 Task: Search one way flight ticket for 2 adults, 2 infants in seat and 1 infant on lap in first from Sault Ste. Marie: Chippewa County International Airport to Indianapolis: Indianapolis International Airport on 8-5-2023. Choice of flights is Frontier. Number of bags: 1 carry on bag and 5 checked bags. Price is upto 30000. Outbound departure time preference is 4:00.
Action: Mouse moved to (398, 341)
Screenshot: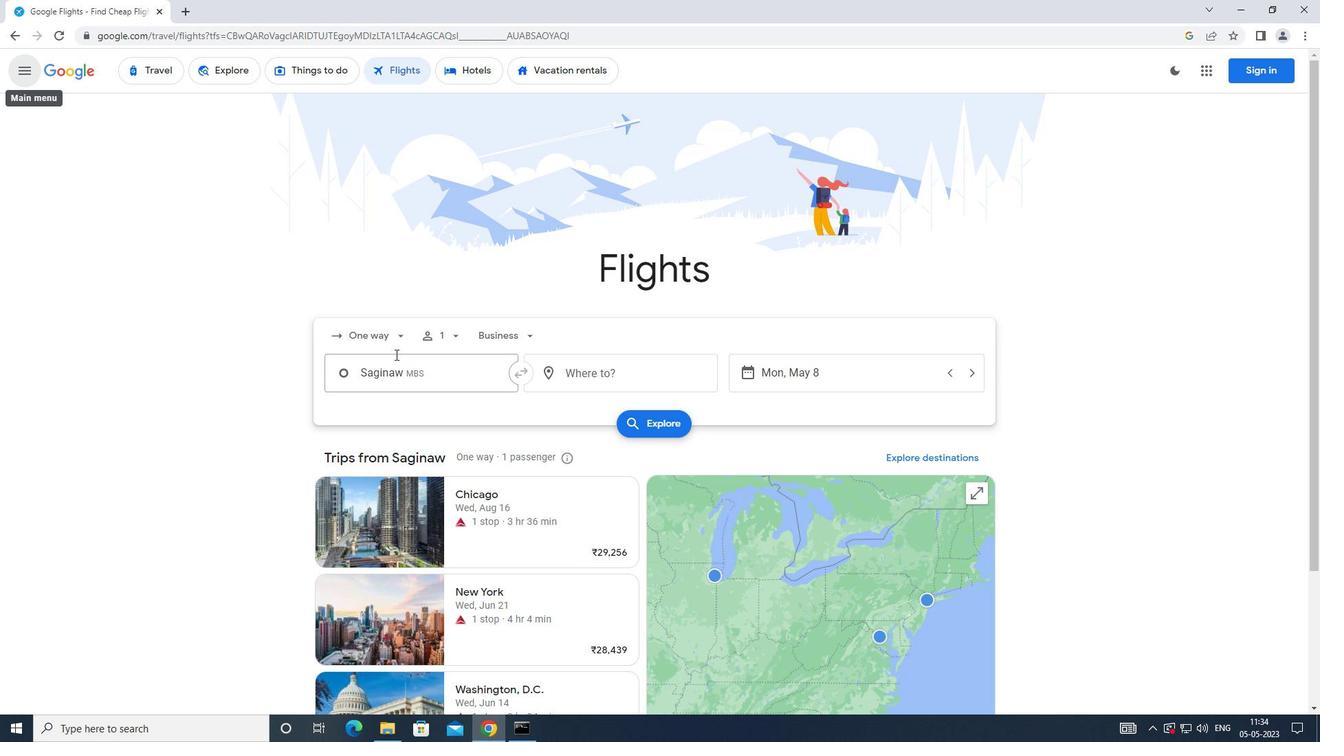 
Action: Mouse pressed left at (398, 341)
Screenshot: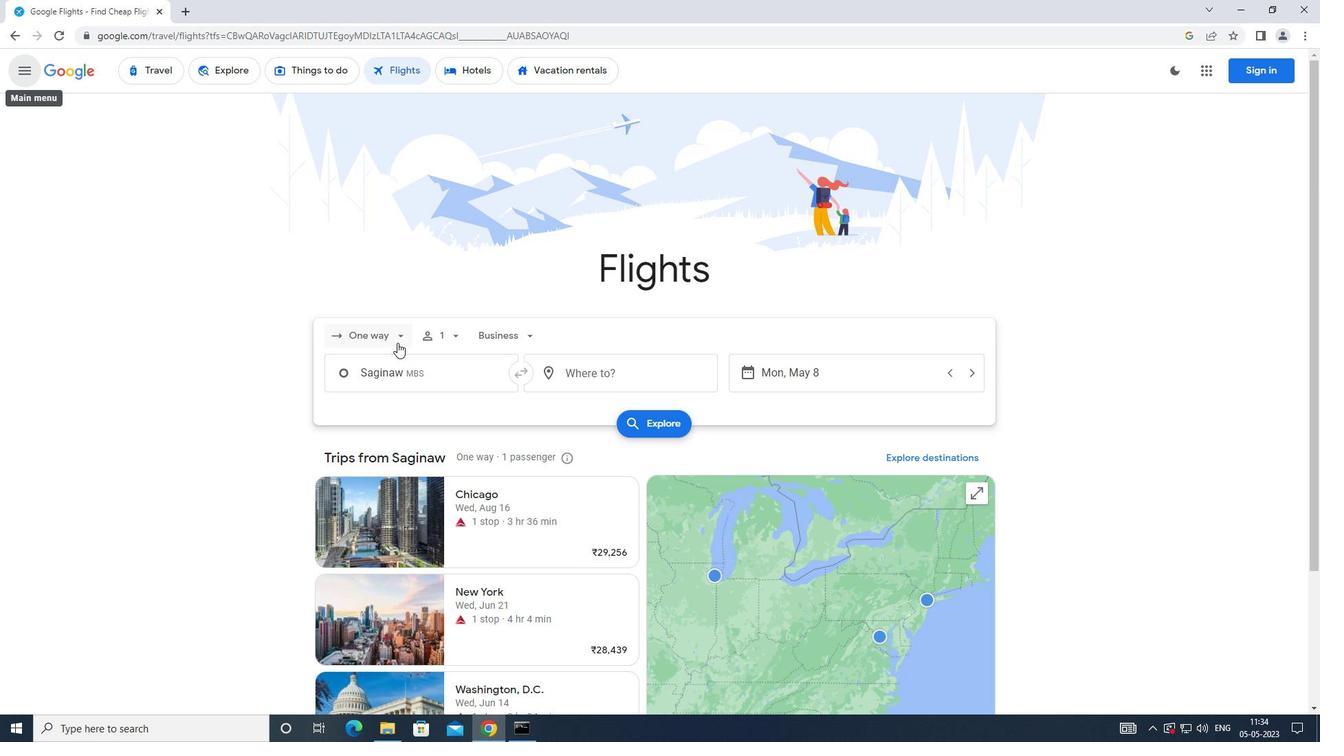 
Action: Mouse moved to (396, 405)
Screenshot: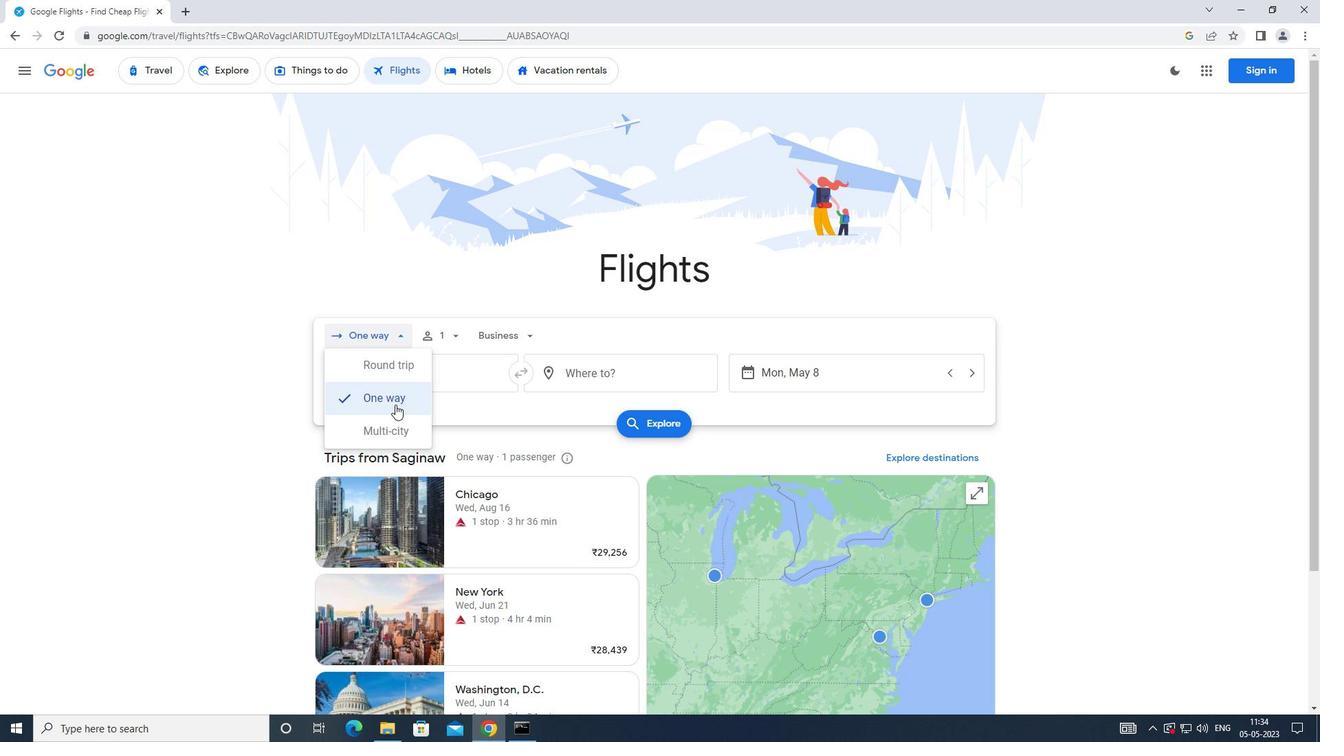 
Action: Mouse pressed left at (396, 405)
Screenshot: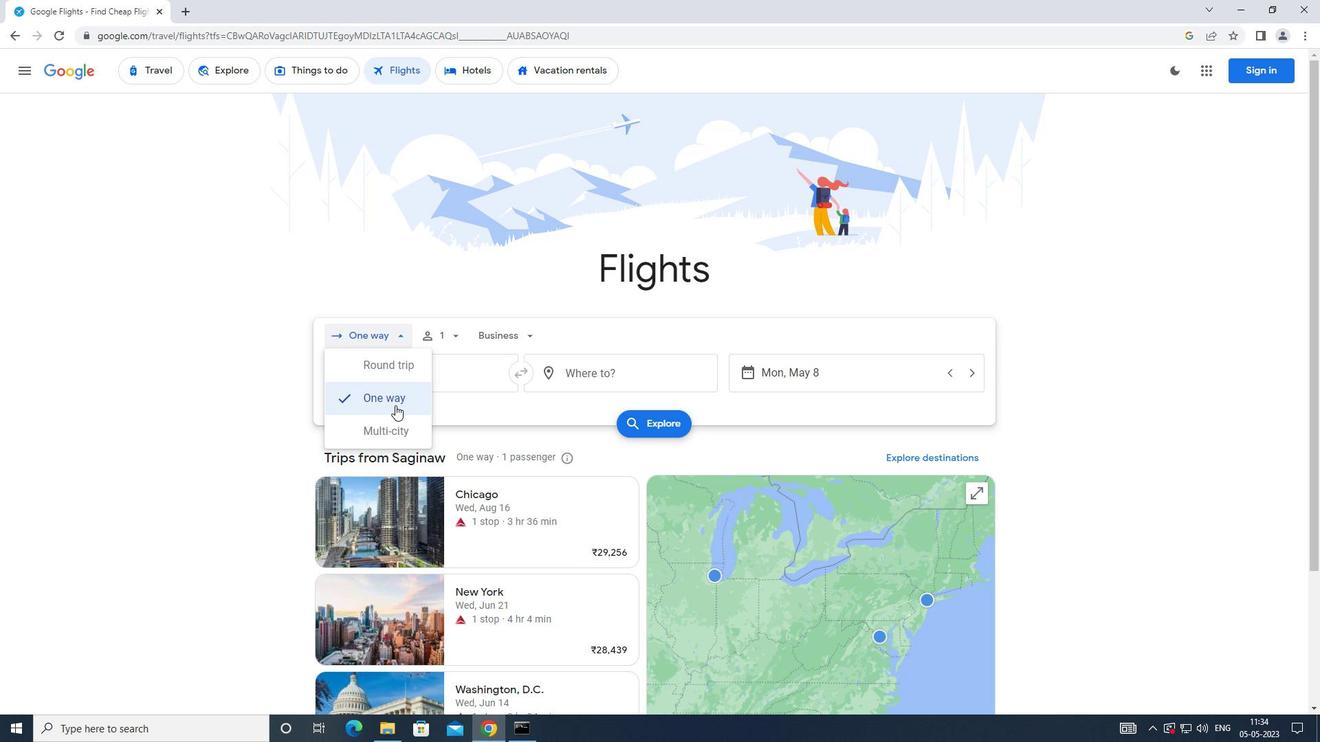 
Action: Mouse moved to (452, 335)
Screenshot: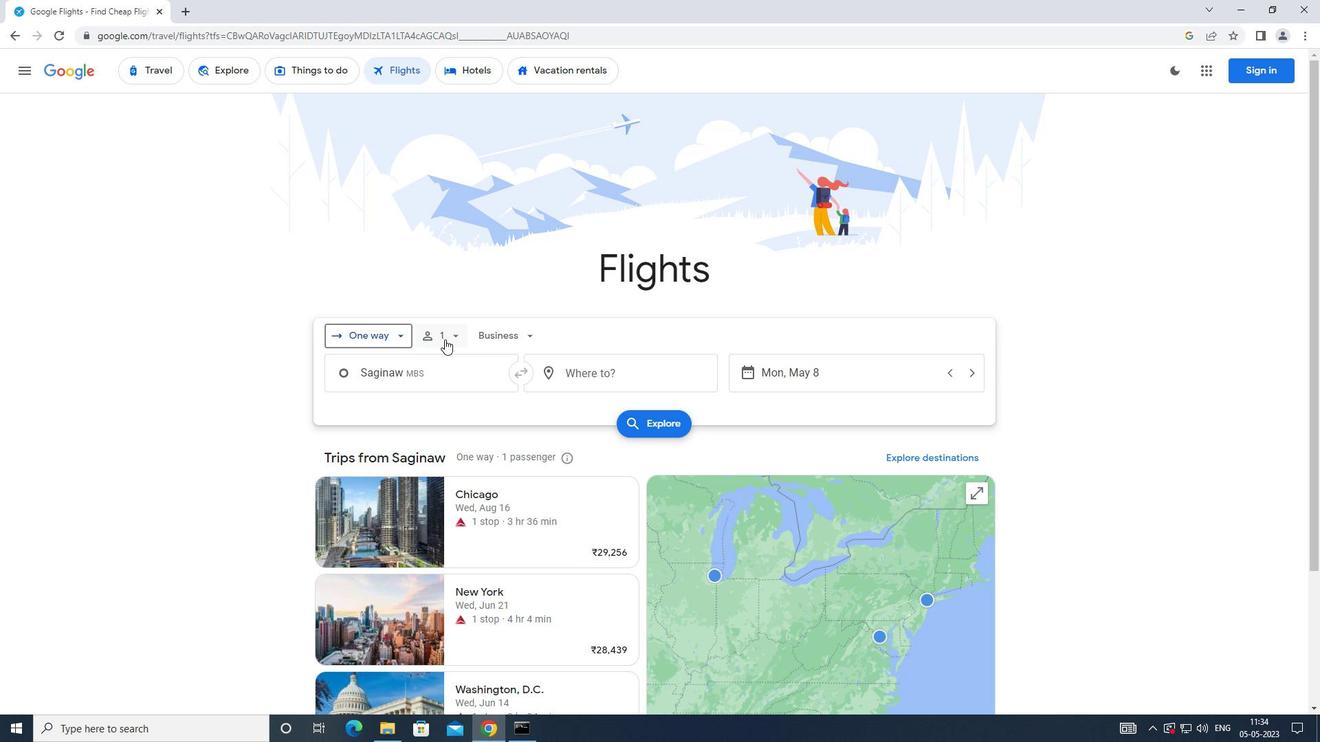 
Action: Mouse pressed left at (452, 335)
Screenshot: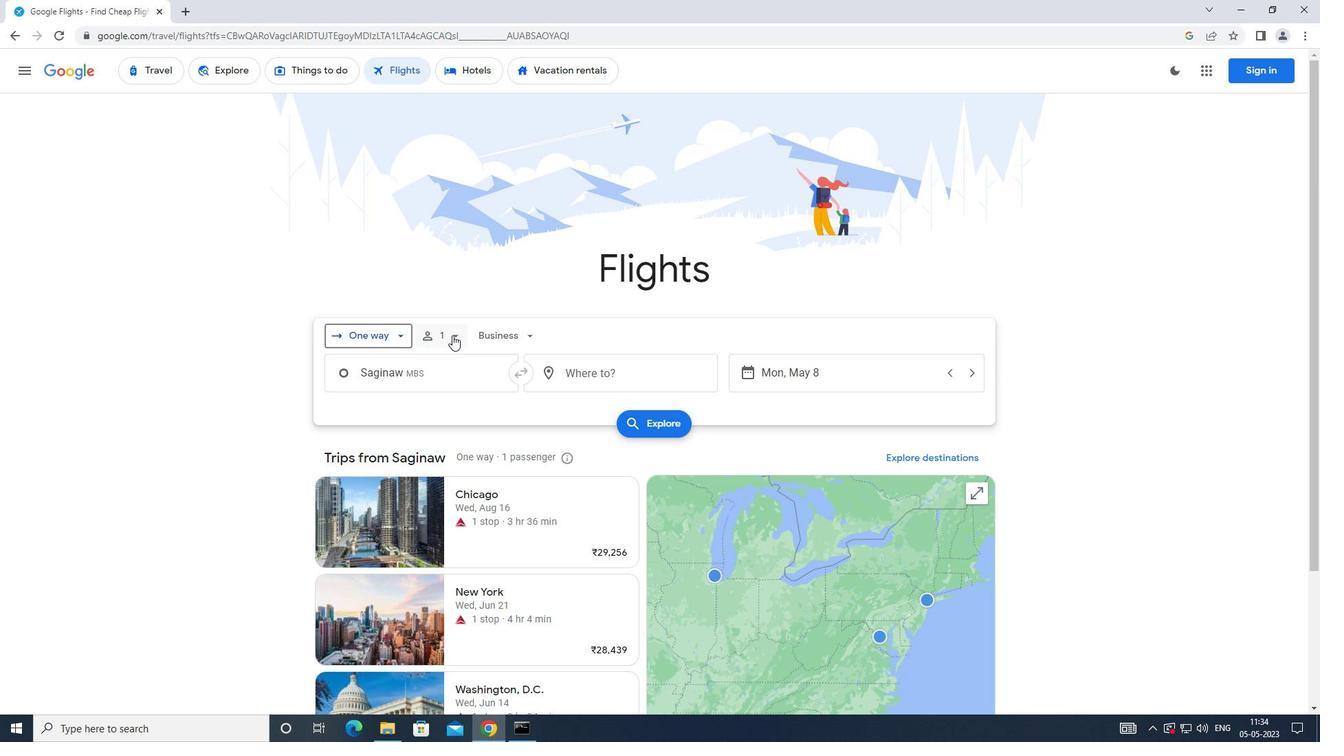 
Action: Mouse moved to (557, 379)
Screenshot: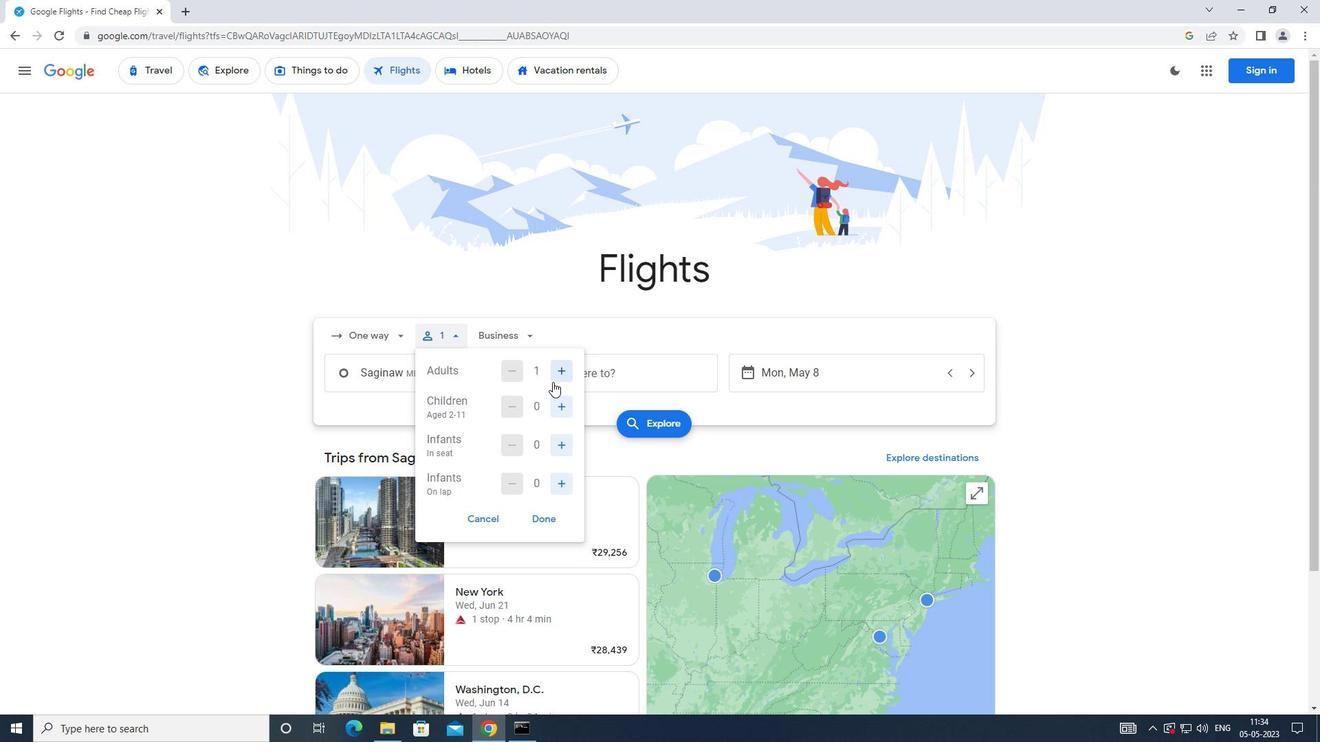 
Action: Mouse pressed left at (557, 379)
Screenshot: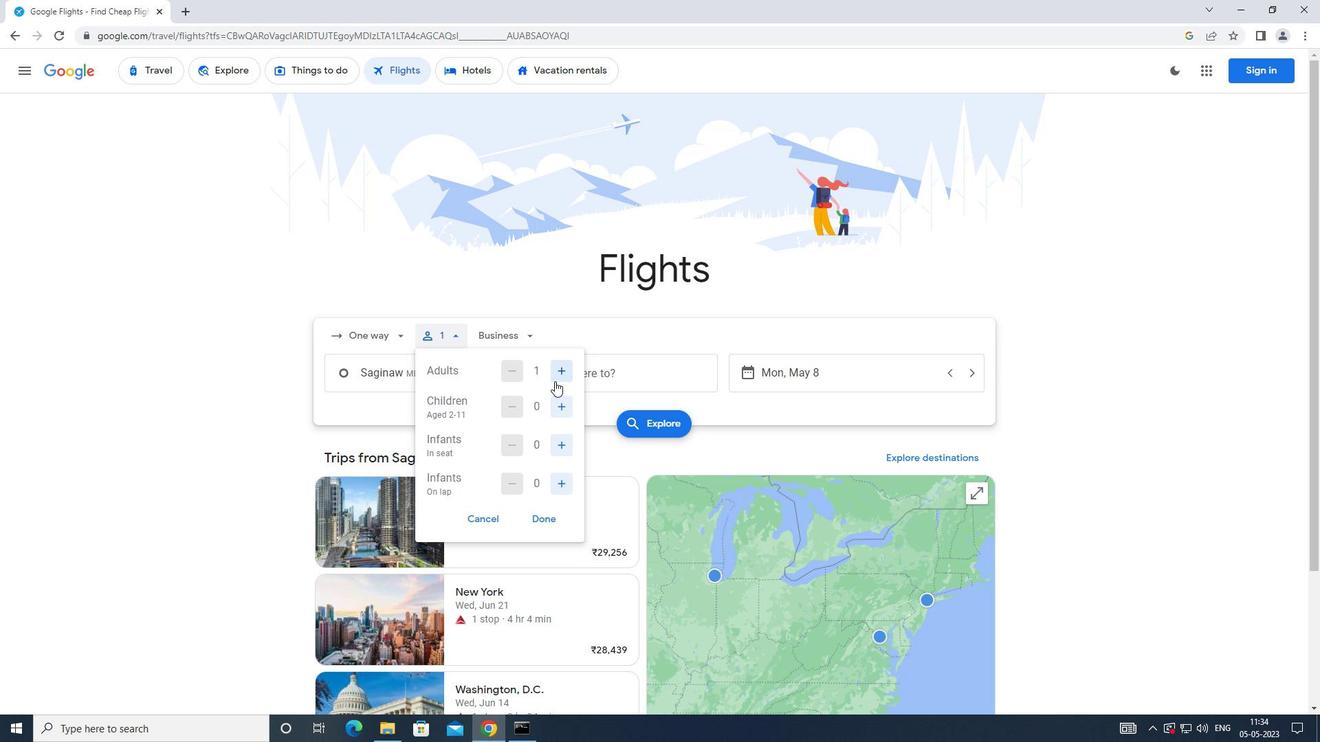 
Action: Mouse pressed left at (557, 379)
Screenshot: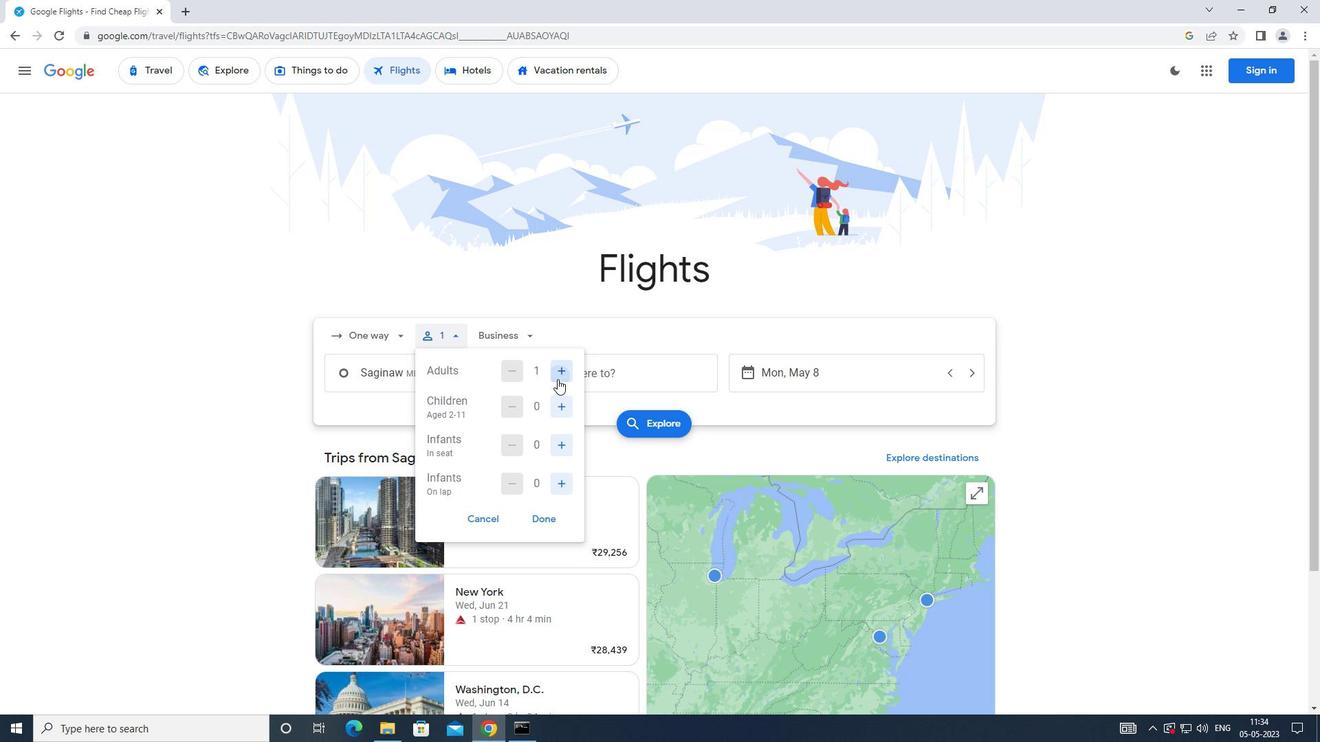 
Action: Mouse moved to (516, 374)
Screenshot: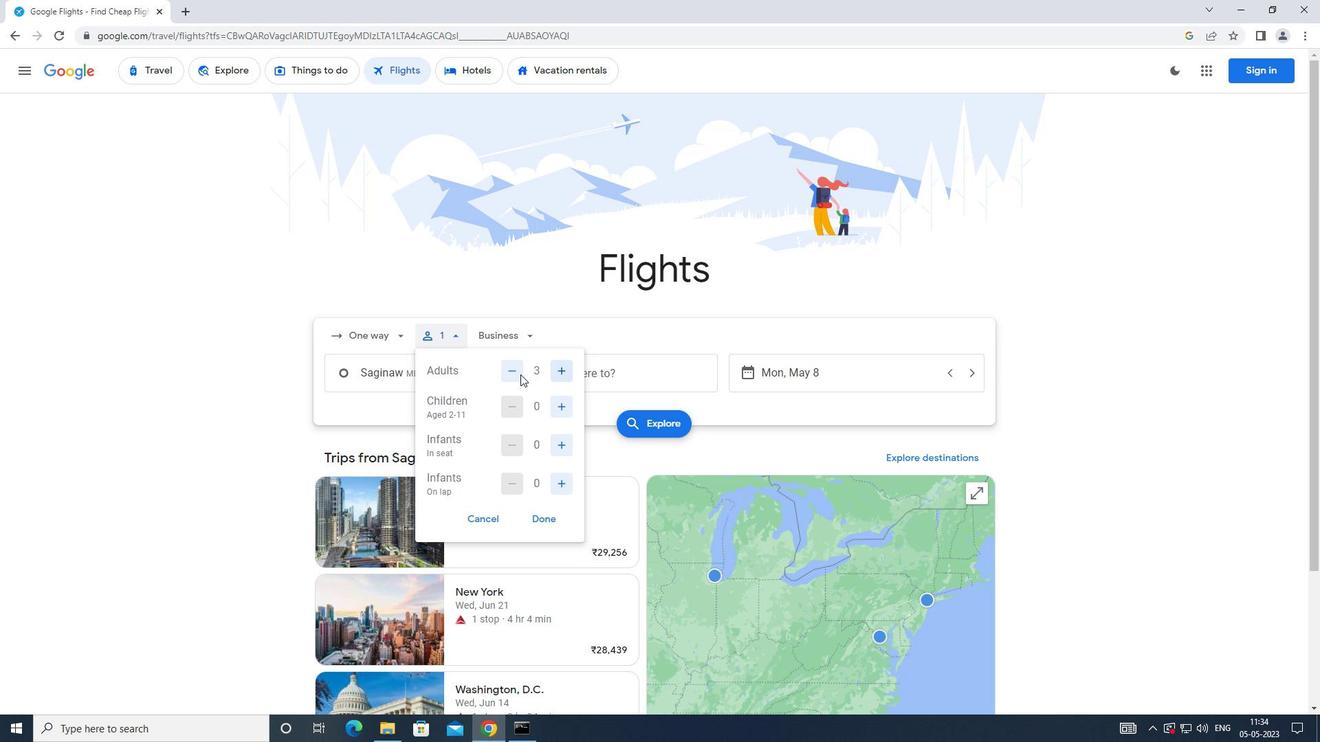 
Action: Mouse pressed left at (516, 374)
Screenshot: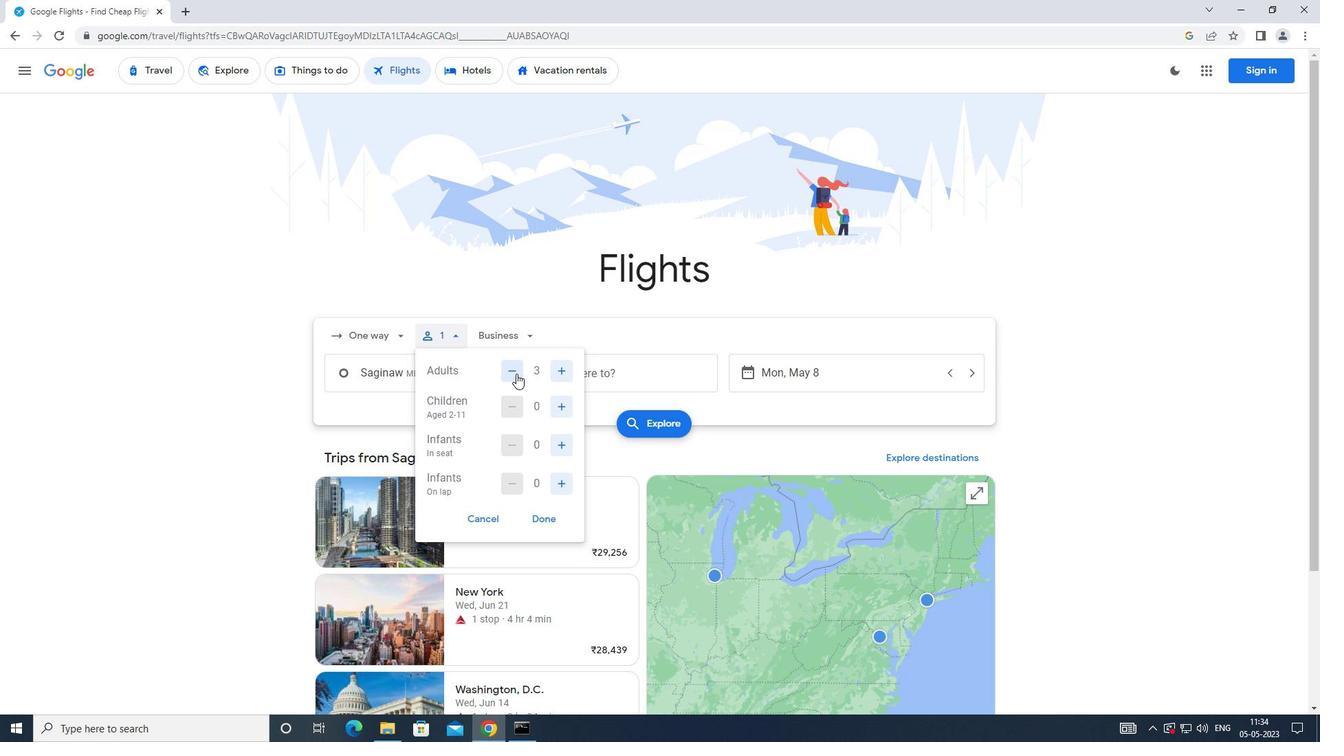 
Action: Mouse moved to (565, 441)
Screenshot: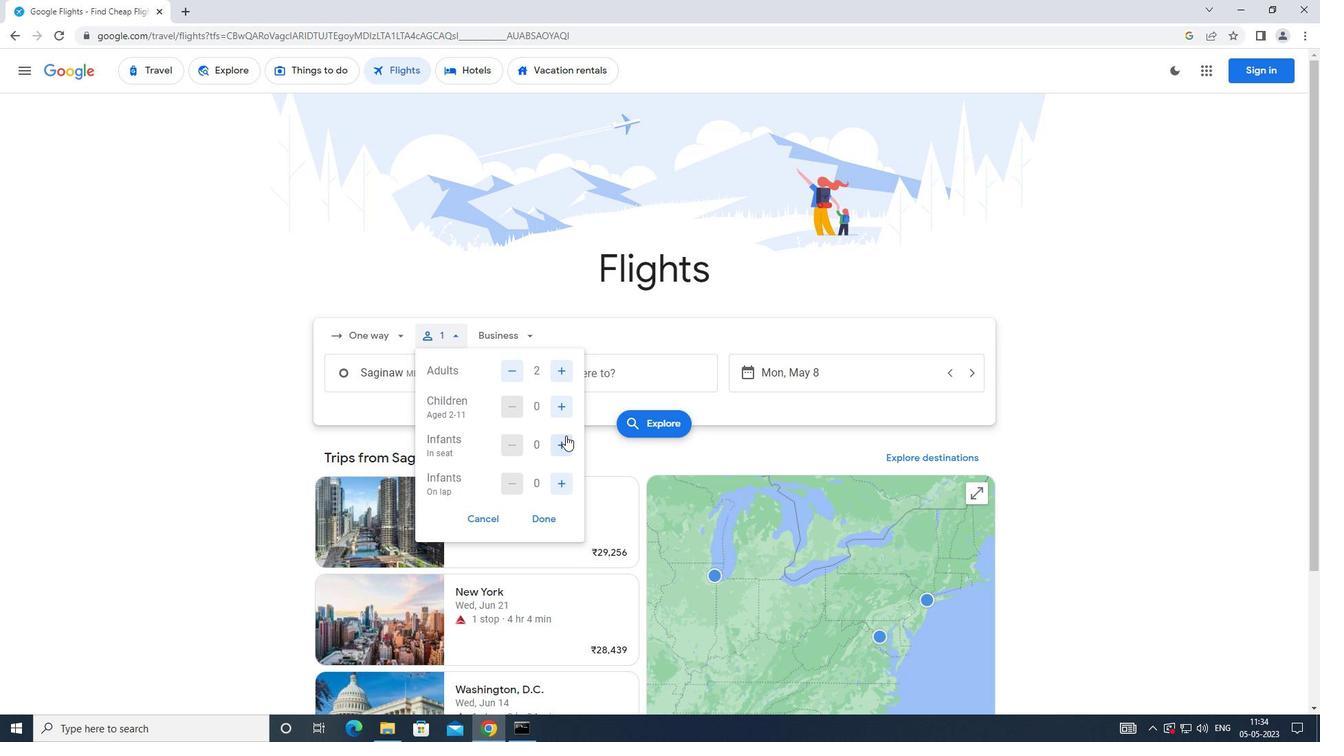 
Action: Mouse pressed left at (565, 441)
Screenshot: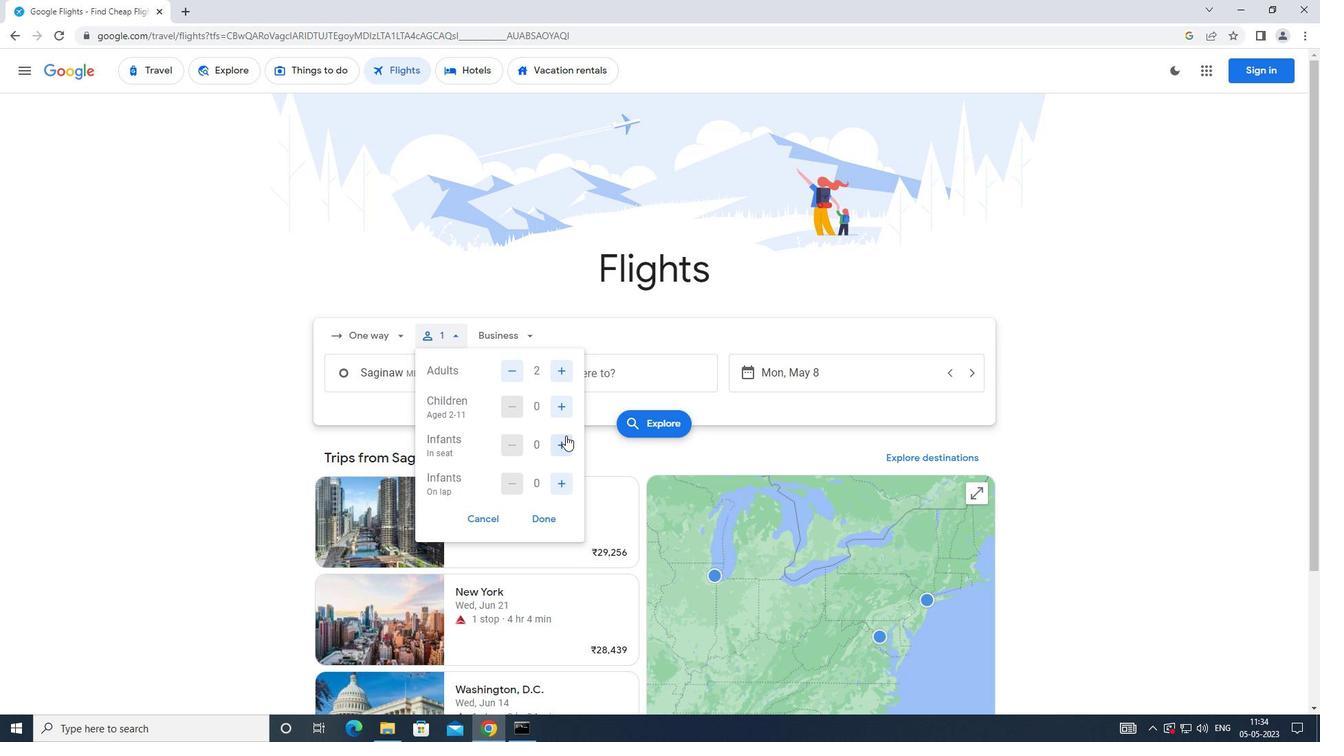 
Action: Mouse moved to (564, 445)
Screenshot: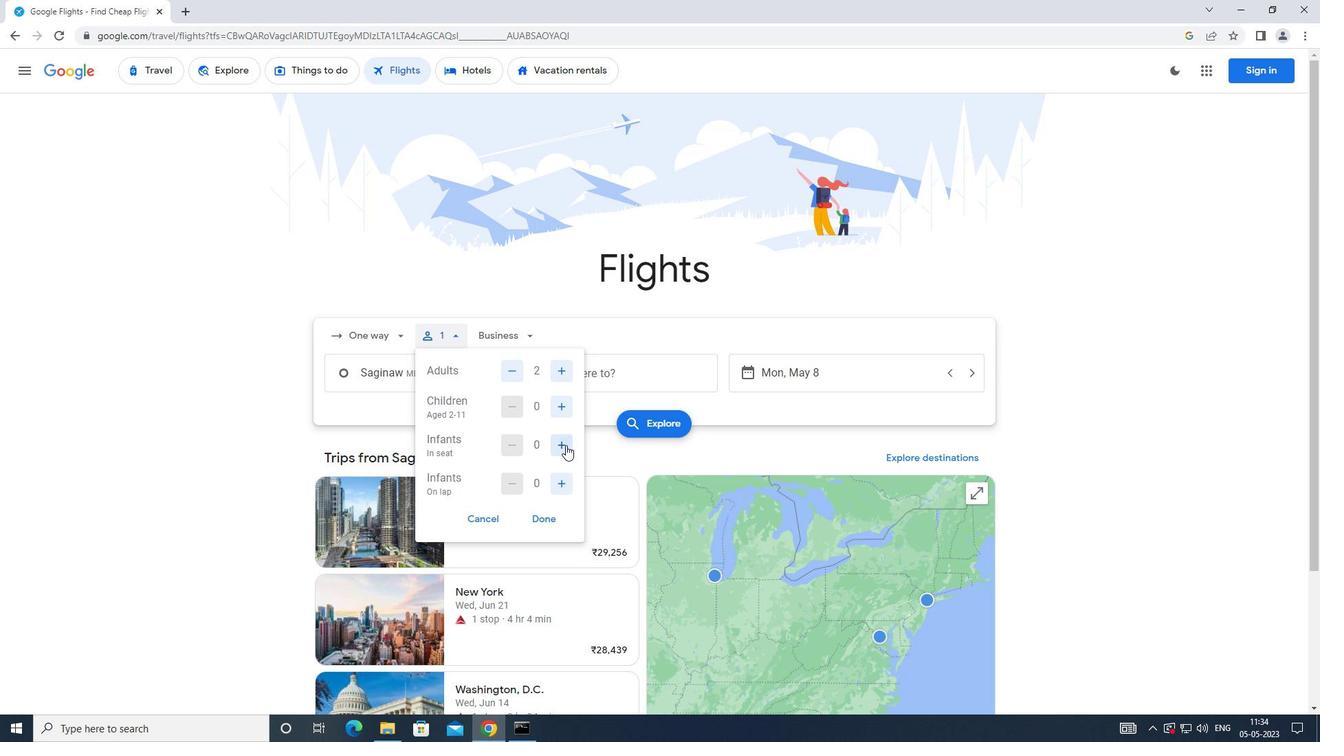
Action: Mouse pressed left at (564, 445)
Screenshot: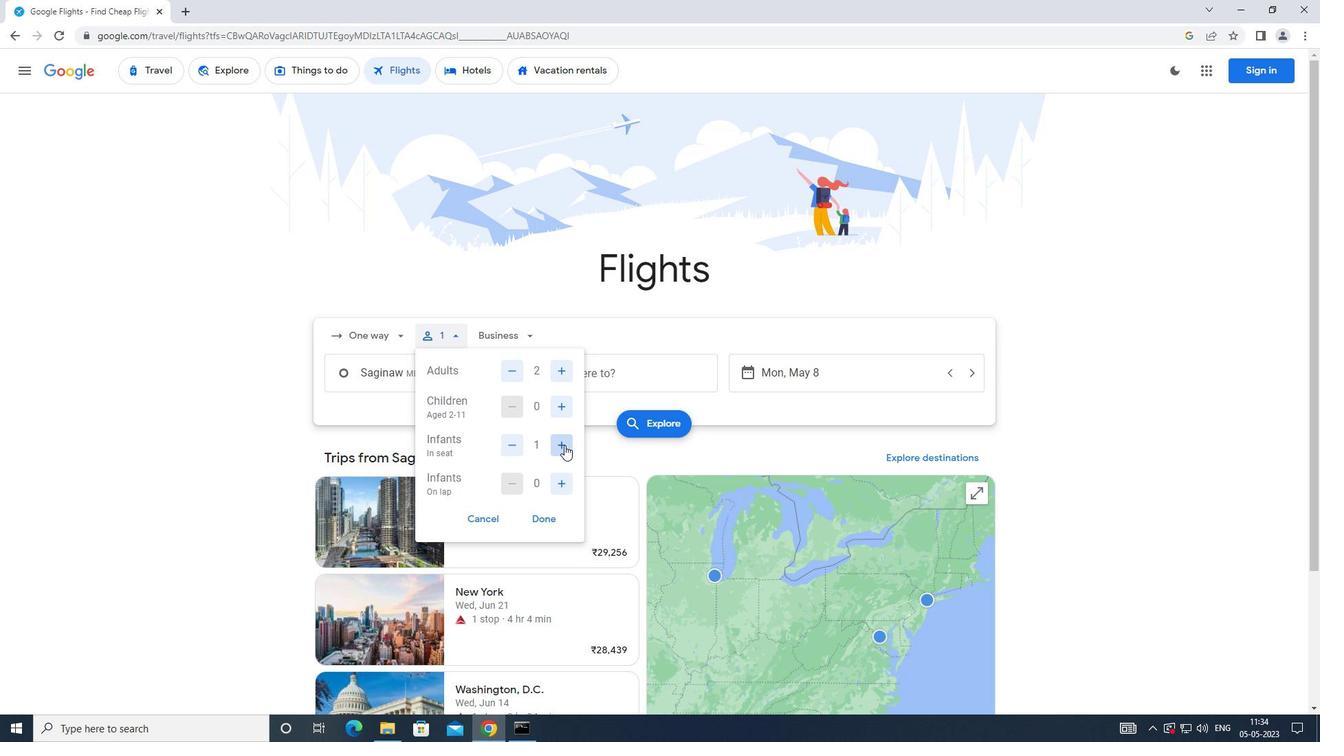 
Action: Mouse moved to (552, 484)
Screenshot: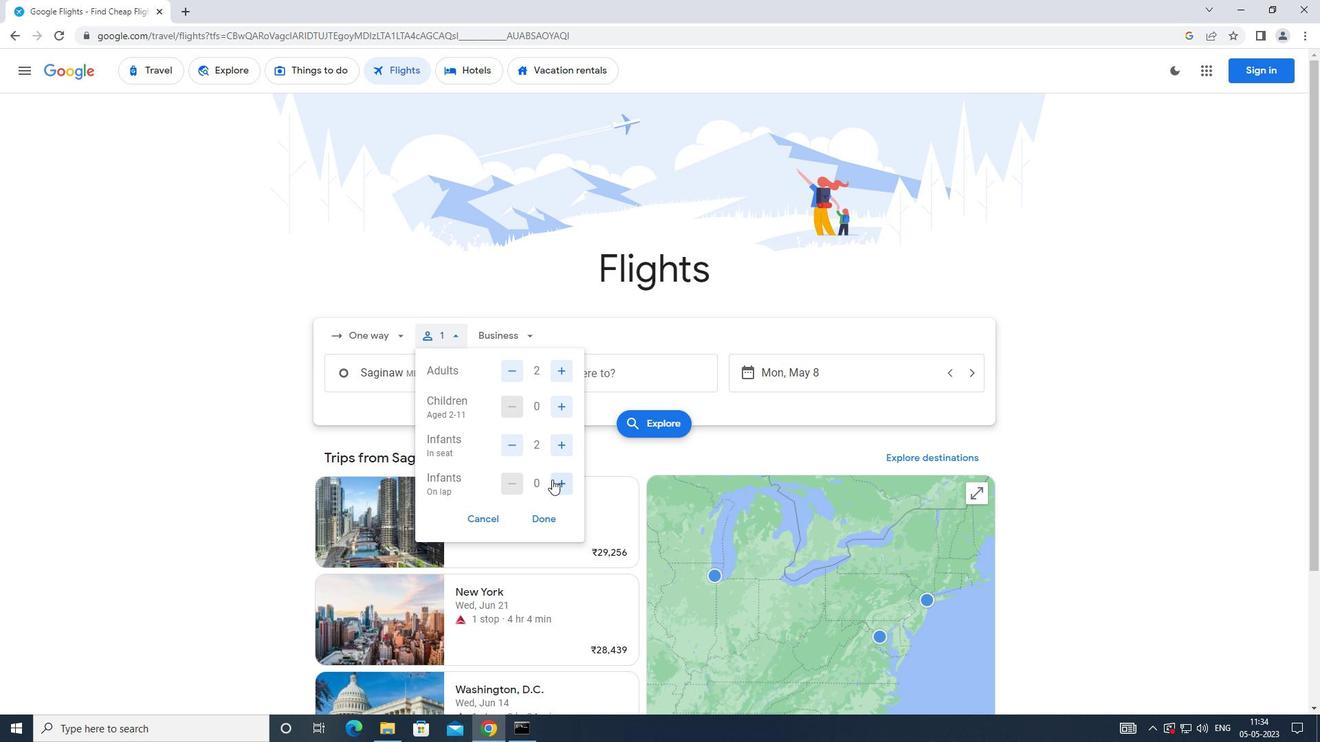 
Action: Mouse pressed left at (552, 484)
Screenshot: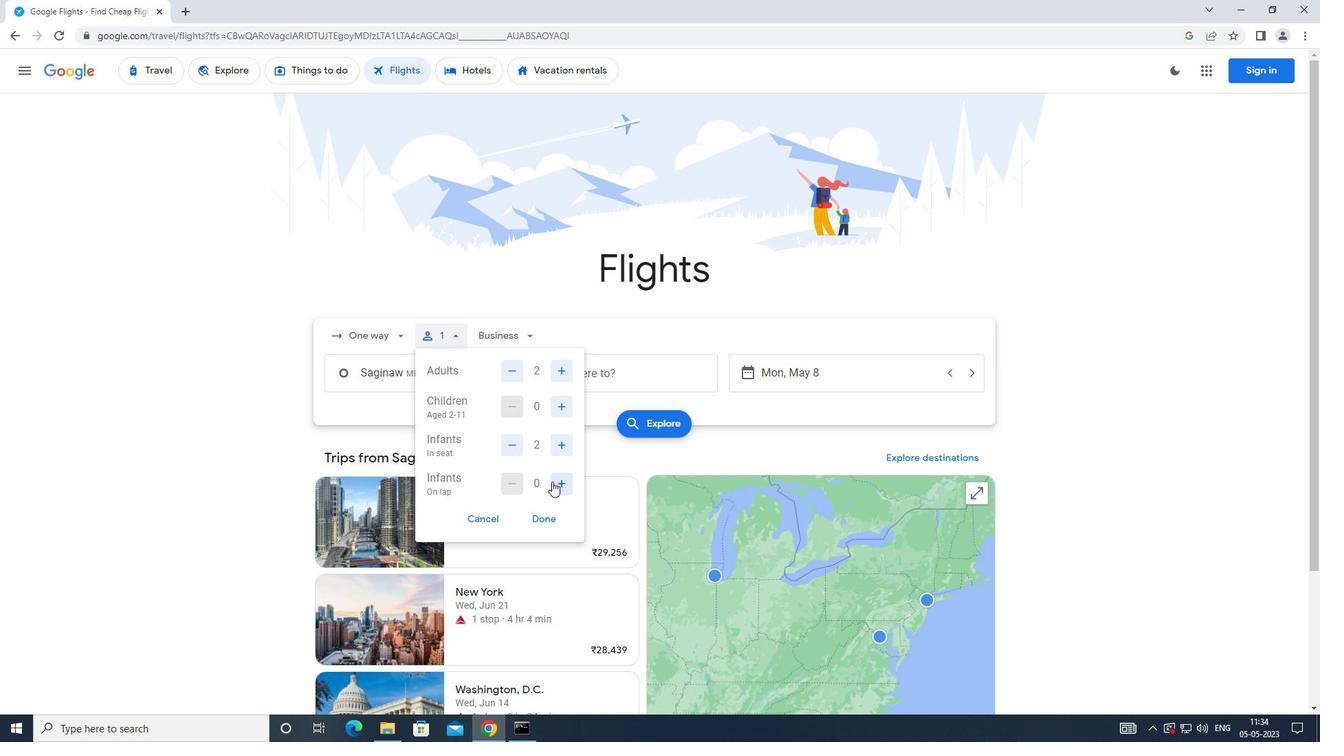
Action: Mouse moved to (551, 520)
Screenshot: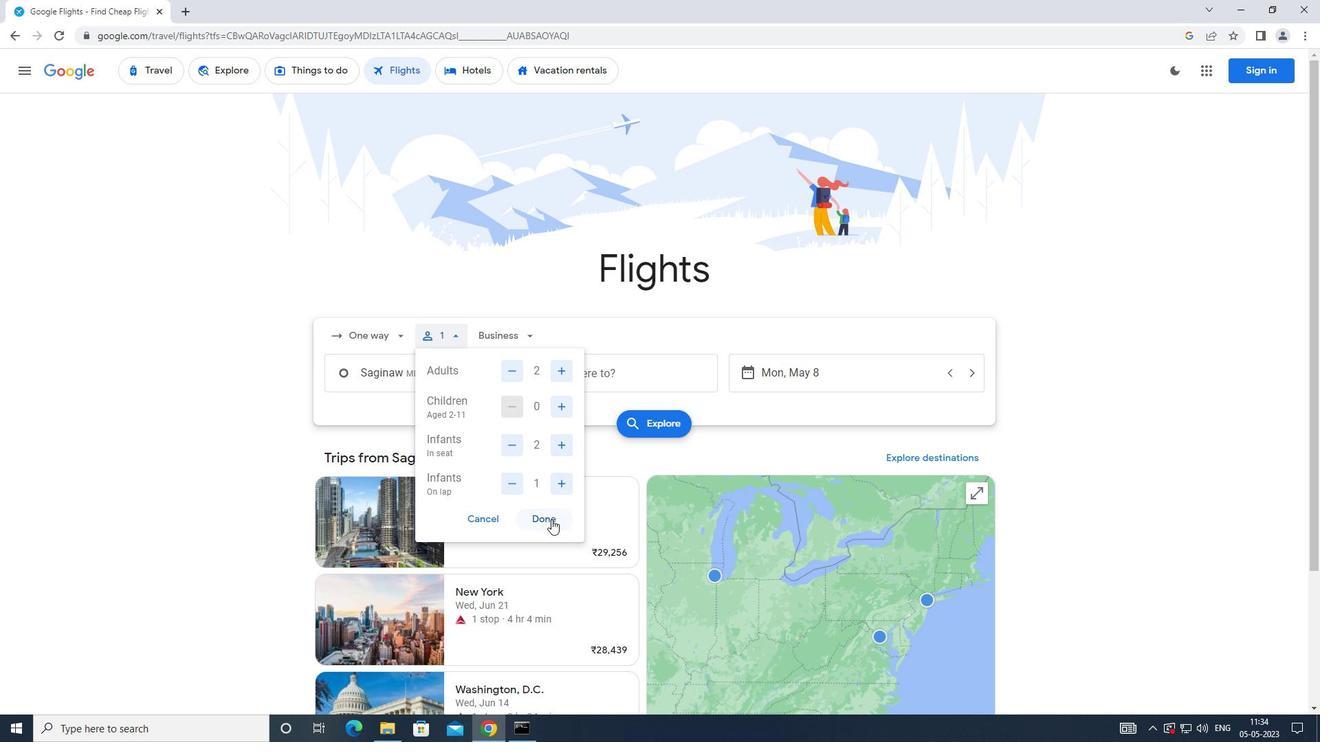 
Action: Mouse pressed left at (551, 520)
Screenshot: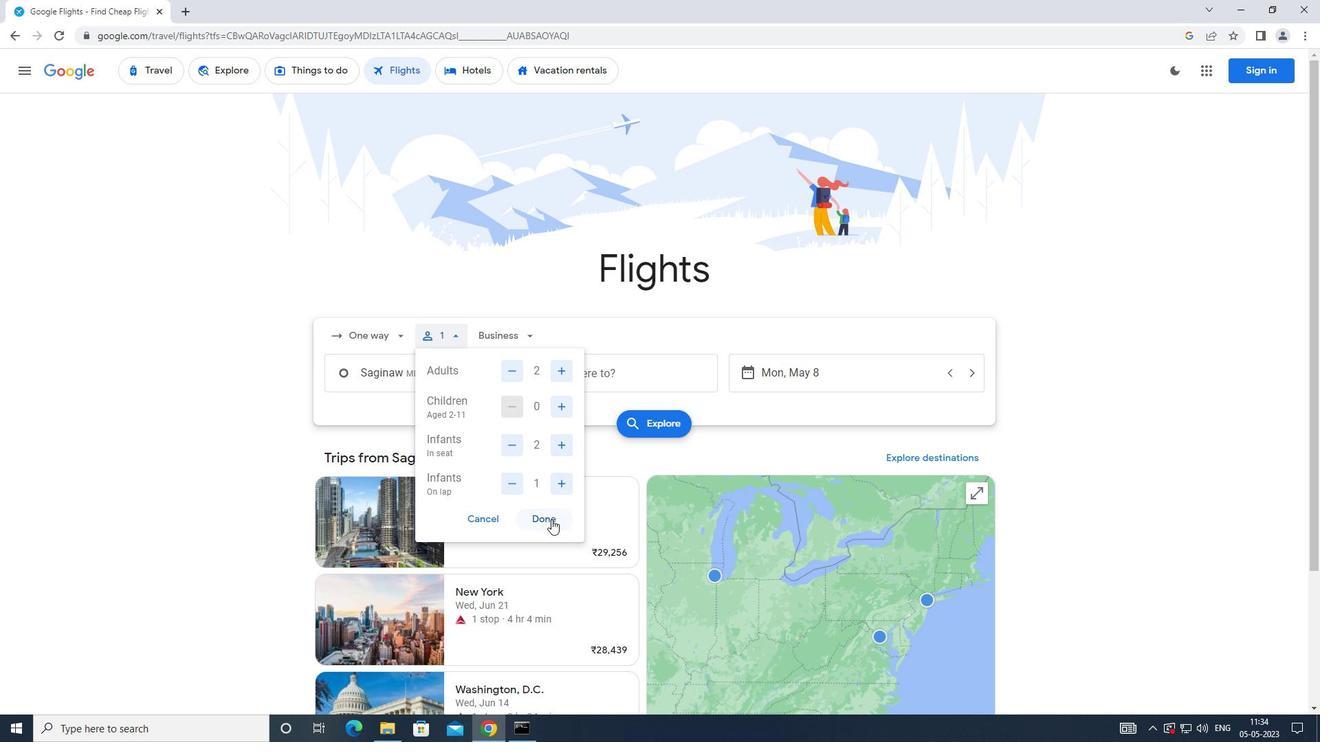 
Action: Mouse moved to (487, 343)
Screenshot: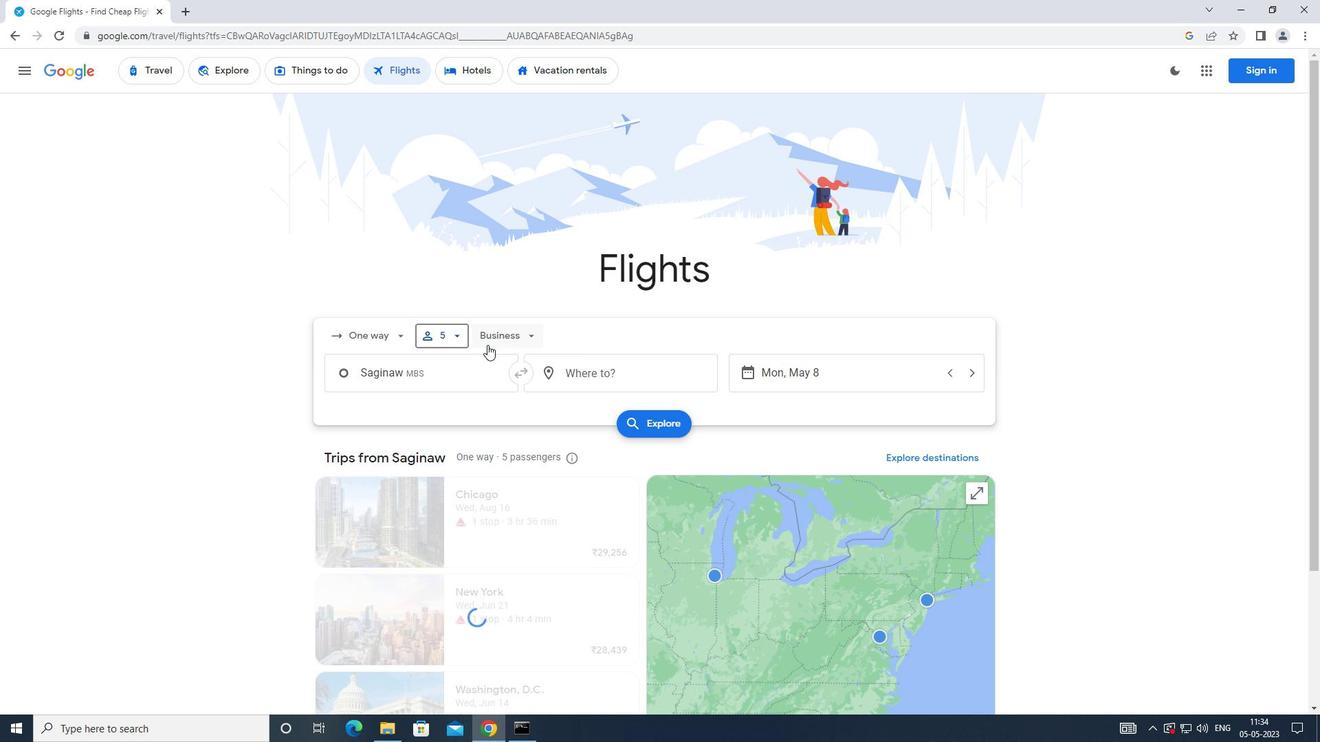 
Action: Mouse pressed left at (487, 343)
Screenshot: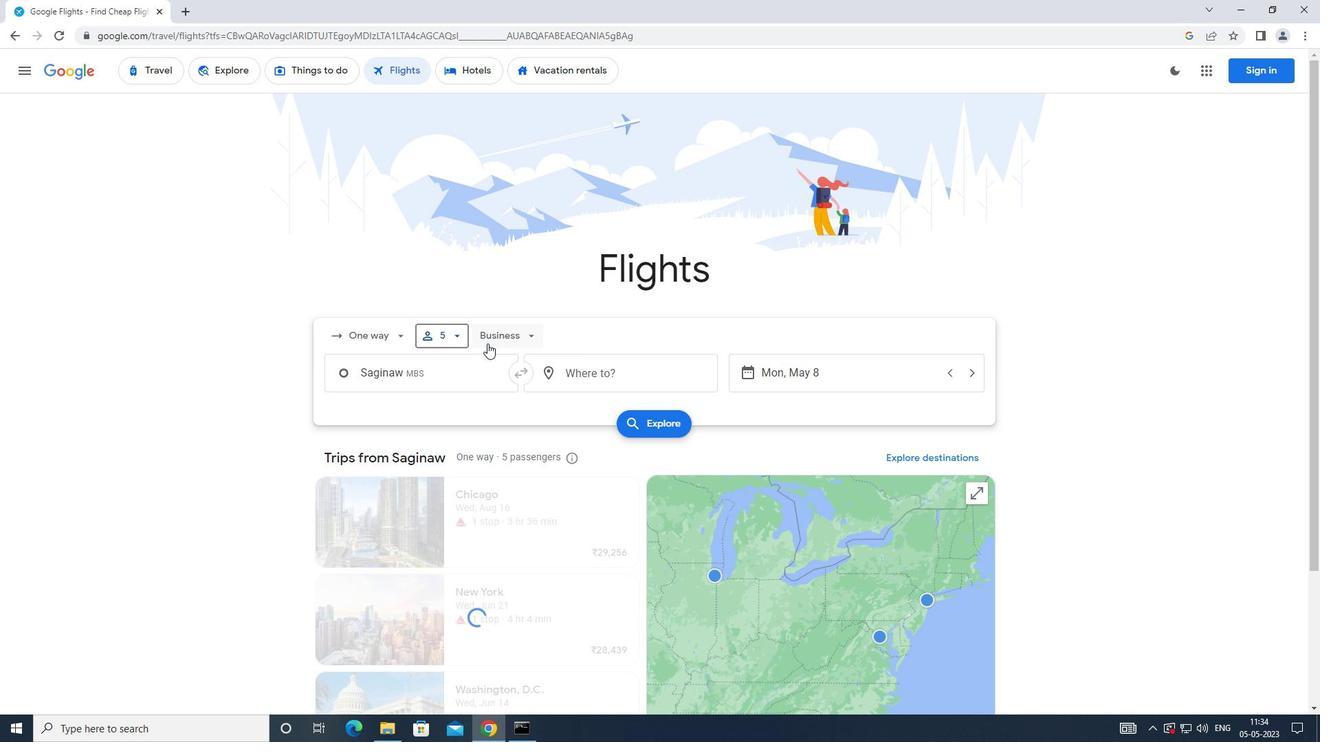 
Action: Mouse moved to (519, 465)
Screenshot: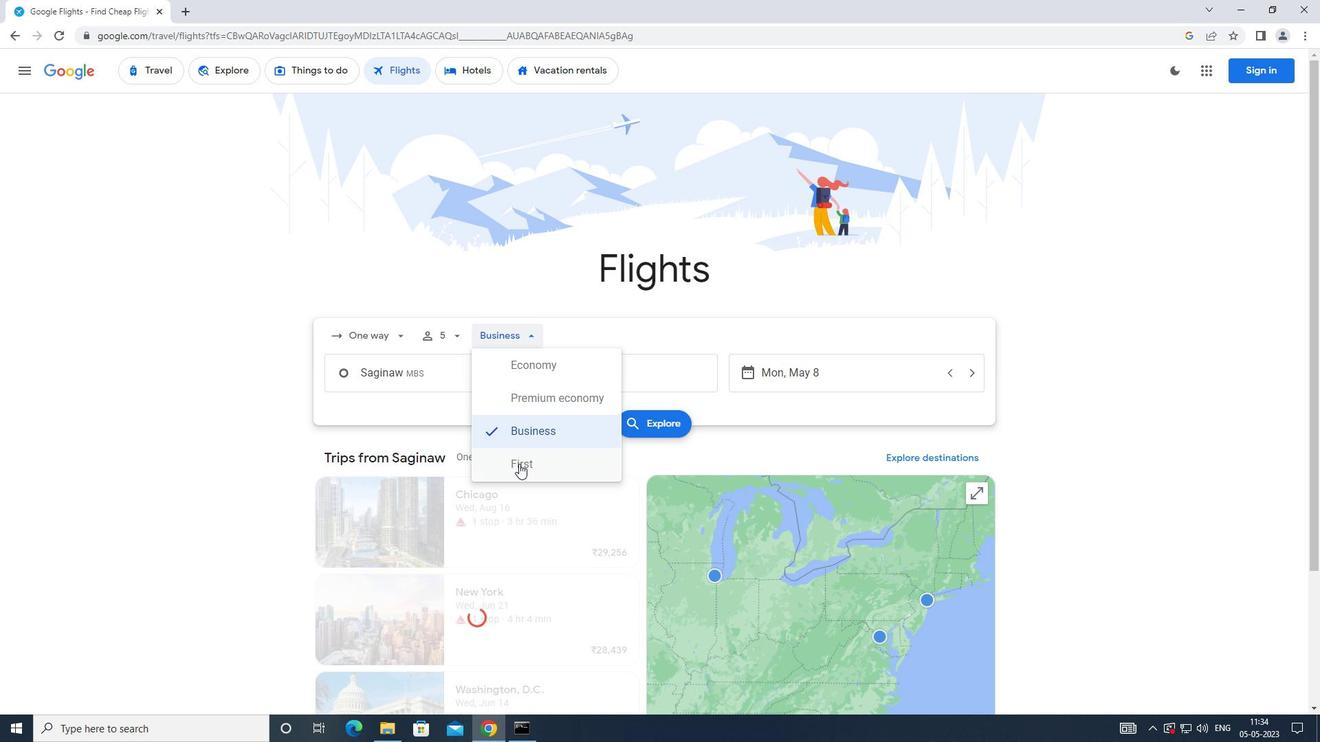 
Action: Mouse pressed left at (519, 465)
Screenshot: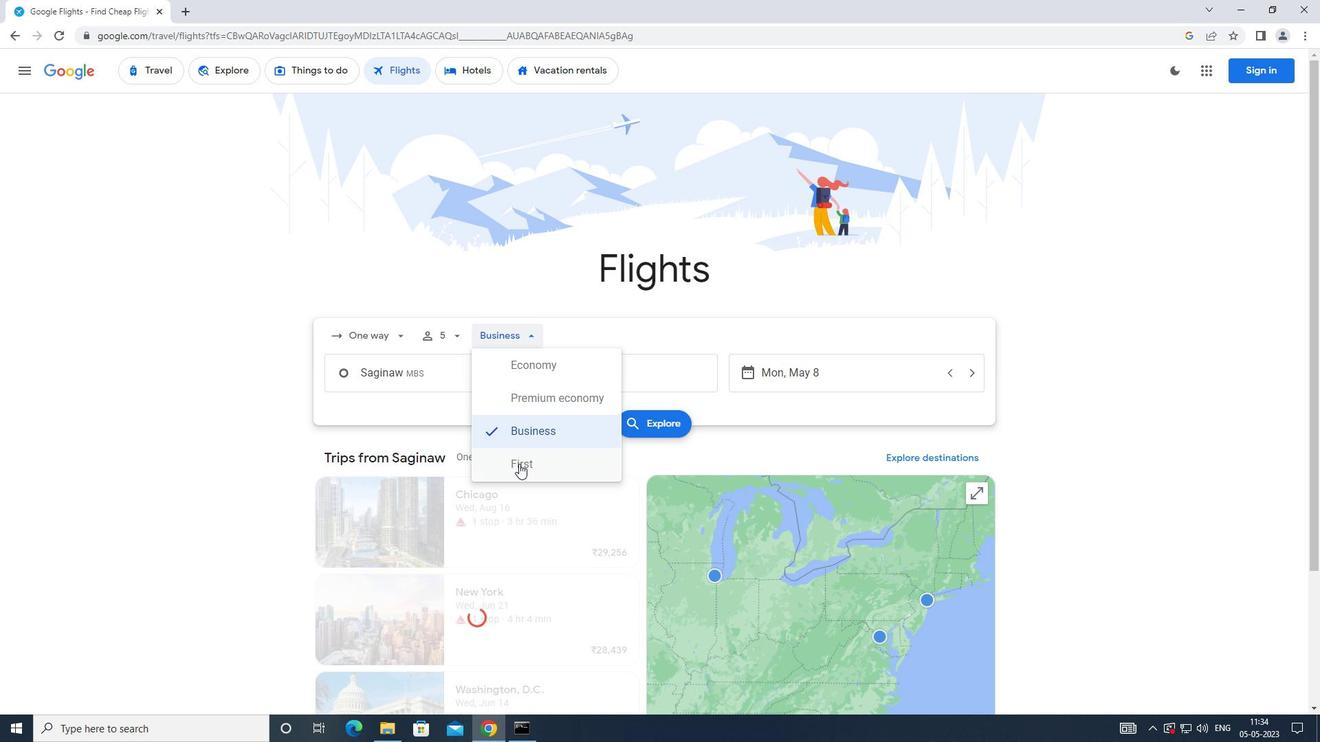 
Action: Mouse moved to (444, 381)
Screenshot: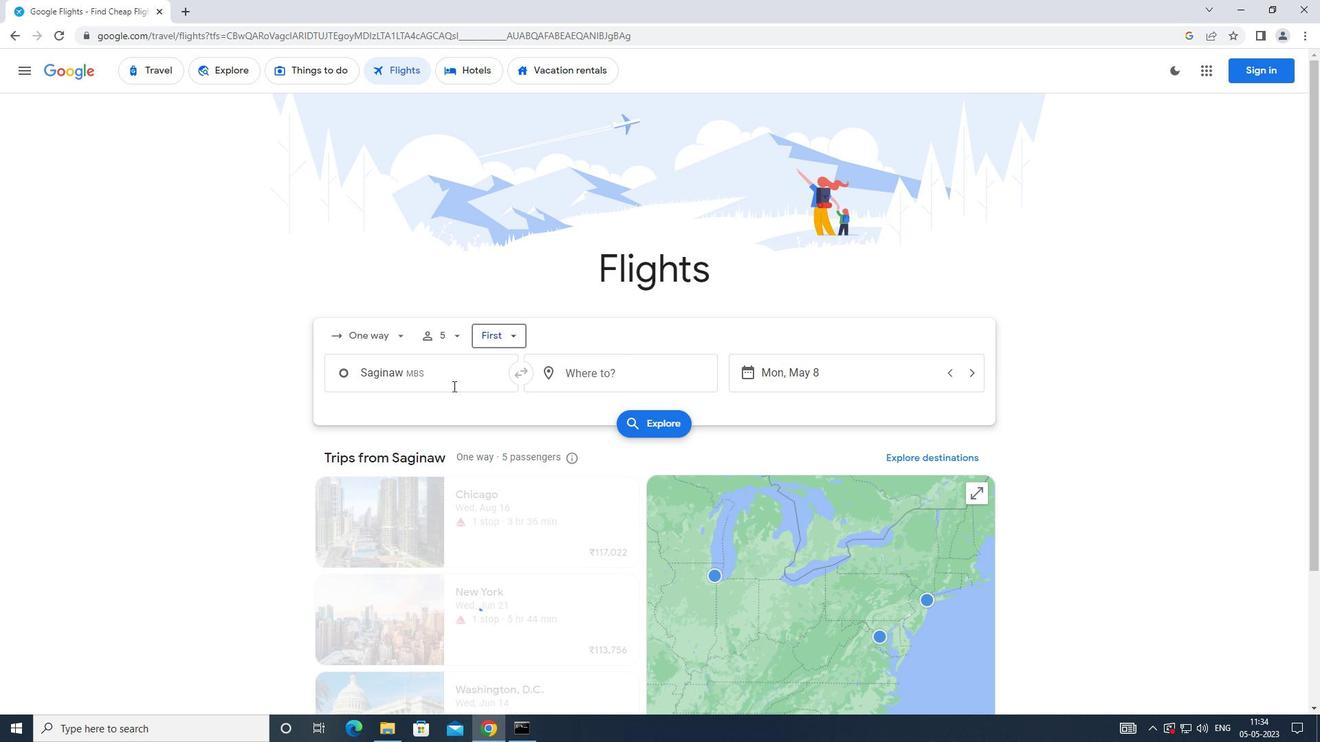 
Action: Mouse pressed left at (444, 381)
Screenshot: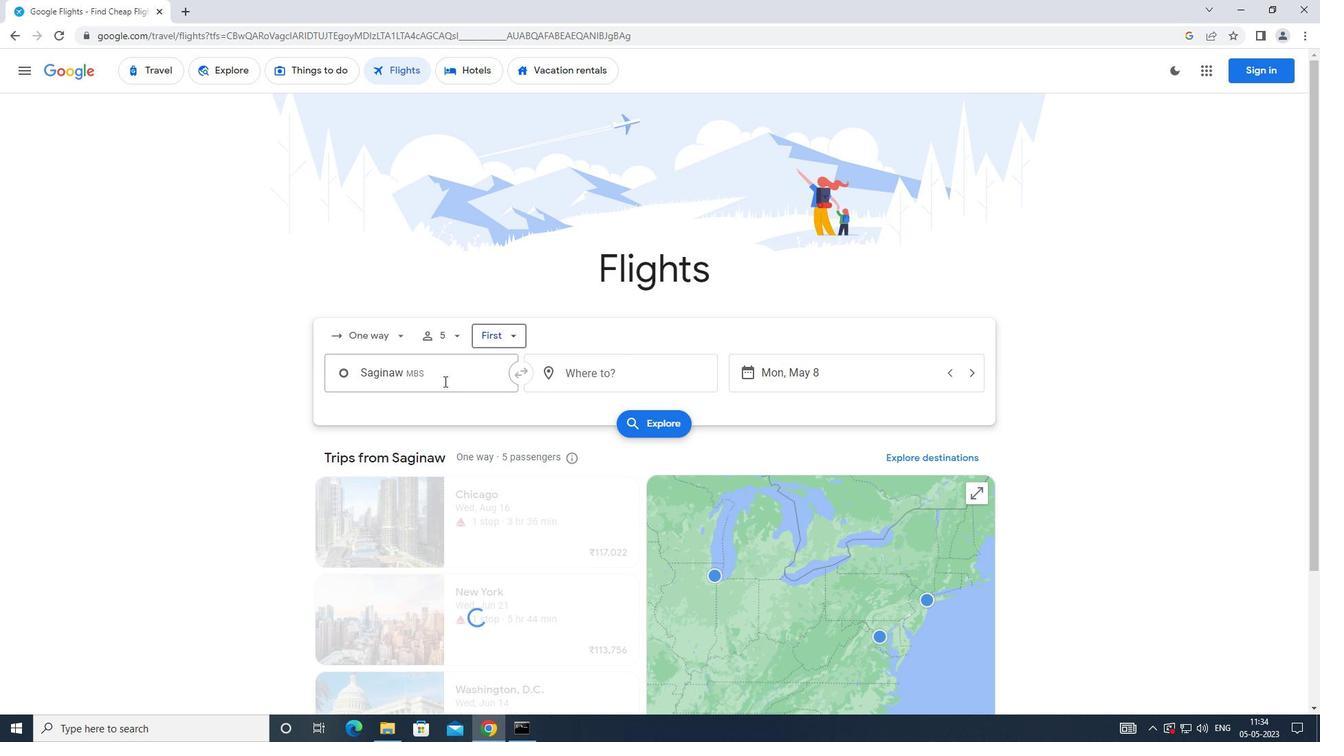 
Action: Key pressed <Key.caps_lock>c<Key.caps_lock>hipp
Screenshot: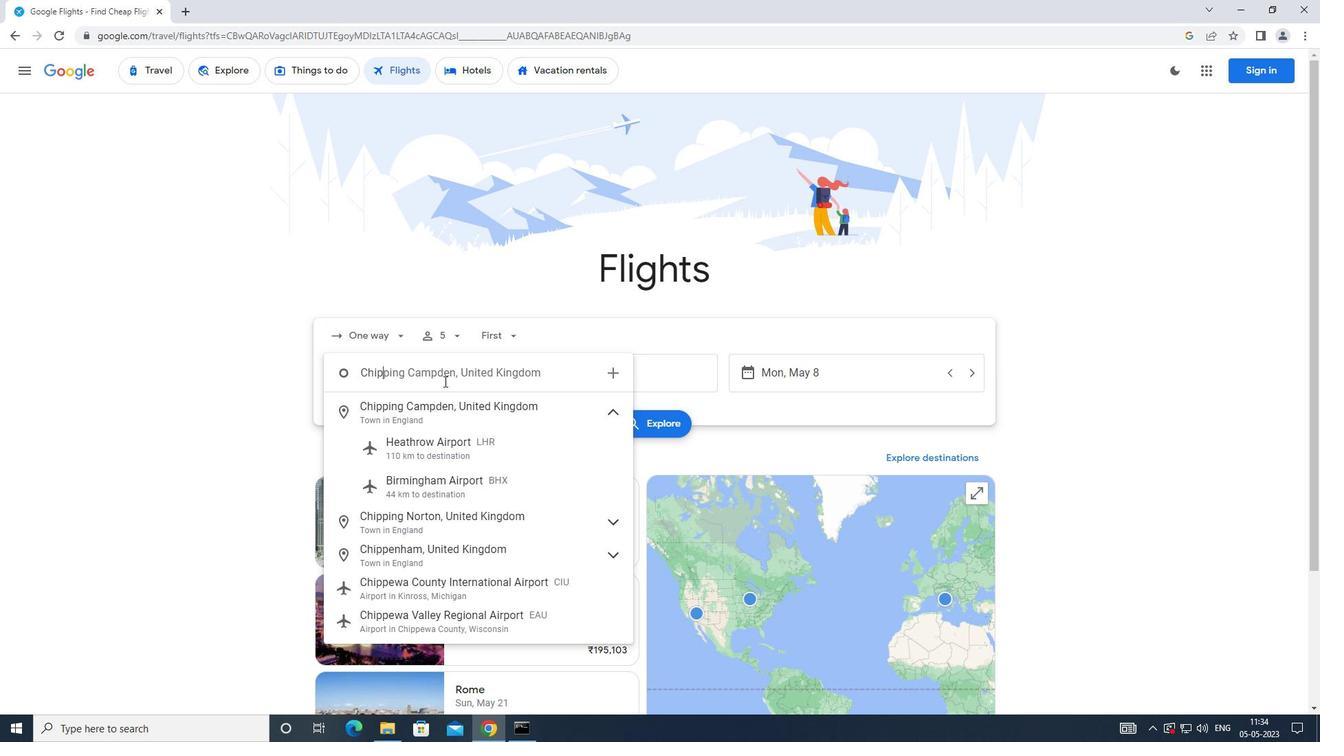 
Action: Mouse moved to (468, 587)
Screenshot: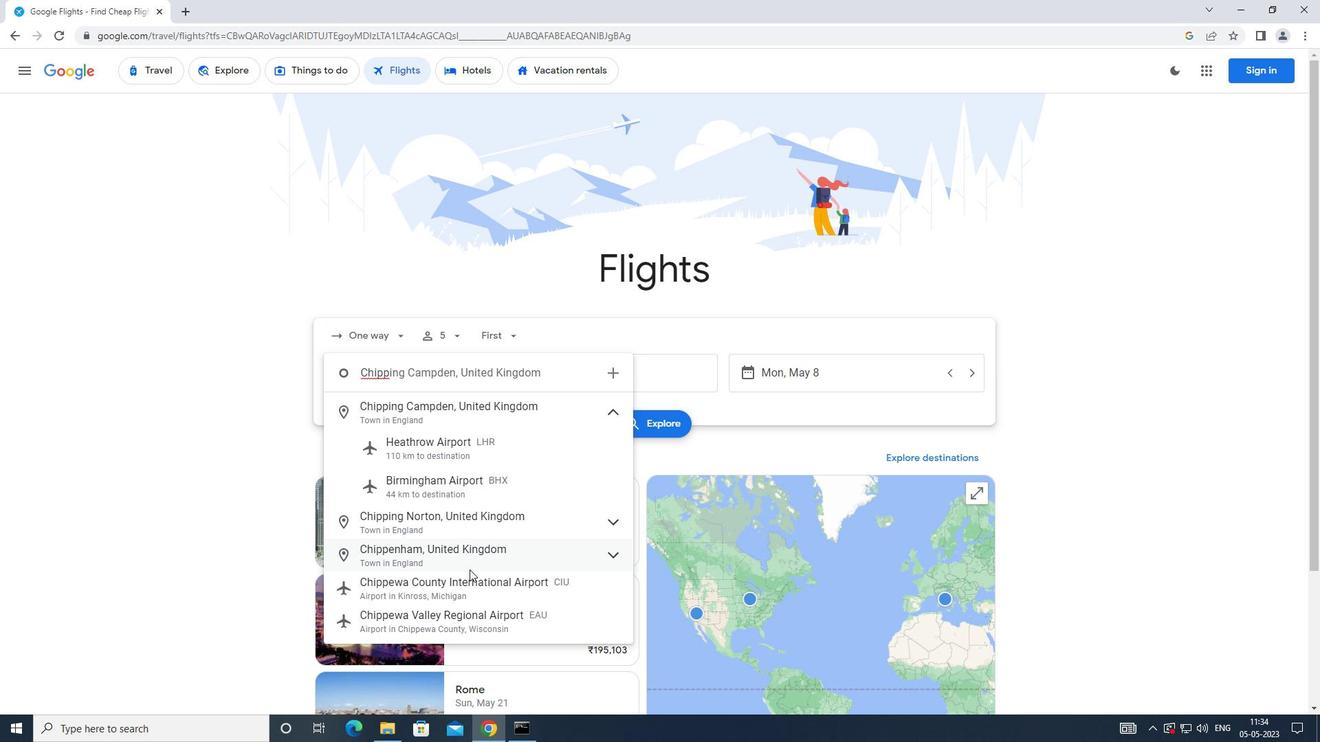 
Action: Mouse pressed left at (468, 587)
Screenshot: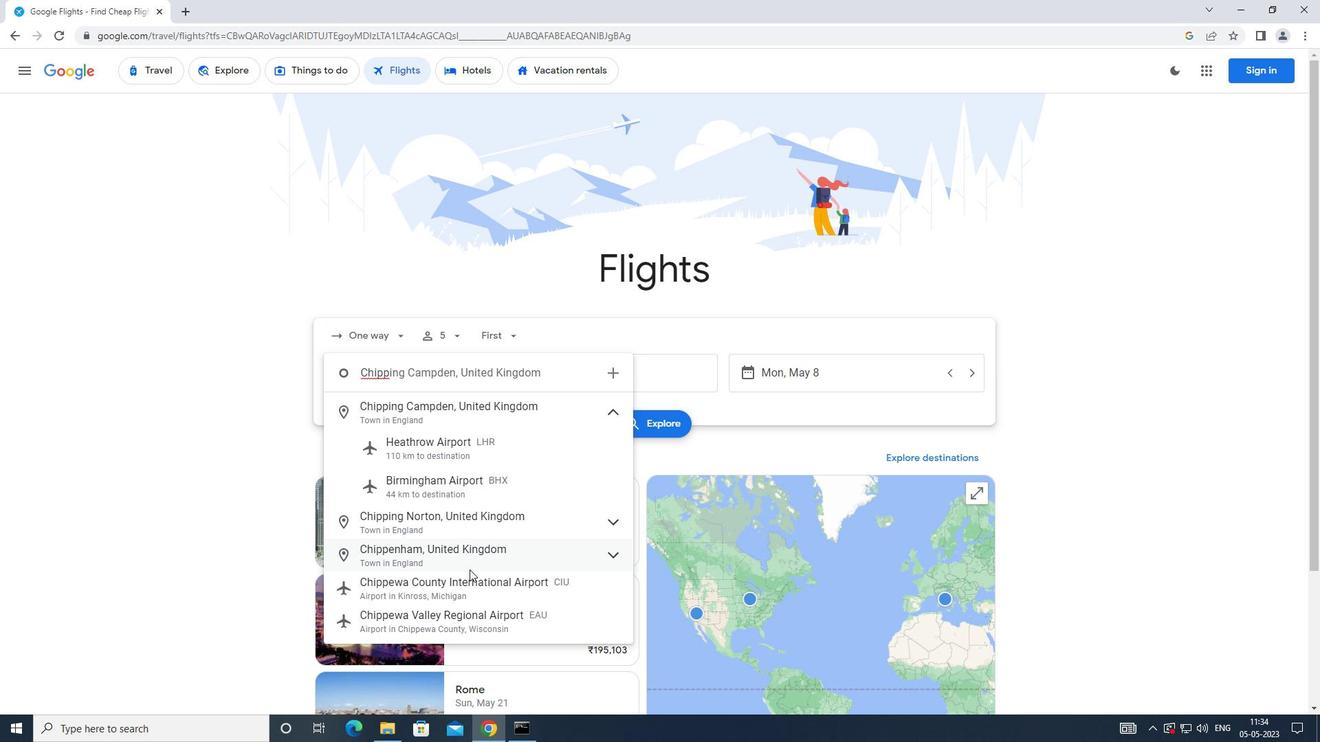 
Action: Mouse moved to (633, 382)
Screenshot: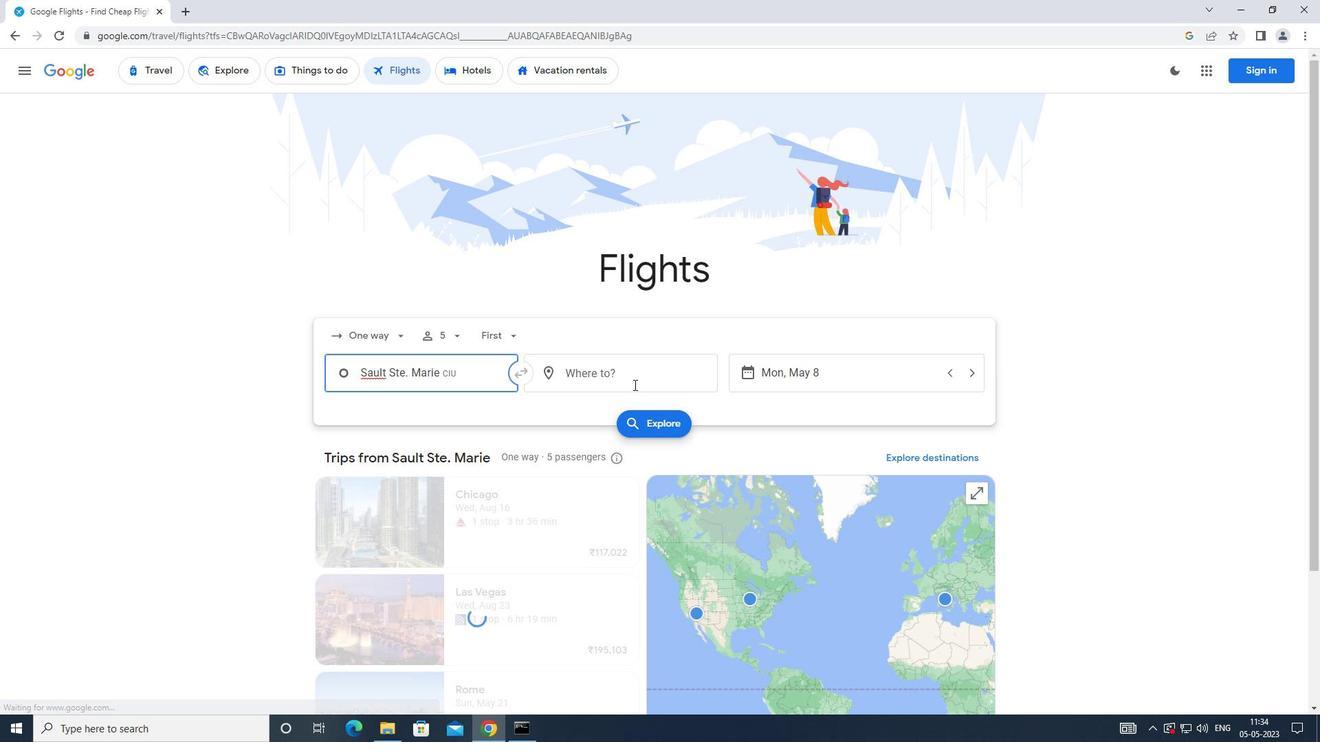 
Action: Mouse pressed left at (633, 382)
Screenshot: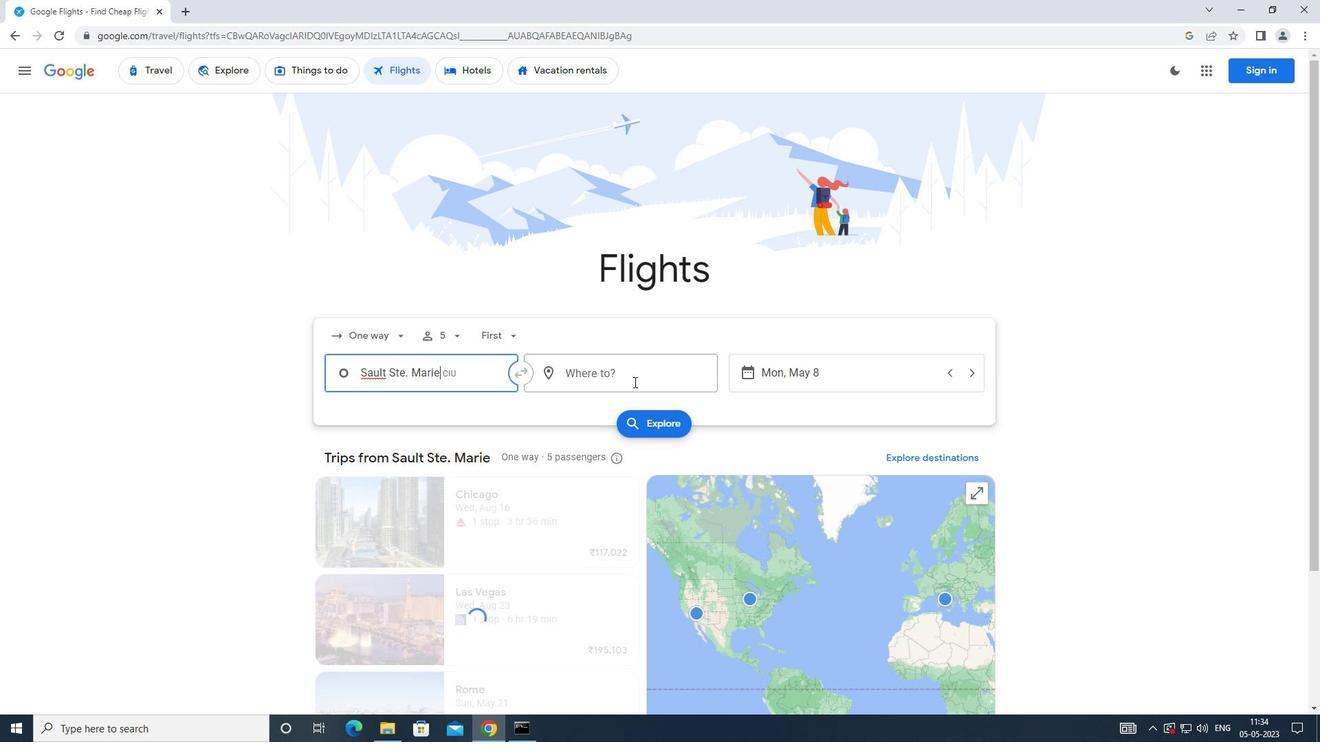 
Action: Mouse moved to (625, 393)
Screenshot: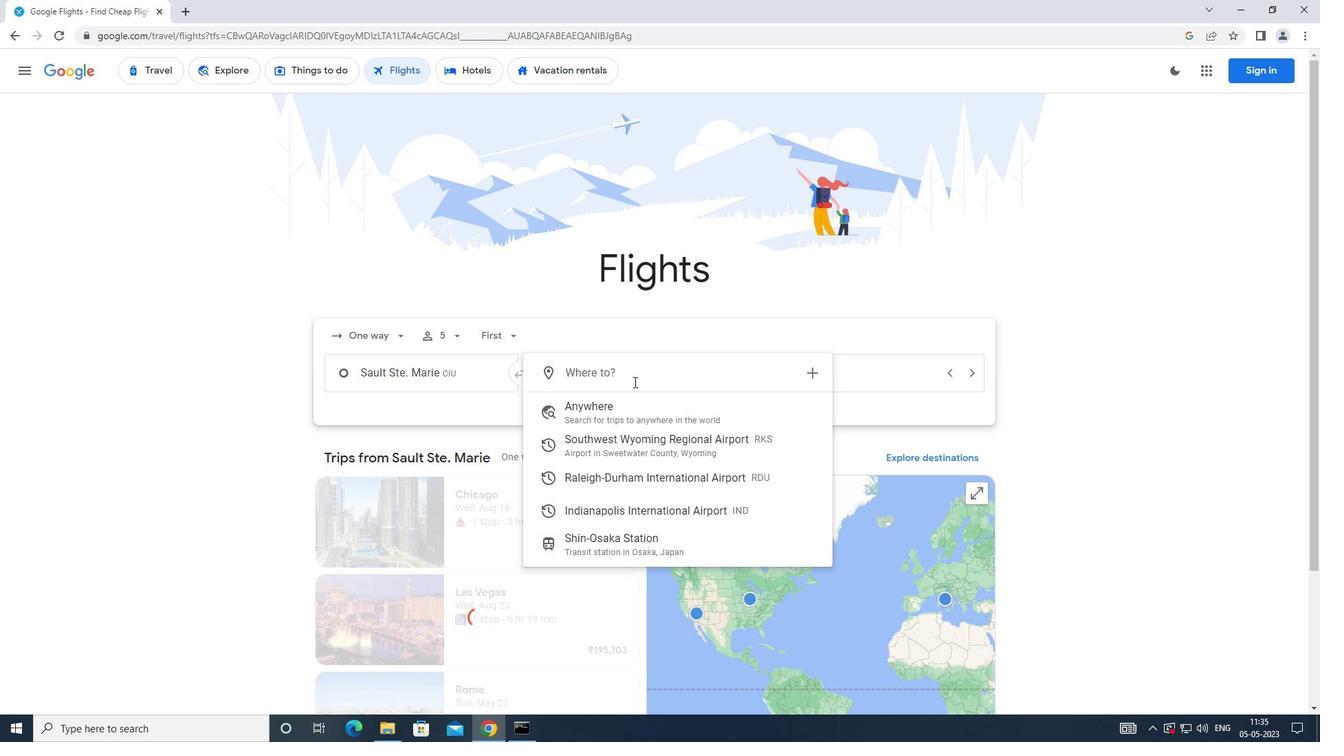 
Action: Key pressed <Key.caps_lock>i<Key.caps_lock>ndiapoli<Key.backspace><Key.backspace><Key.backspace><Key.backspace>napoli
Screenshot: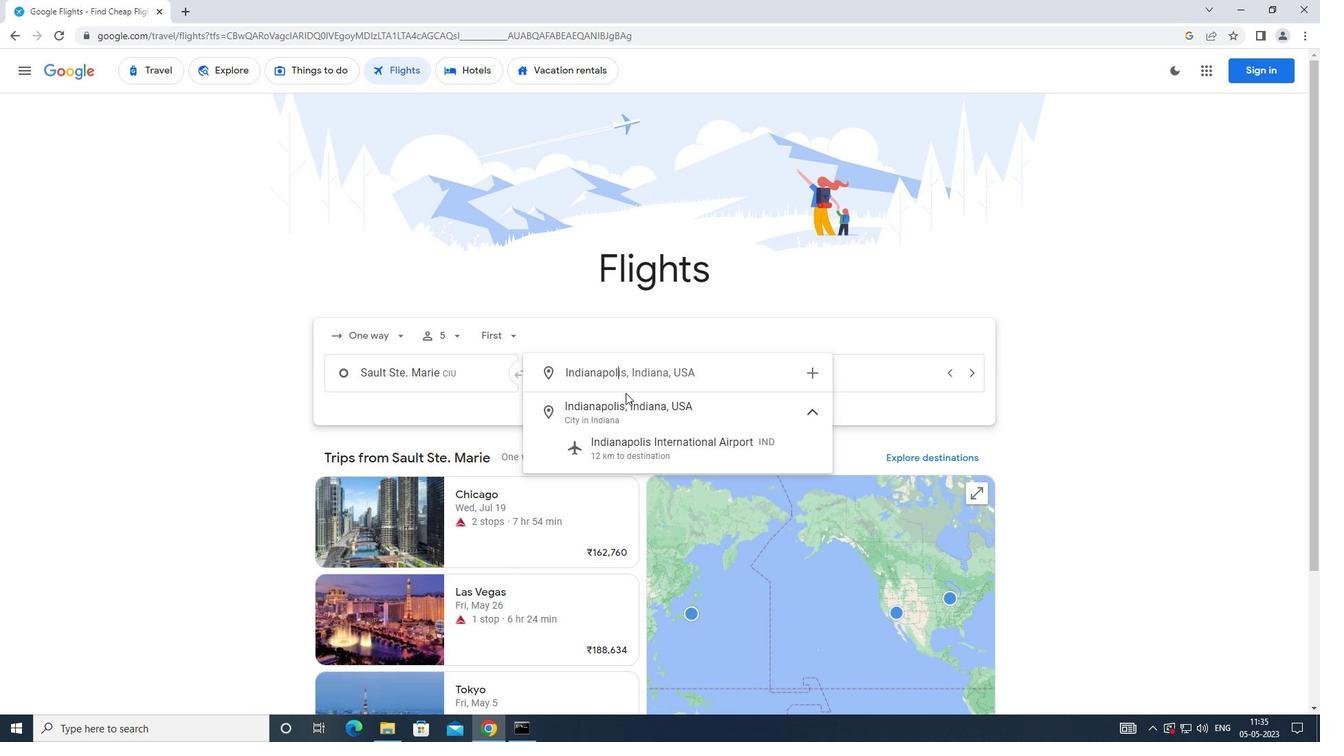 
Action: Mouse moved to (654, 457)
Screenshot: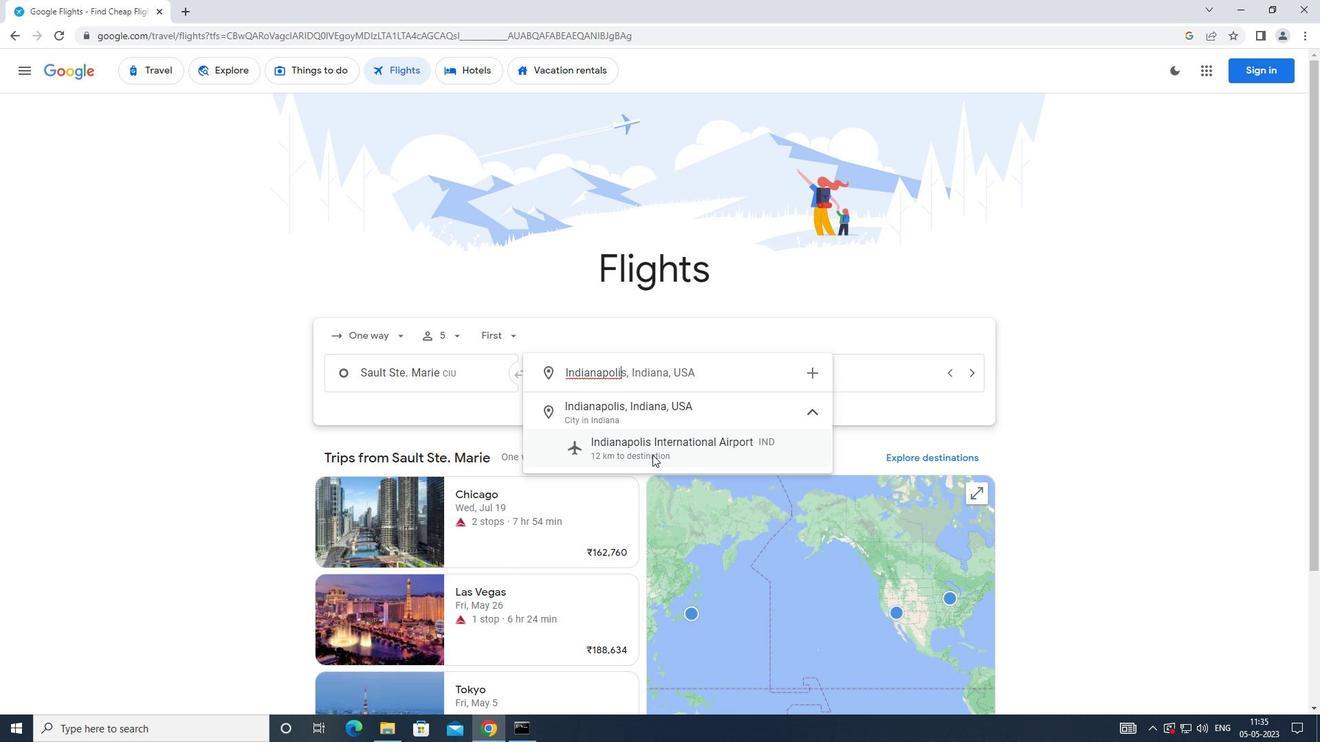
Action: Mouse pressed left at (654, 457)
Screenshot: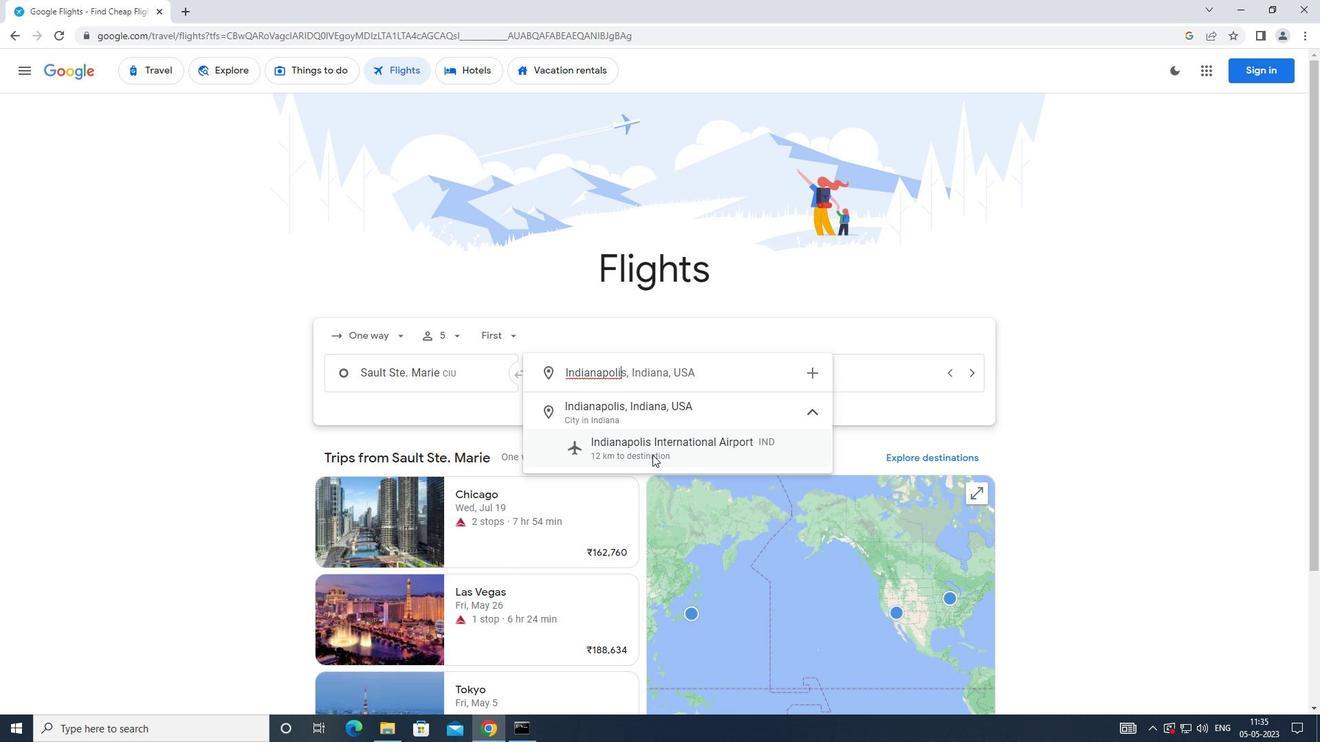 
Action: Mouse moved to (808, 378)
Screenshot: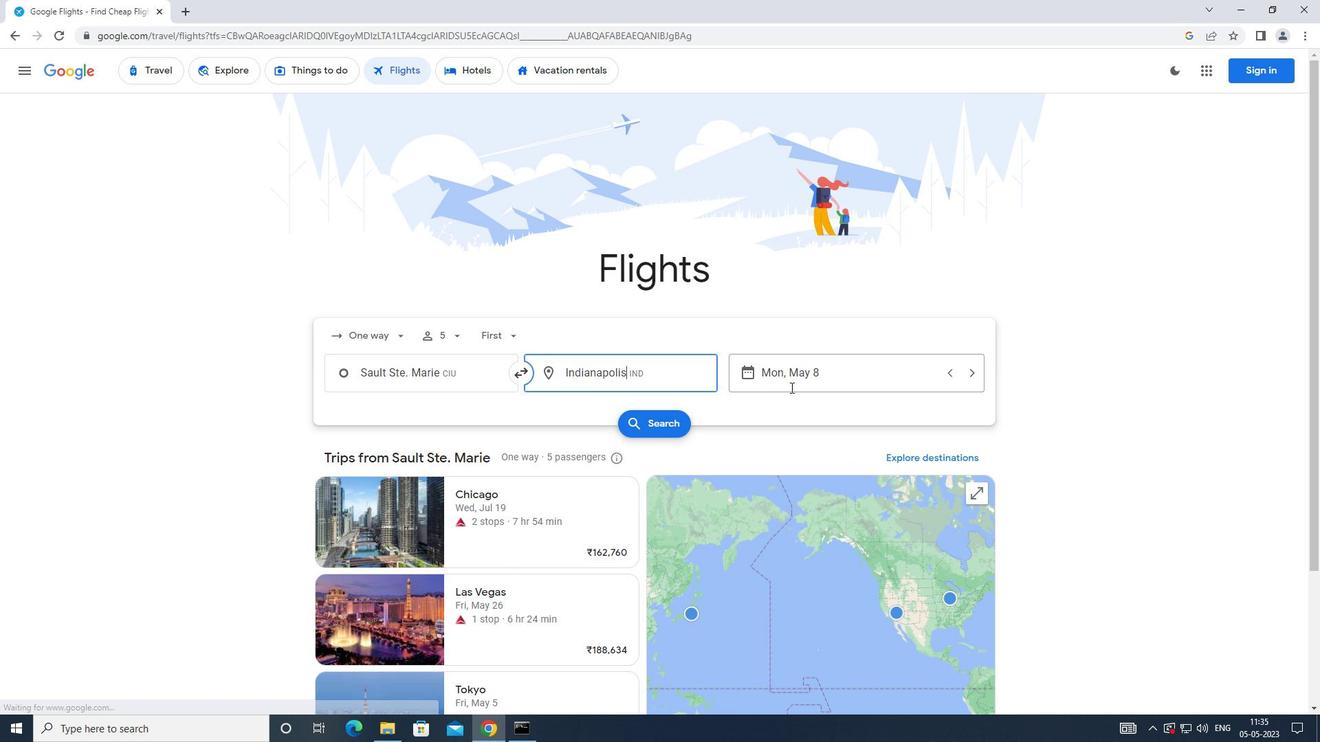 
Action: Mouse pressed left at (808, 378)
Screenshot: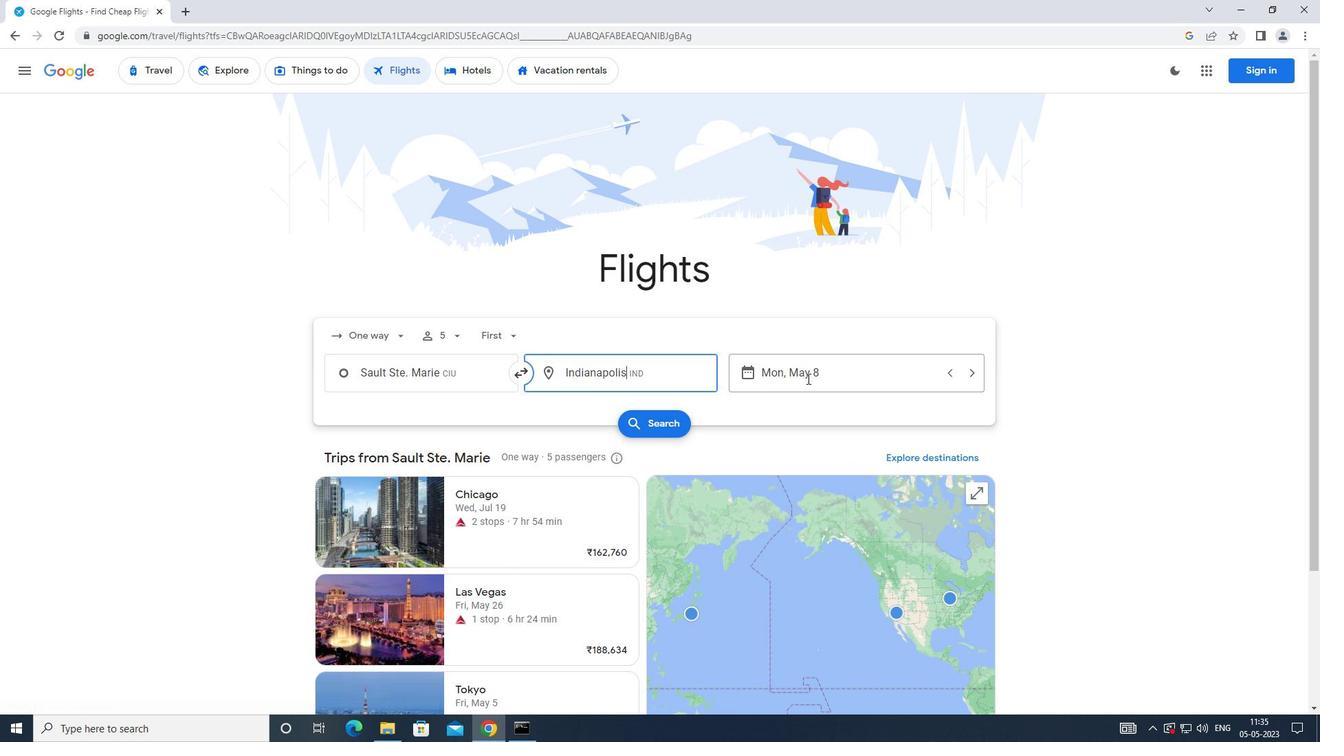 
Action: Mouse moved to (529, 505)
Screenshot: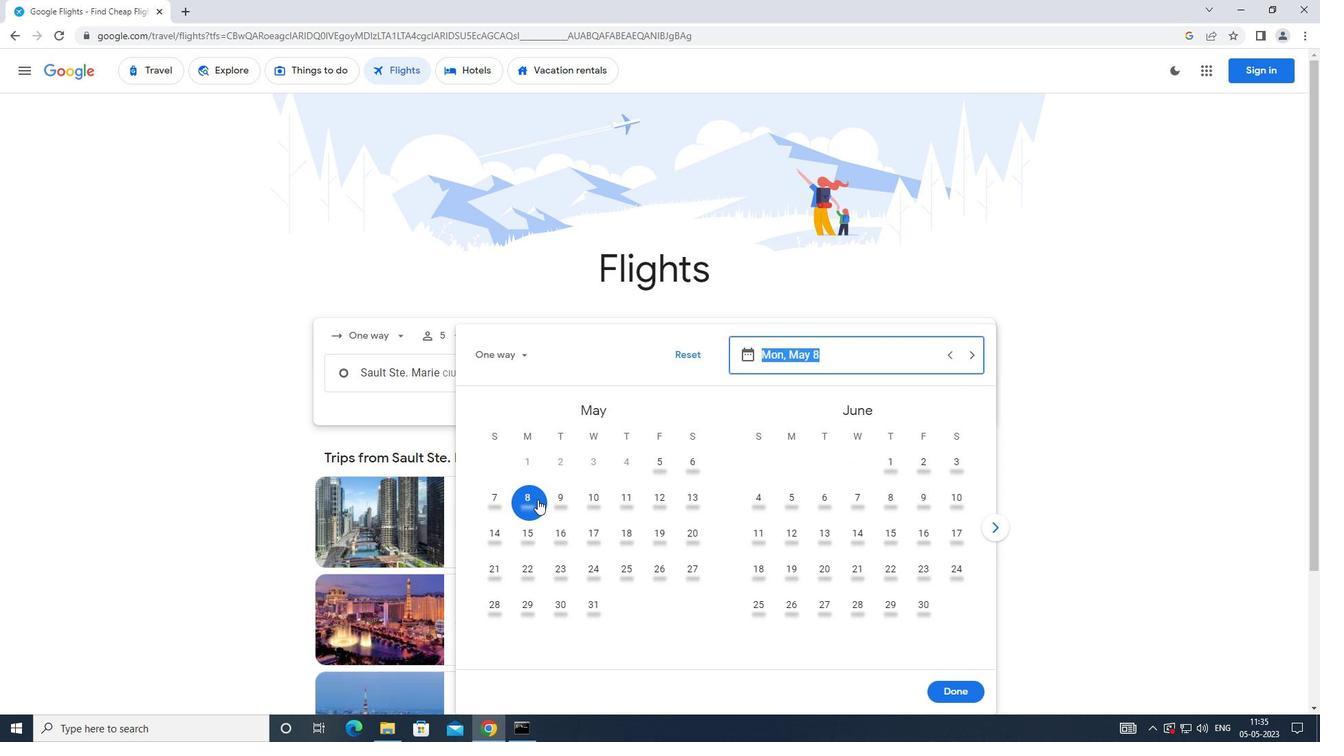 
Action: Mouse pressed left at (529, 505)
Screenshot: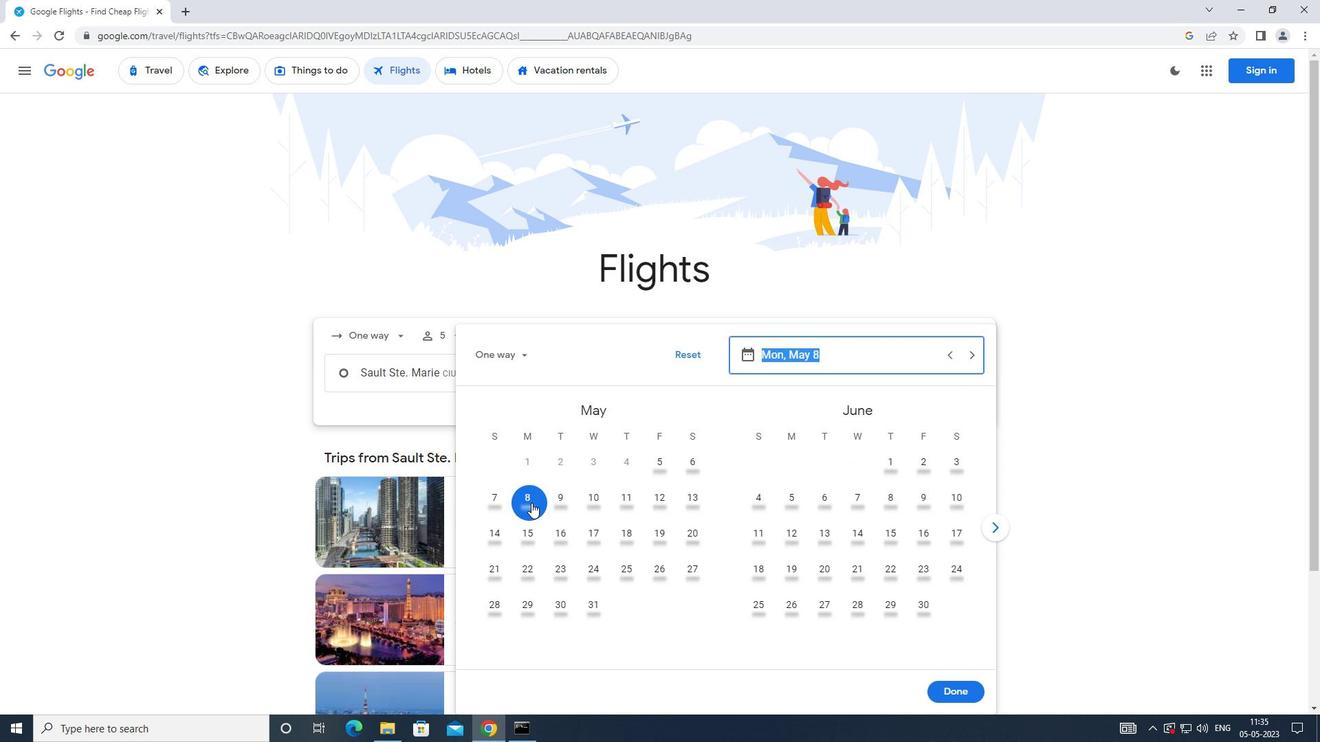 
Action: Mouse moved to (949, 693)
Screenshot: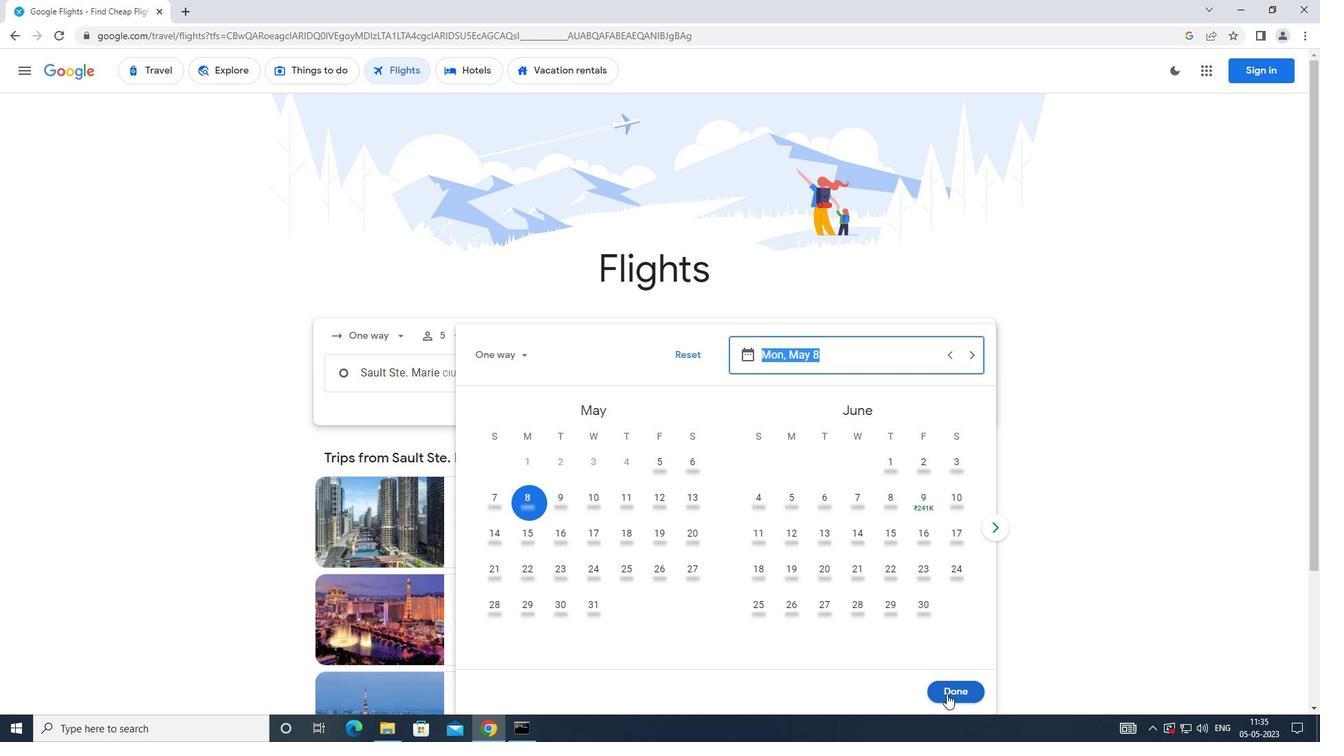 
Action: Mouse pressed left at (949, 693)
Screenshot: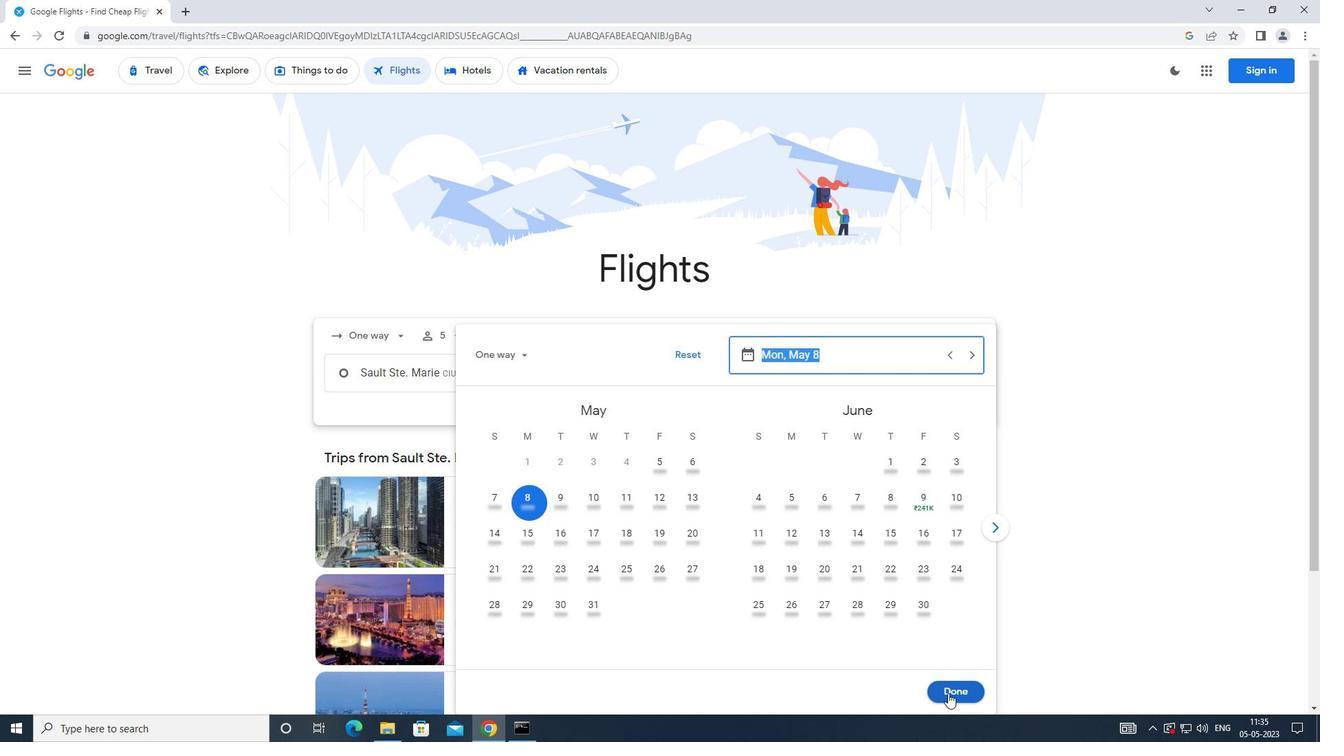 
Action: Mouse moved to (655, 429)
Screenshot: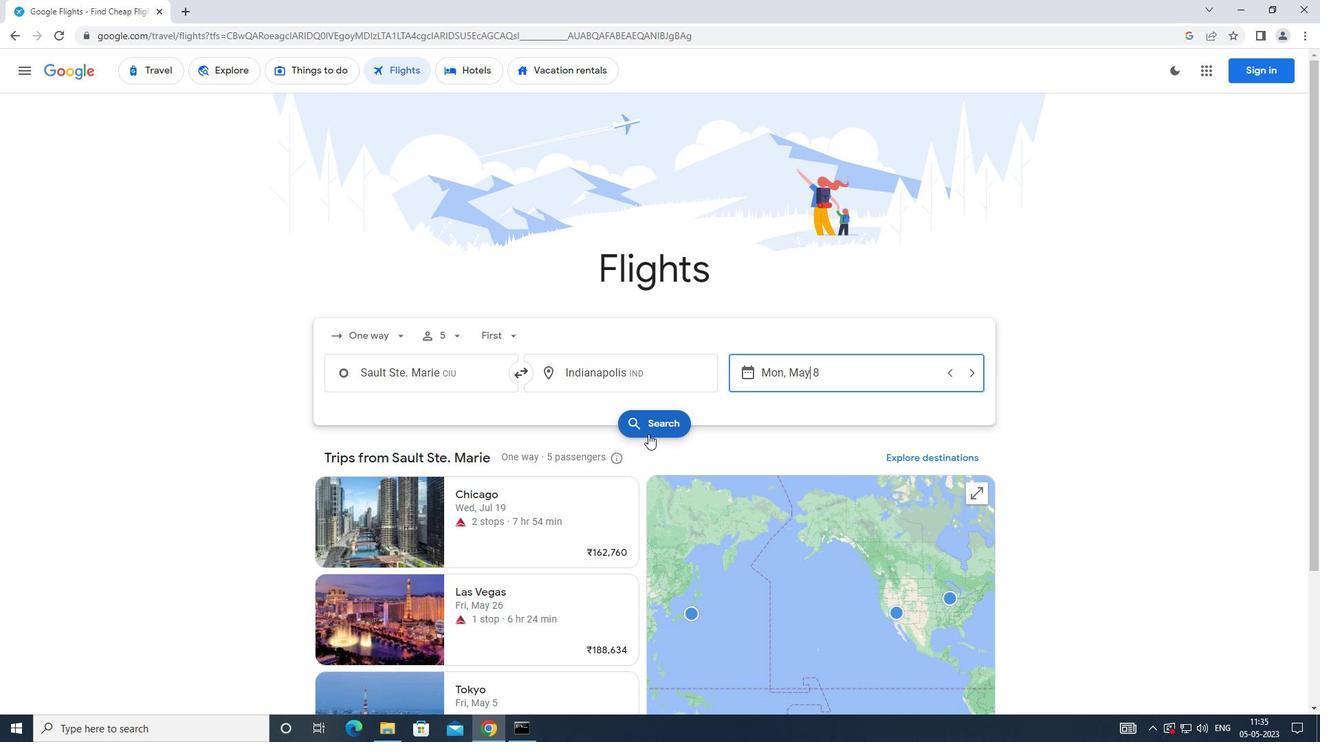 
Action: Mouse pressed left at (655, 429)
Screenshot: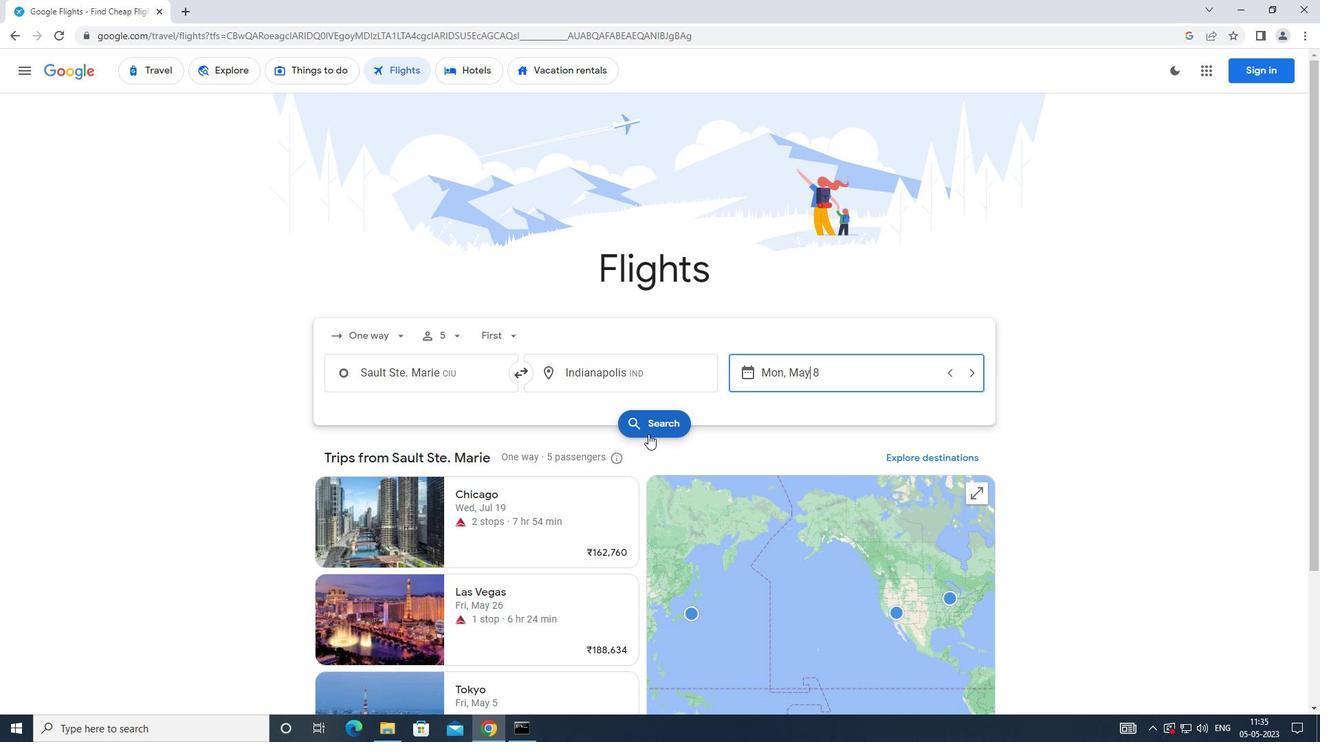 
Action: Mouse moved to (350, 200)
Screenshot: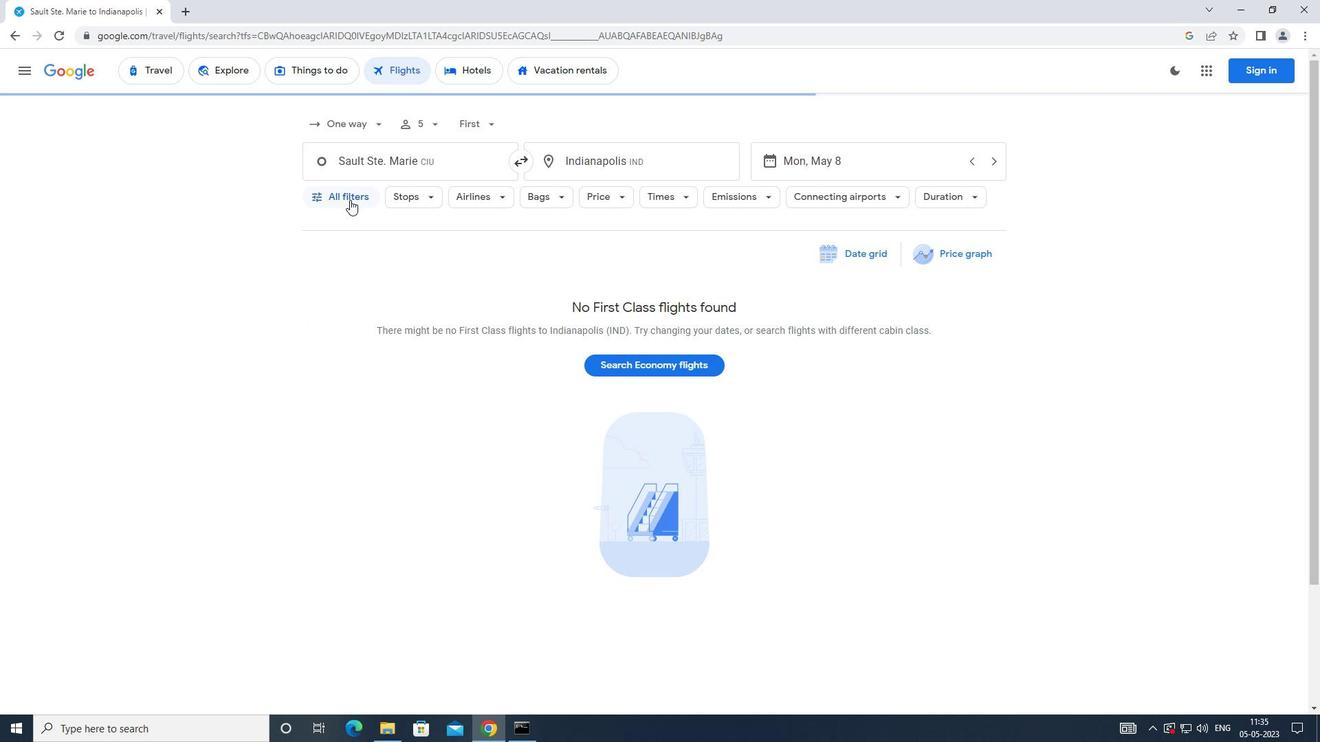 
Action: Mouse pressed left at (350, 200)
Screenshot: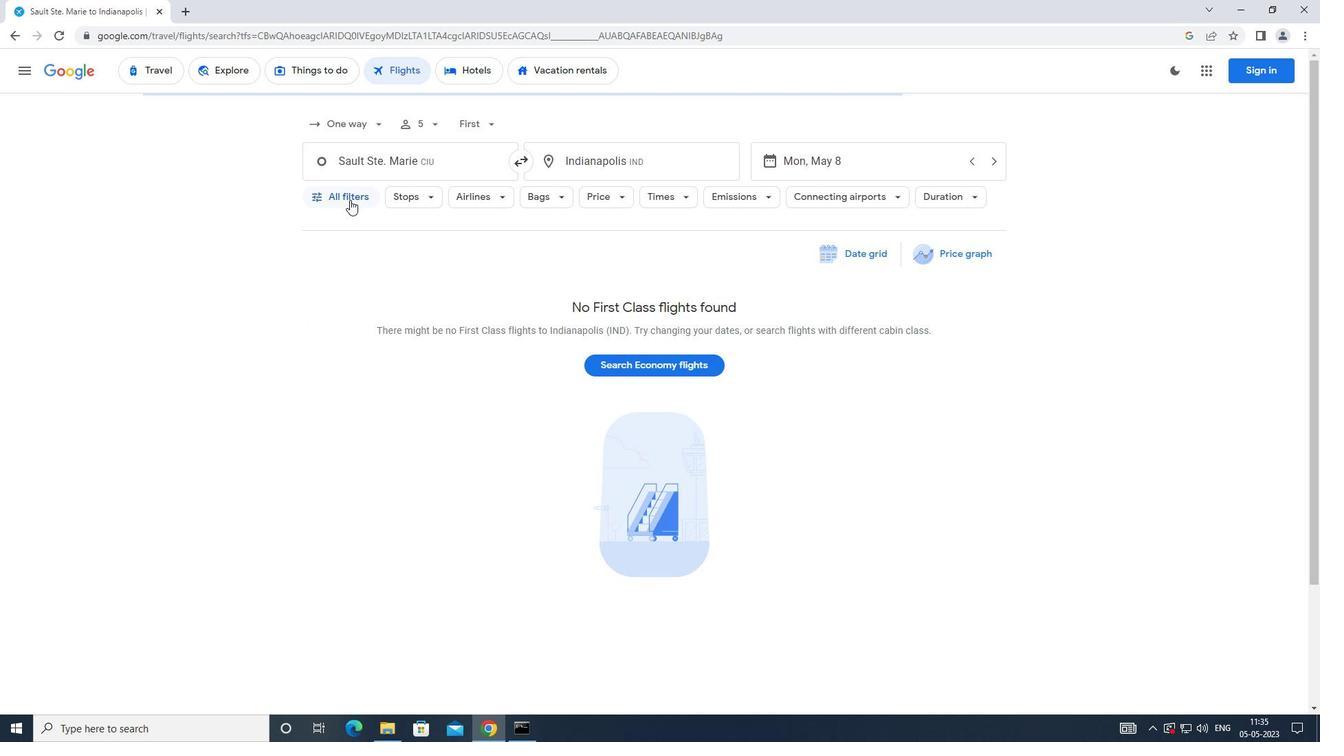 
Action: Mouse moved to (334, 292)
Screenshot: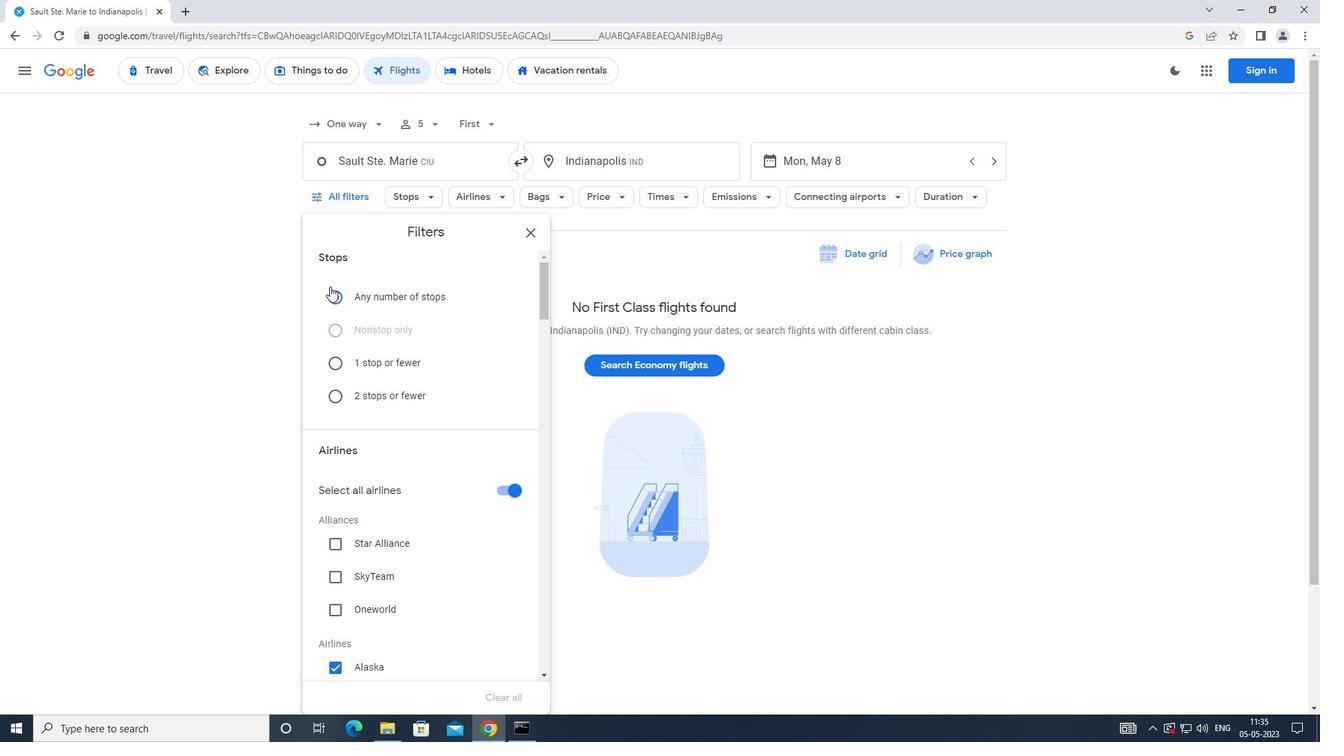 
Action: Mouse scrolled (334, 291) with delta (0, 0)
Screenshot: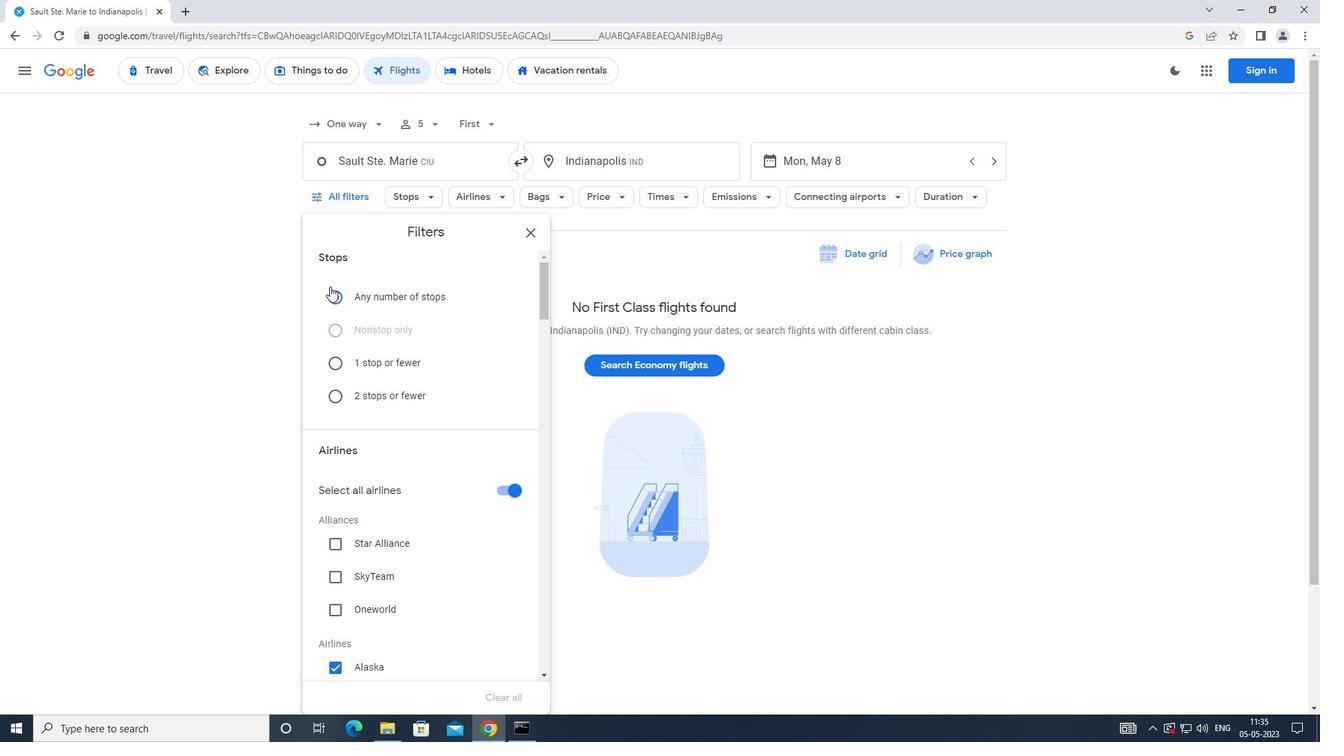 
Action: Mouse moved to (334, 292)
Screenshot: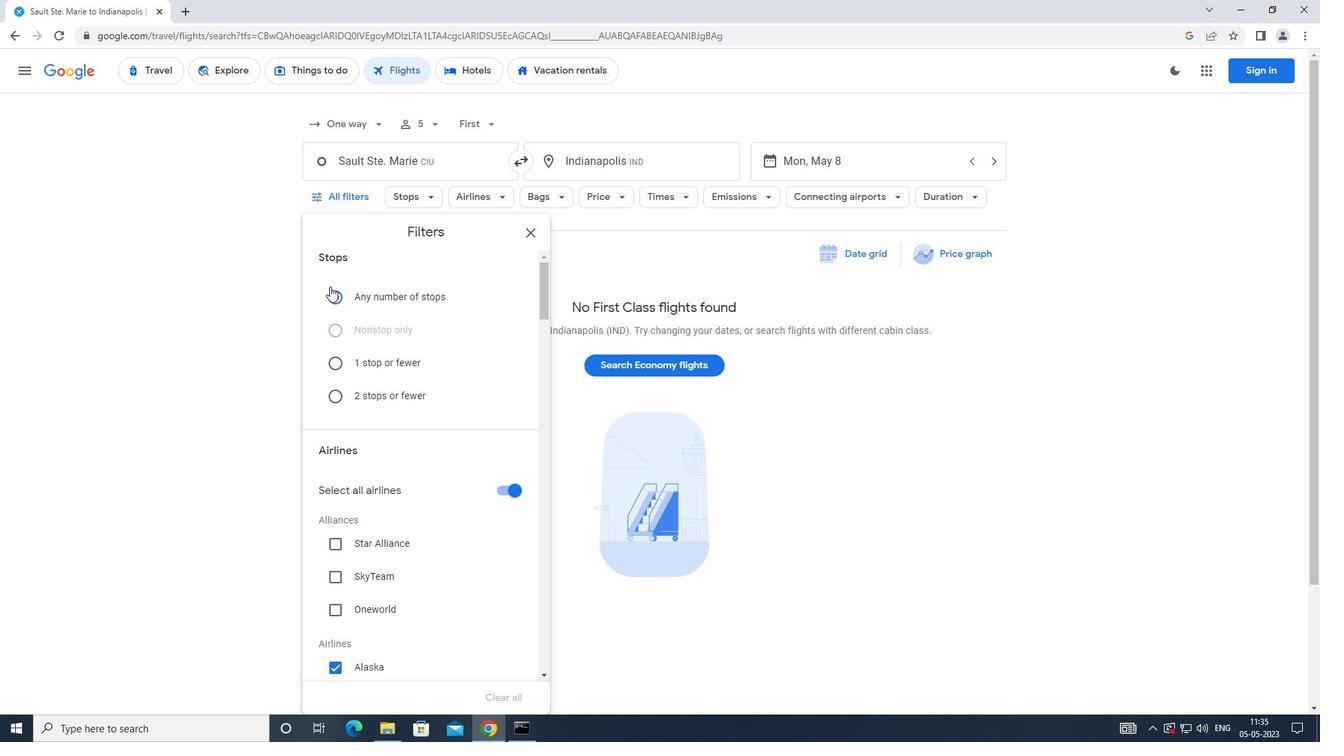 
Action: Mouse scrolled (334, 292) with delta (0, 0)
Screenshot: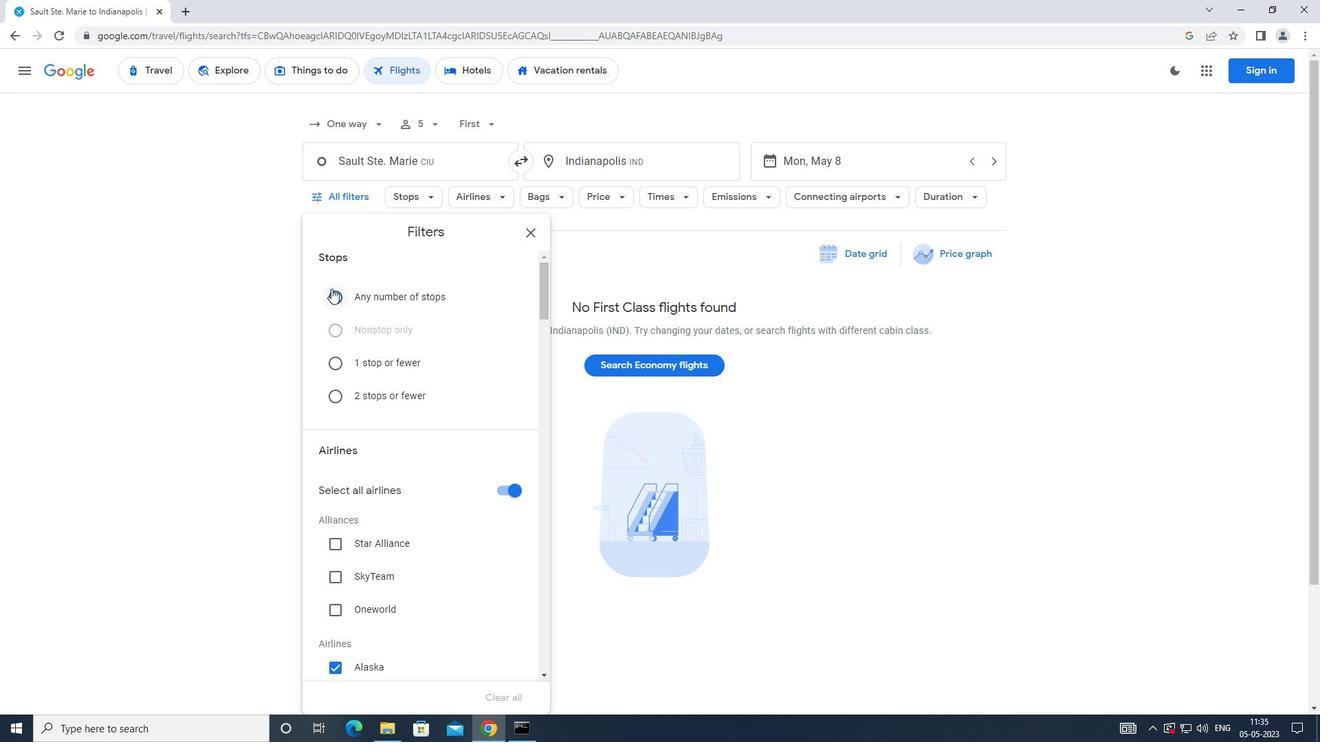 
Action: Mouse scrolled (334, 292) with delta (0, 0)
Screenshot: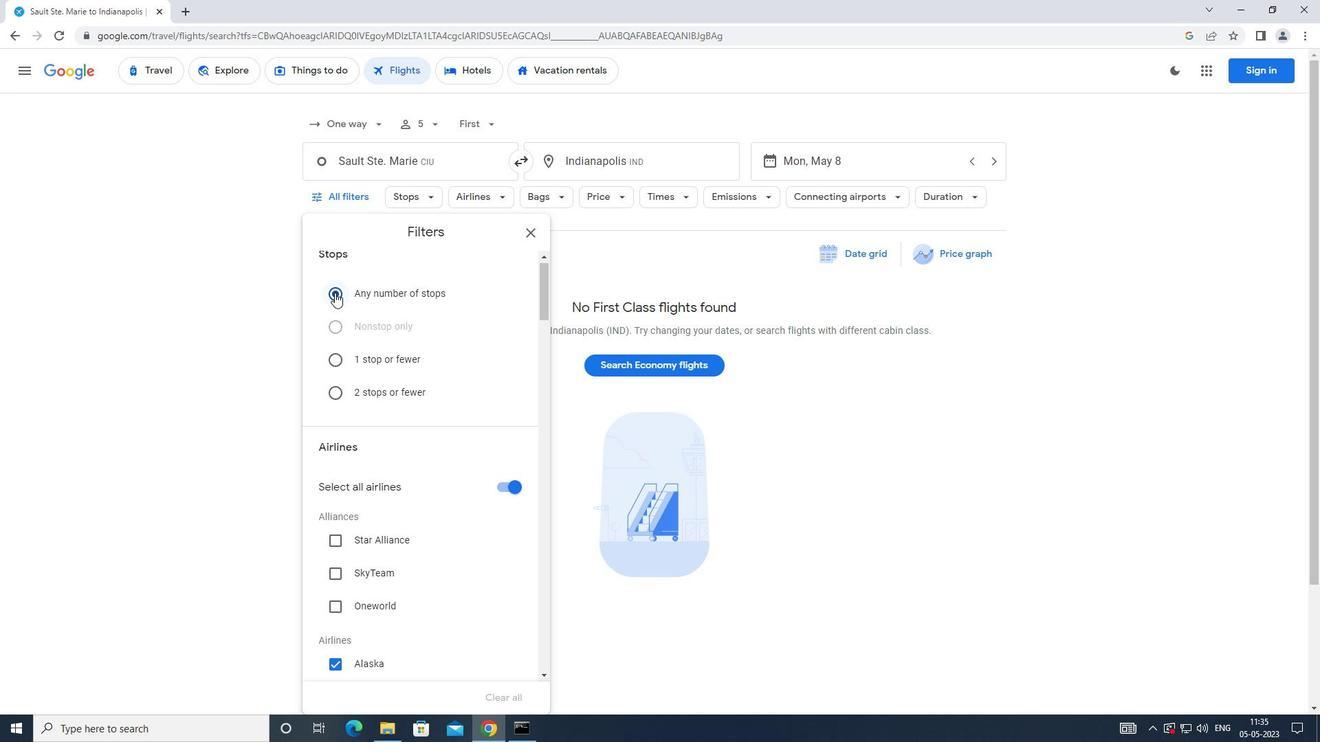 
Action: Mouse moved to (501, 285)
Screenshot: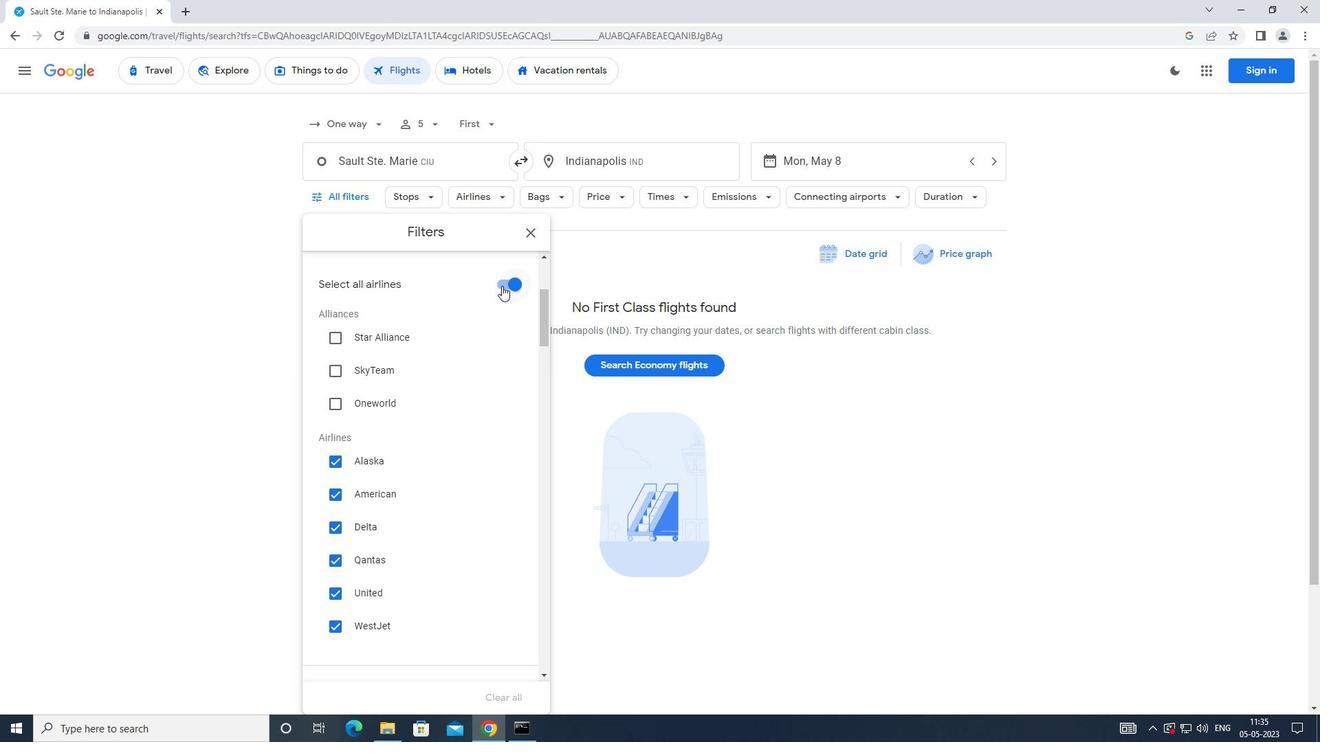 
Action: Mouse pressed left at (501, 285)
Screenshot: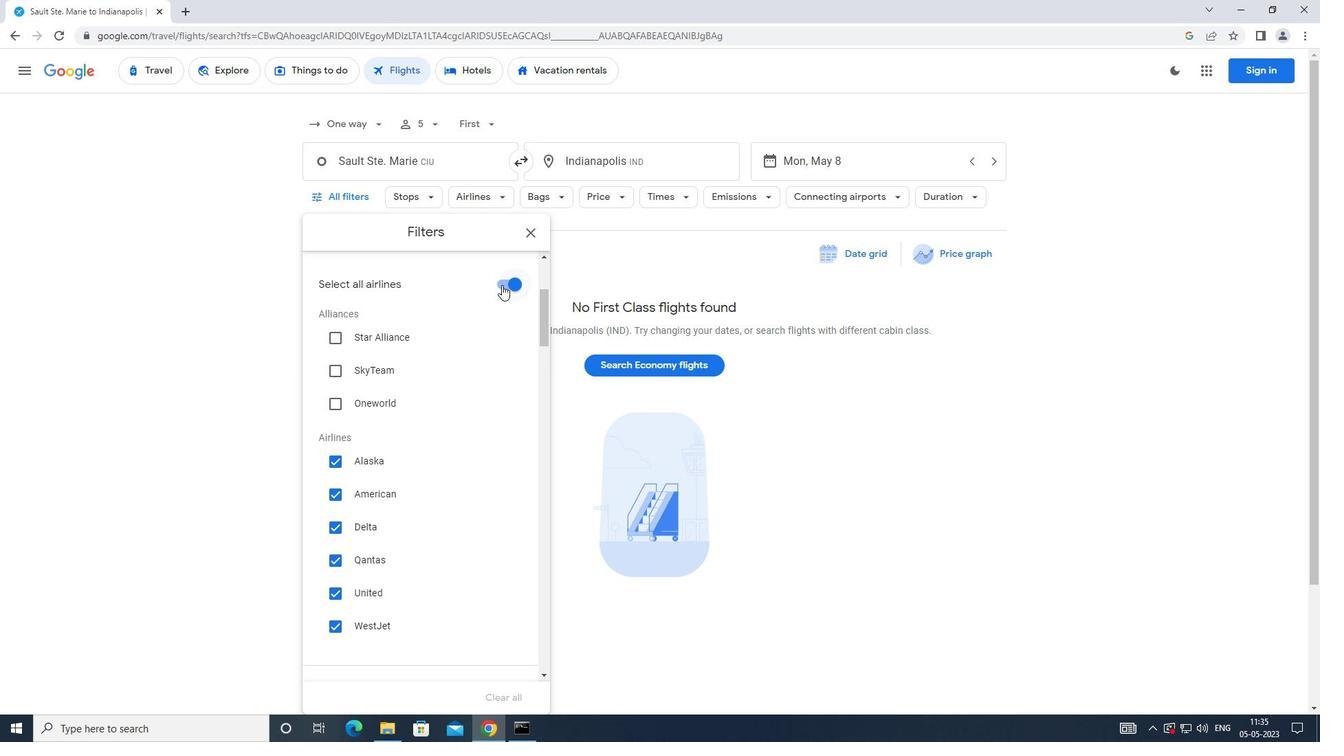 
Action: Mouse moved to (426, 314)
Screenshot: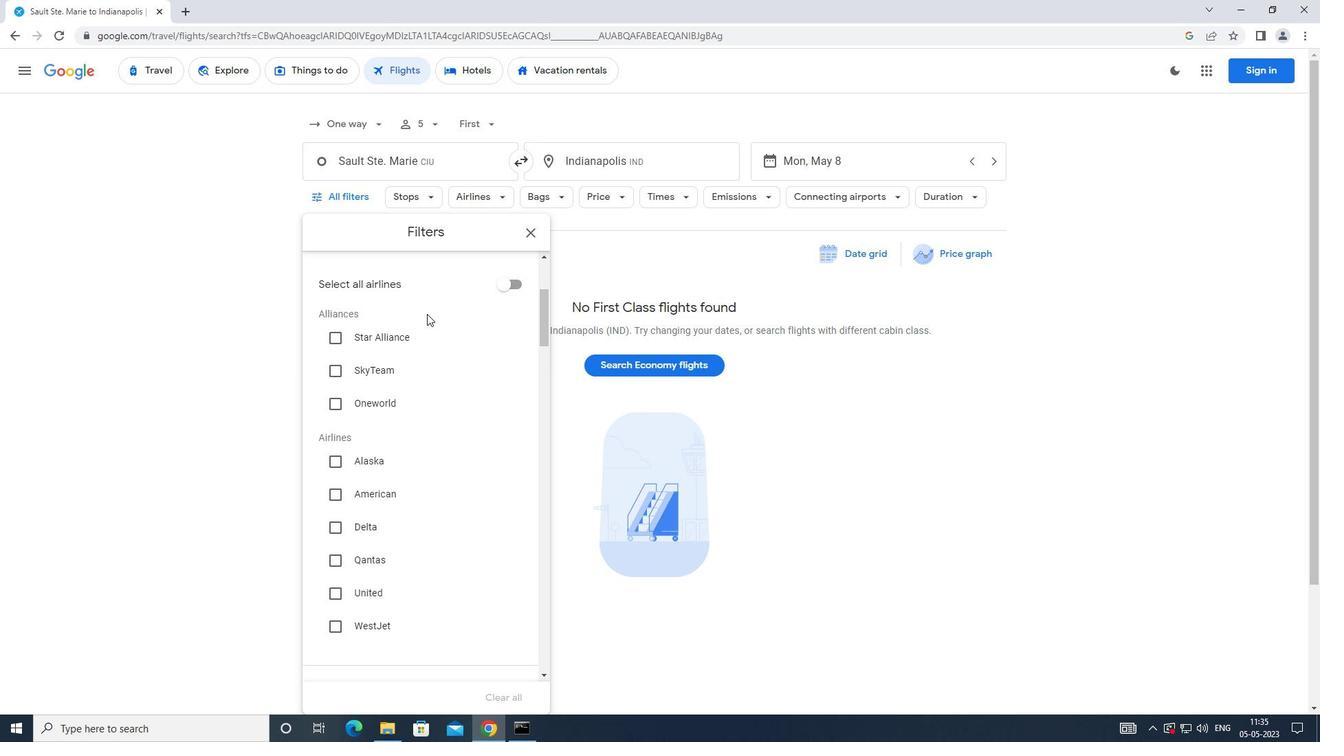 
Action: Mouse scrolled (426, 314) with delta (0, 0)
Screenshot: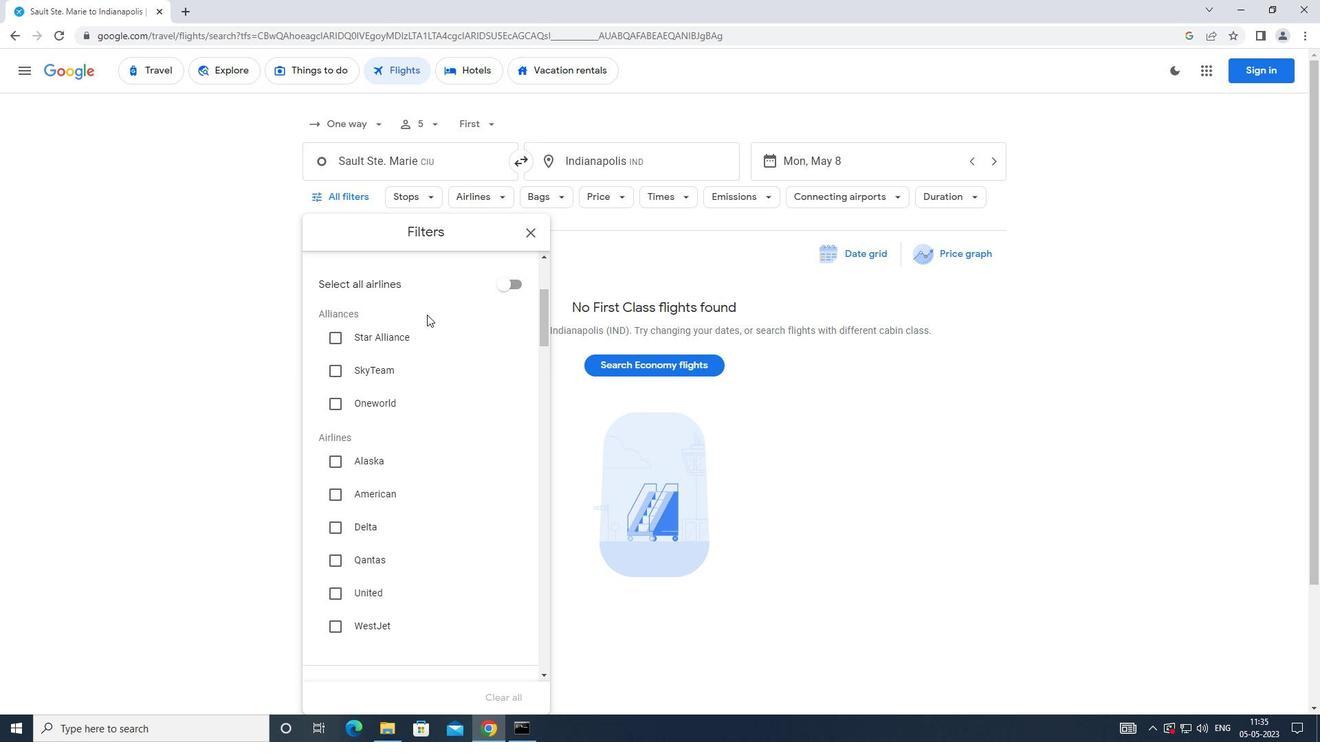
Action: Mouse moved to (425, 314)
Screenshot: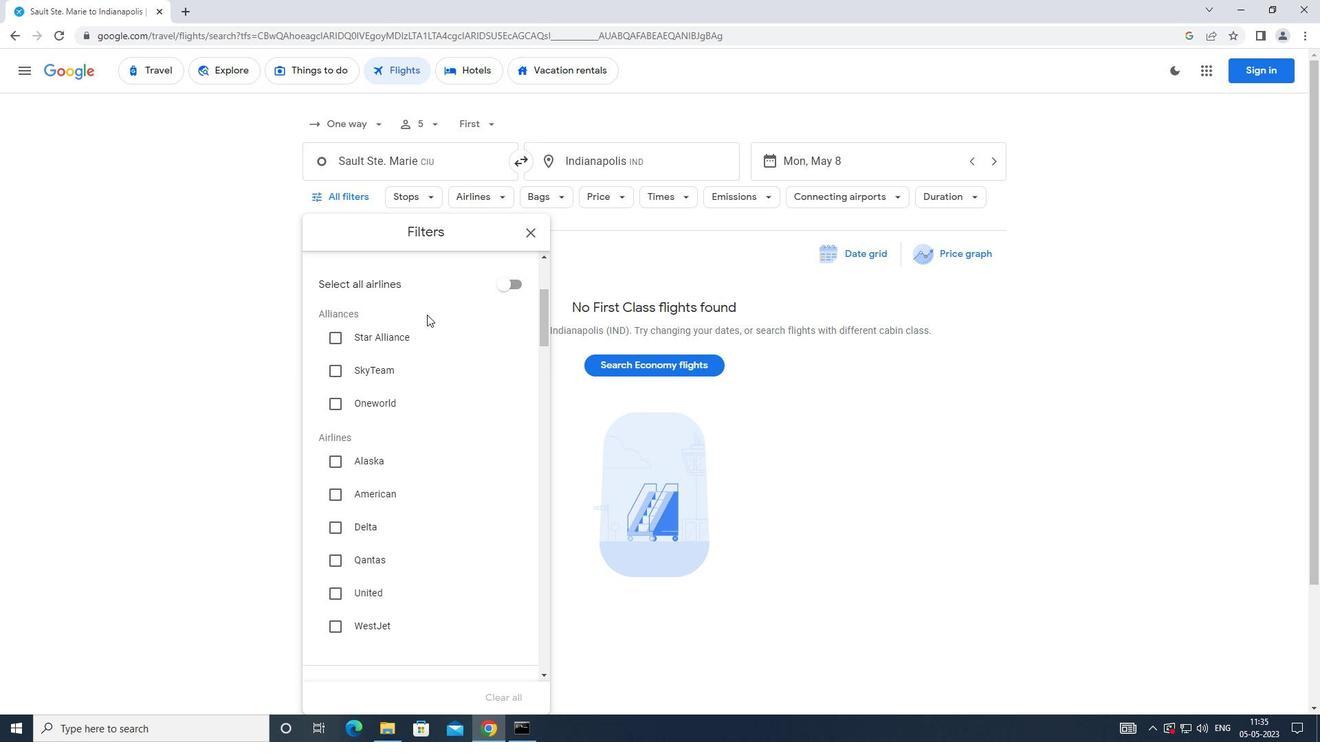 
Action: Mouse scrolled (425, 314) with delta (0, 0)
Screenshot: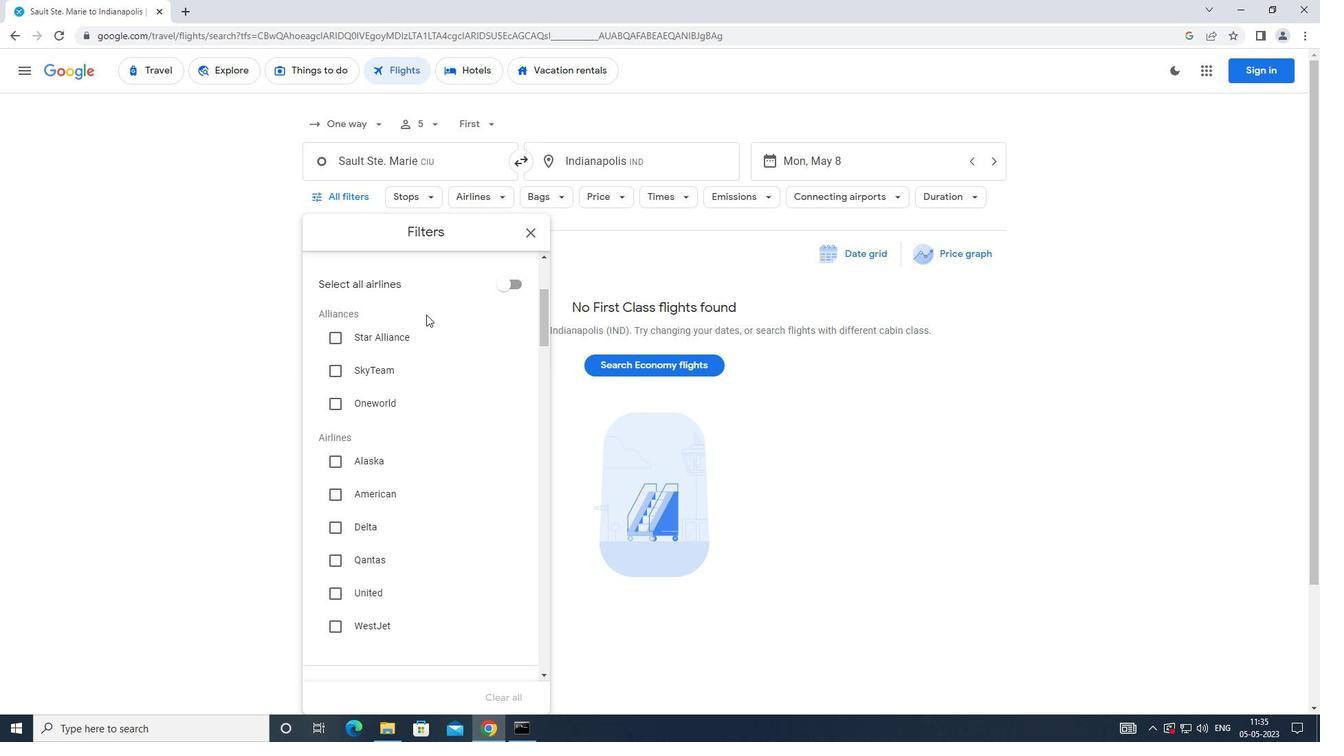 
Action: Mouse scrolled (425, 314) with delta (0, 0)
Screenshot: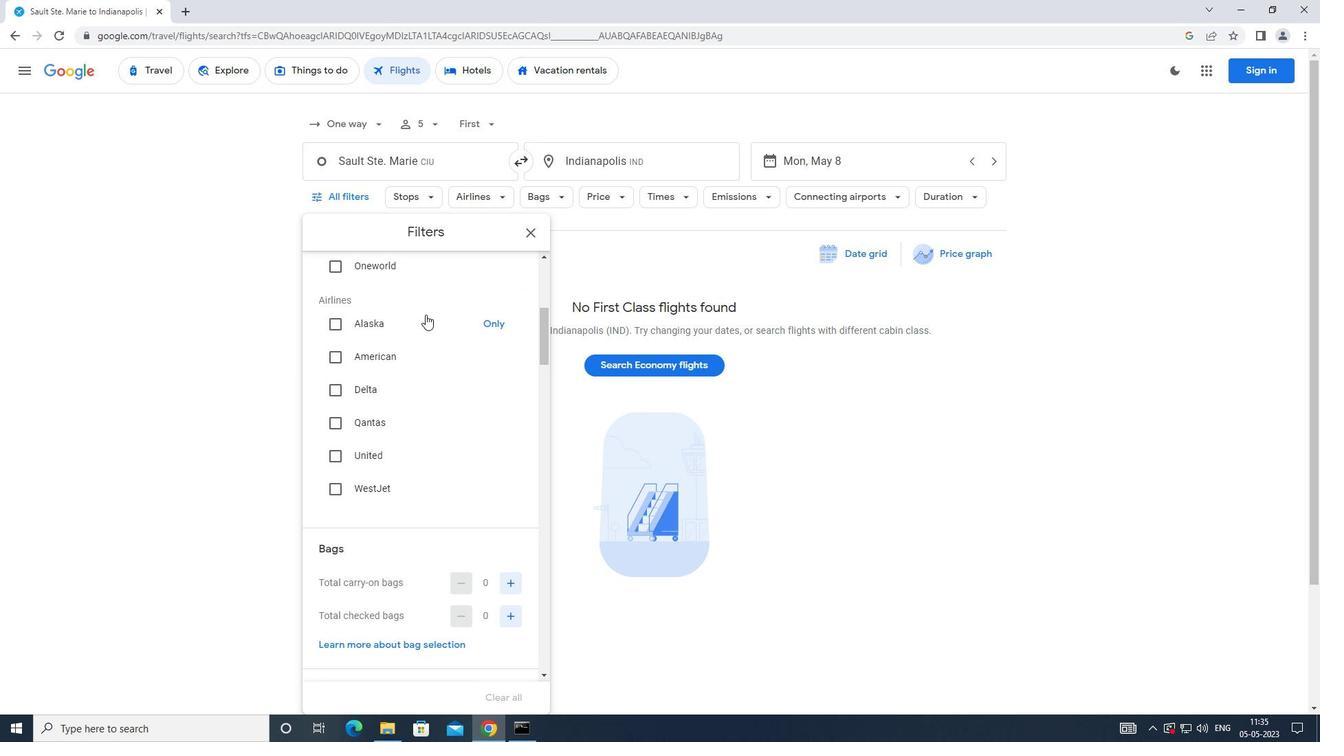 
Action: Mouse scrolled (425, 314) with delta (0, 0)
Screenshot: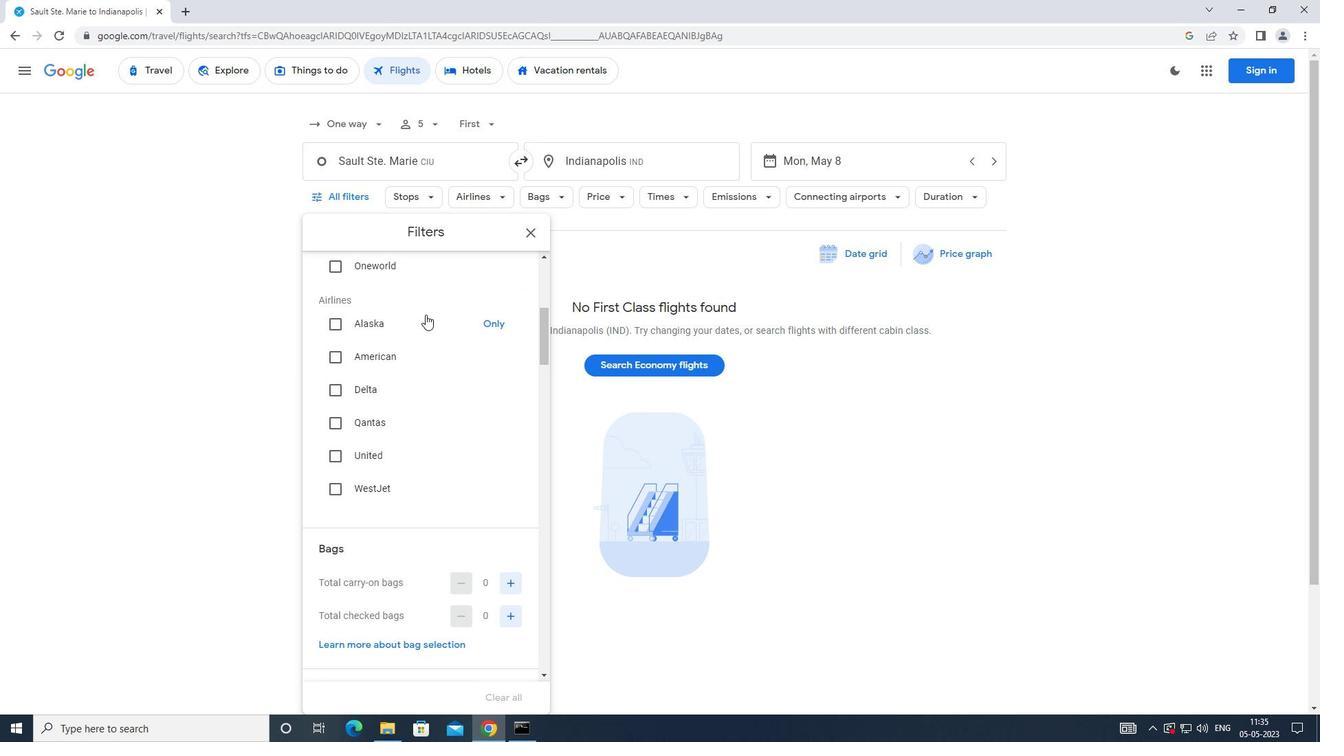 
Action: Mouse moved to (423, 312)
Screenshot: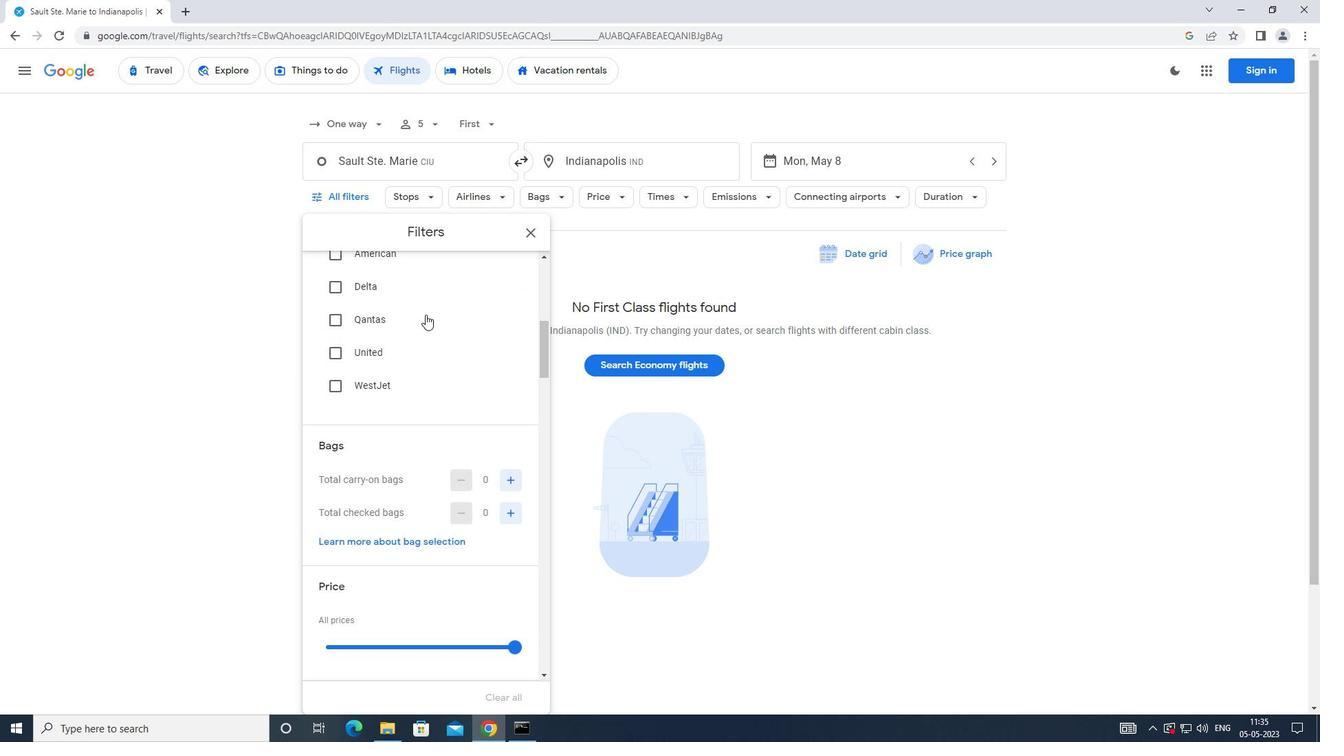 
Action: Mouse scrolled (423, 311) with delta (0, 0)
Screenshot: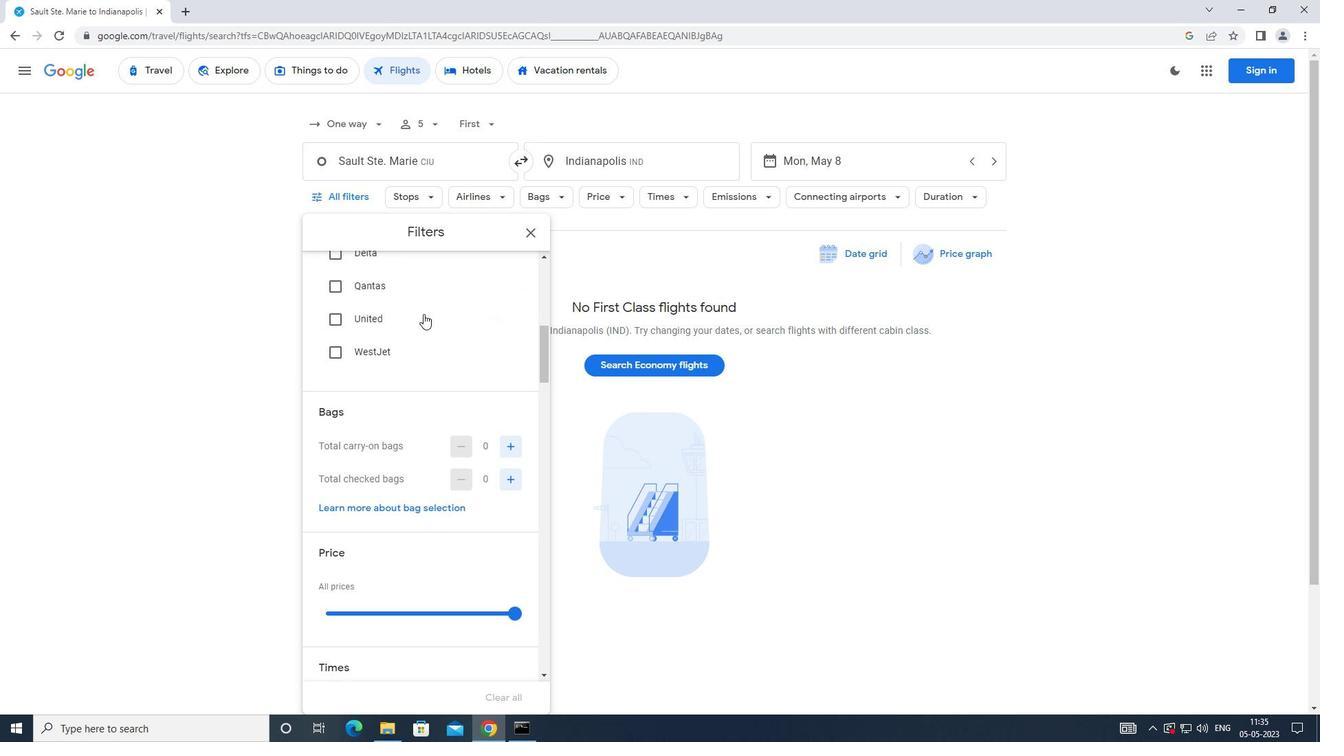 
Action: Mouse scrolled (423, 311) with delta (0, 0)
Screenshot: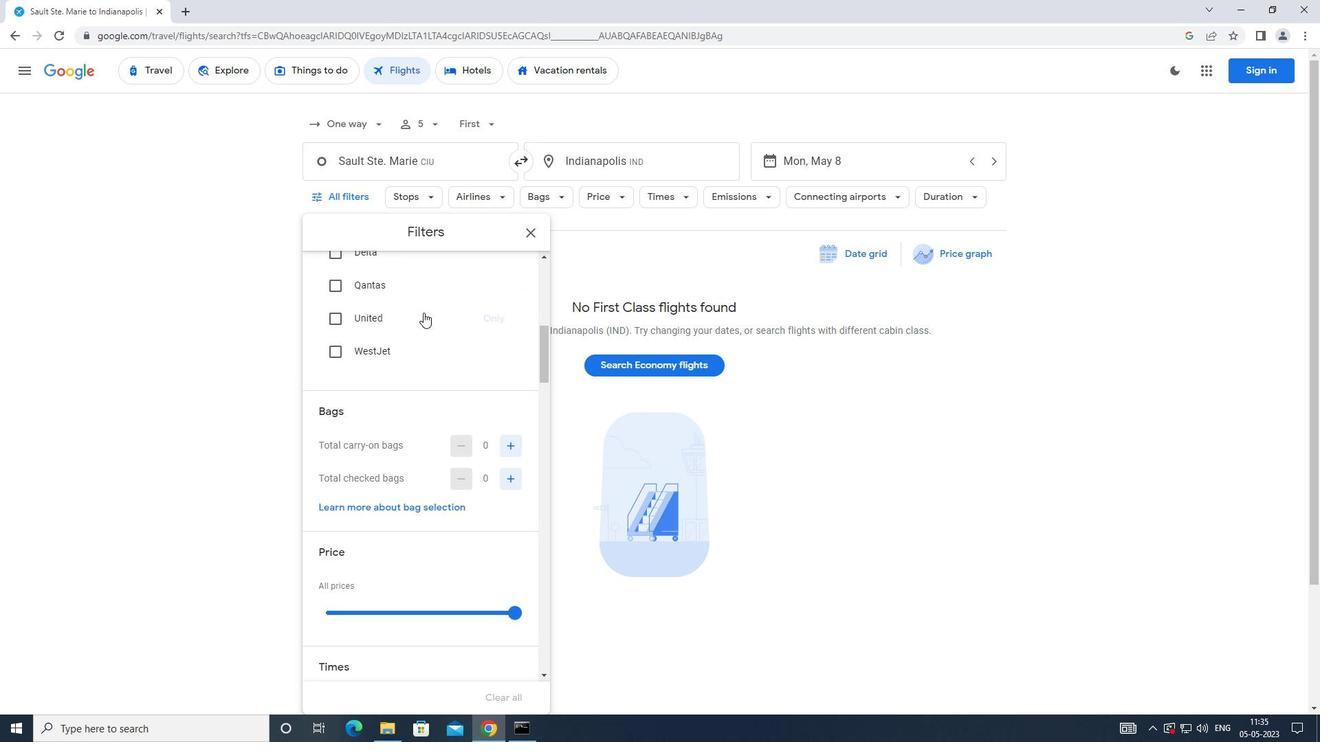 
Action: Mouse moved to (508, 307)
Screenshot: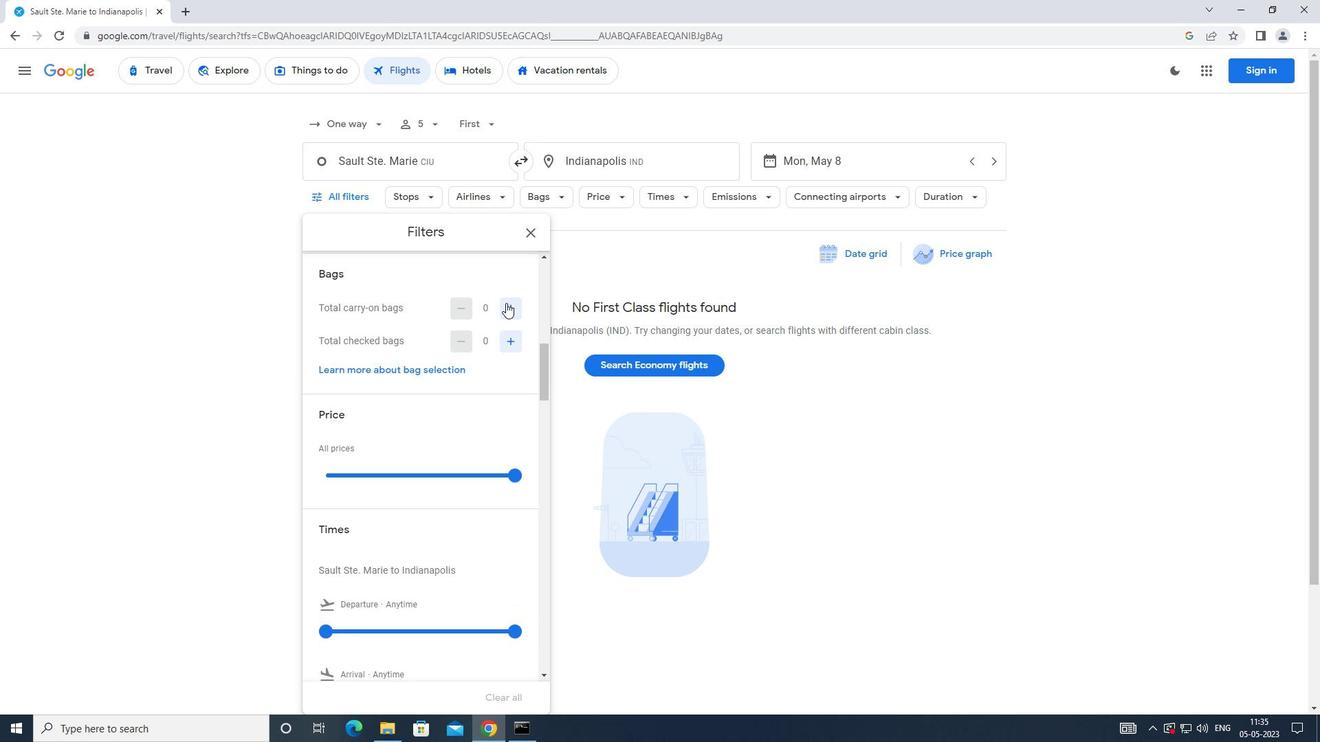 
Action: Mouse pressed left at (508, 307)
Screenshot: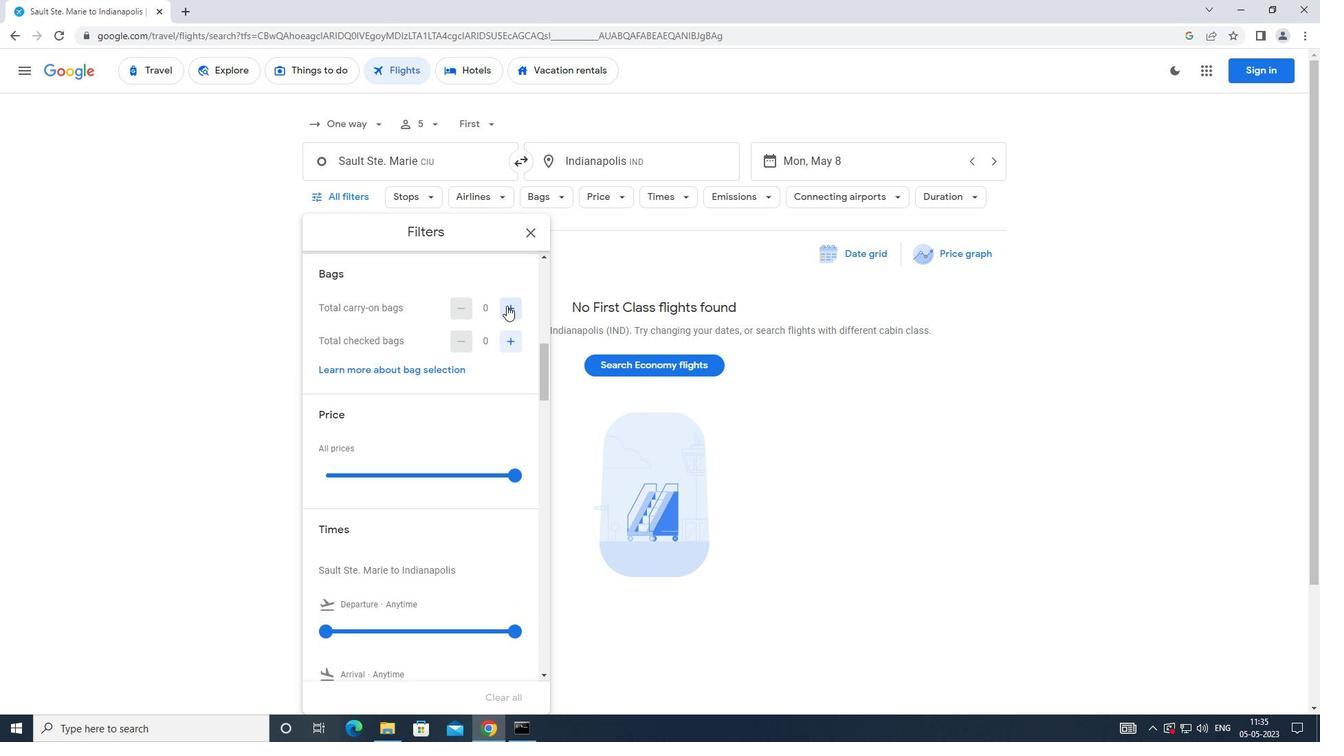 
Action: Mouse moved to (497, 305)
Screenshot: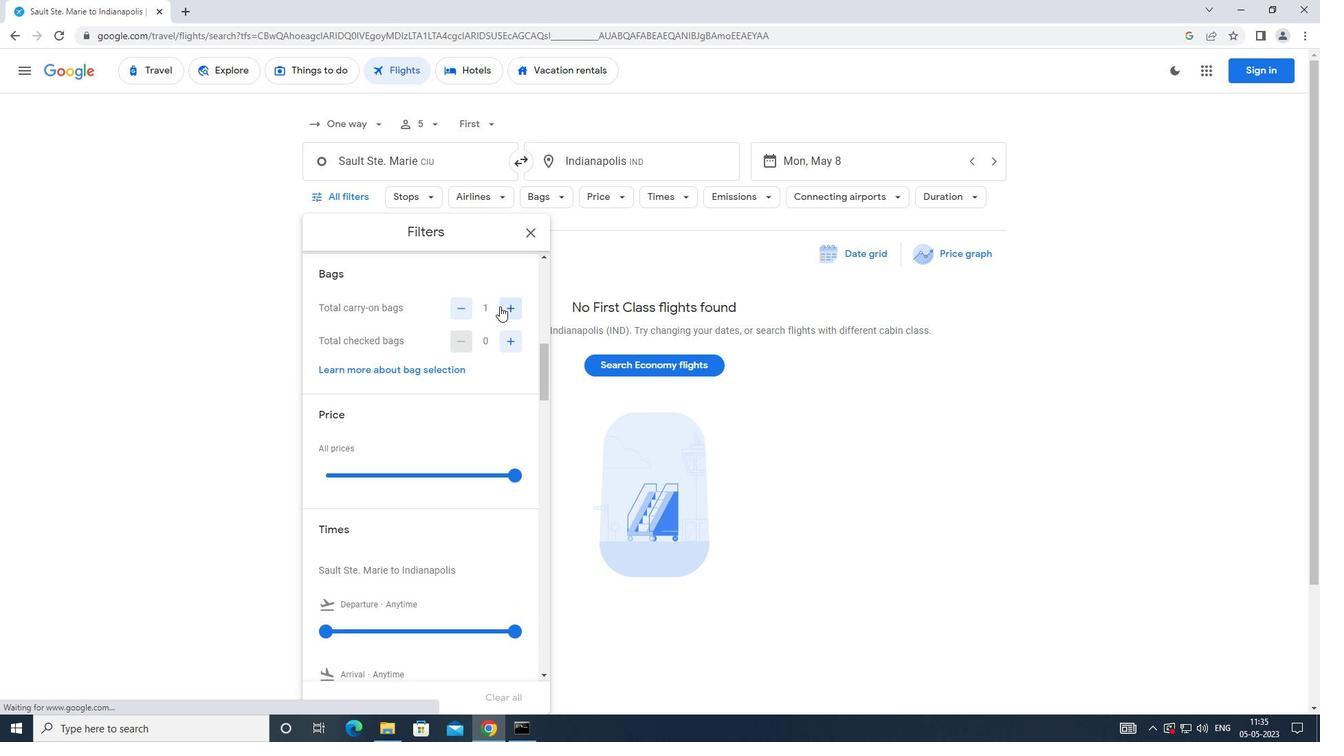 
Action: Mouse scrolled (497, 305) with delta (0, 0)
Screenshot: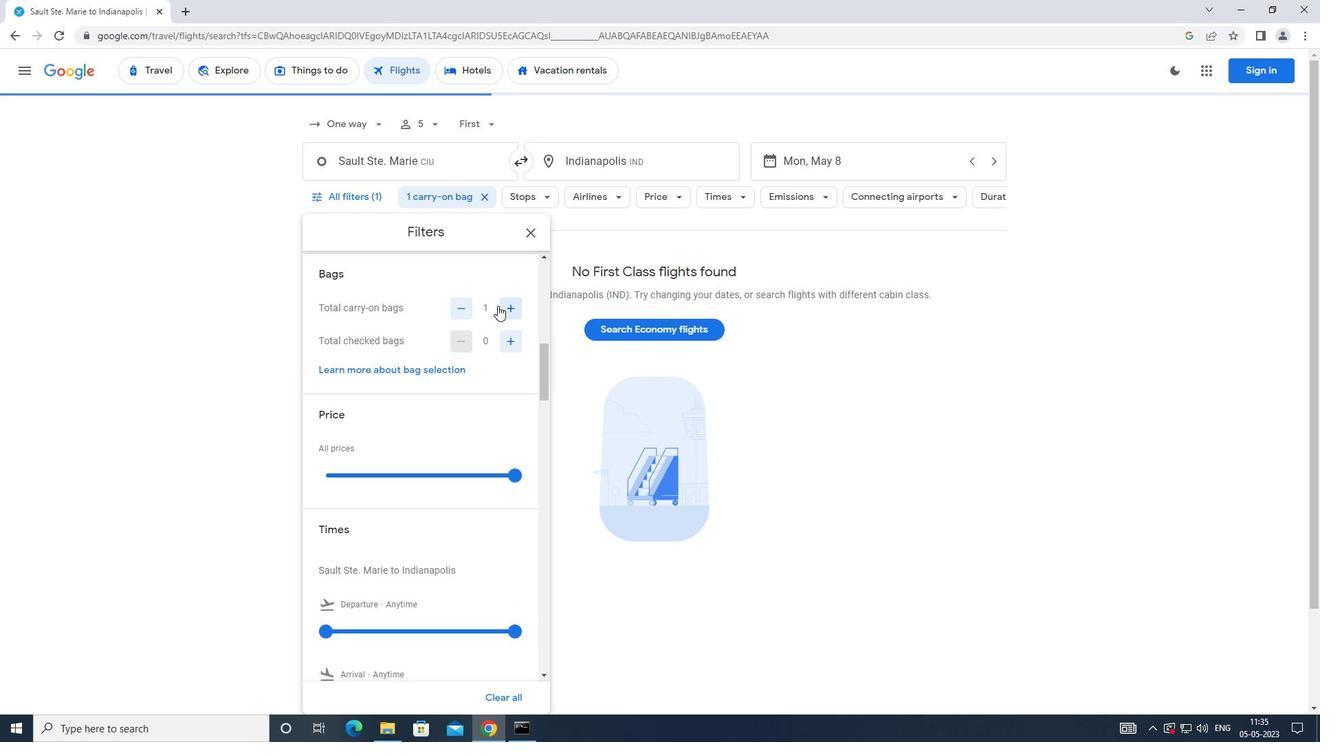 
Action: Mouse moved to (506, 279)
Screenshot: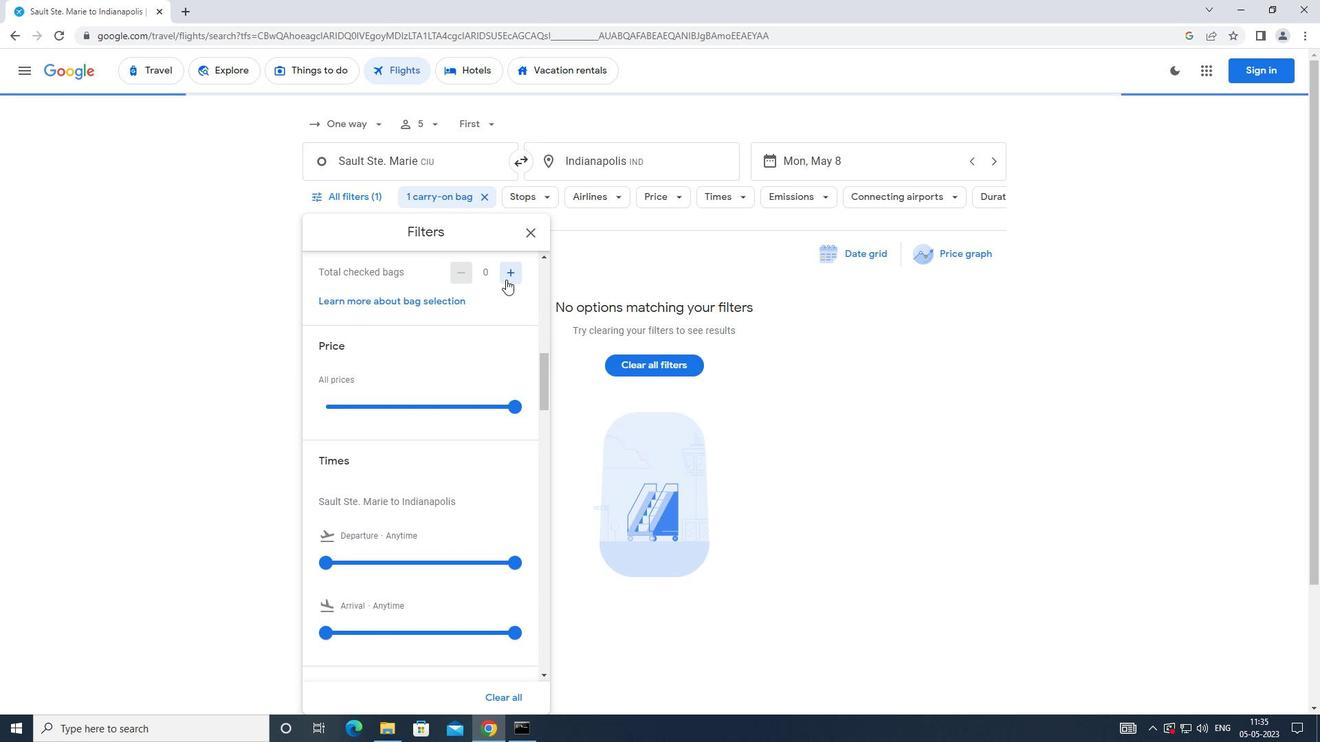 
Action: Mouse pressed left at (506, 279)
Screenshot: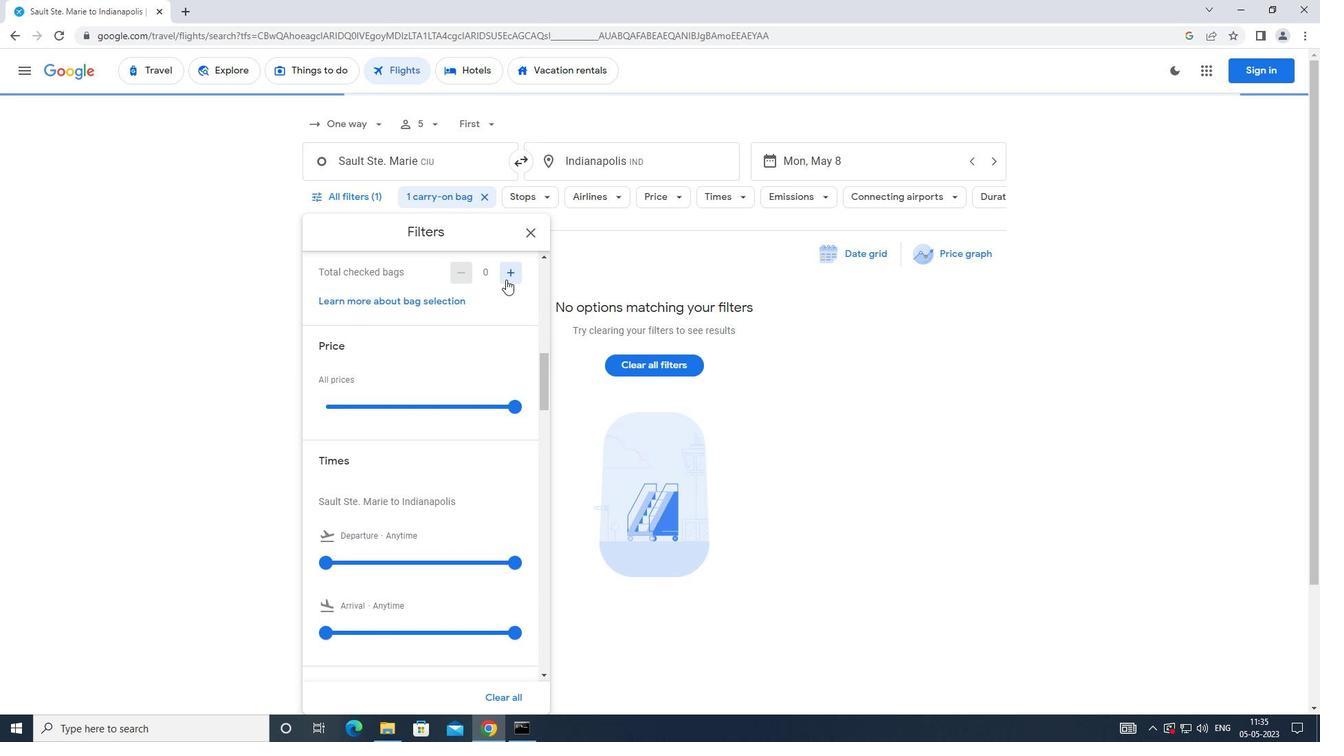 
Action: Mouse pressed left at (506, 279)
Screenshot: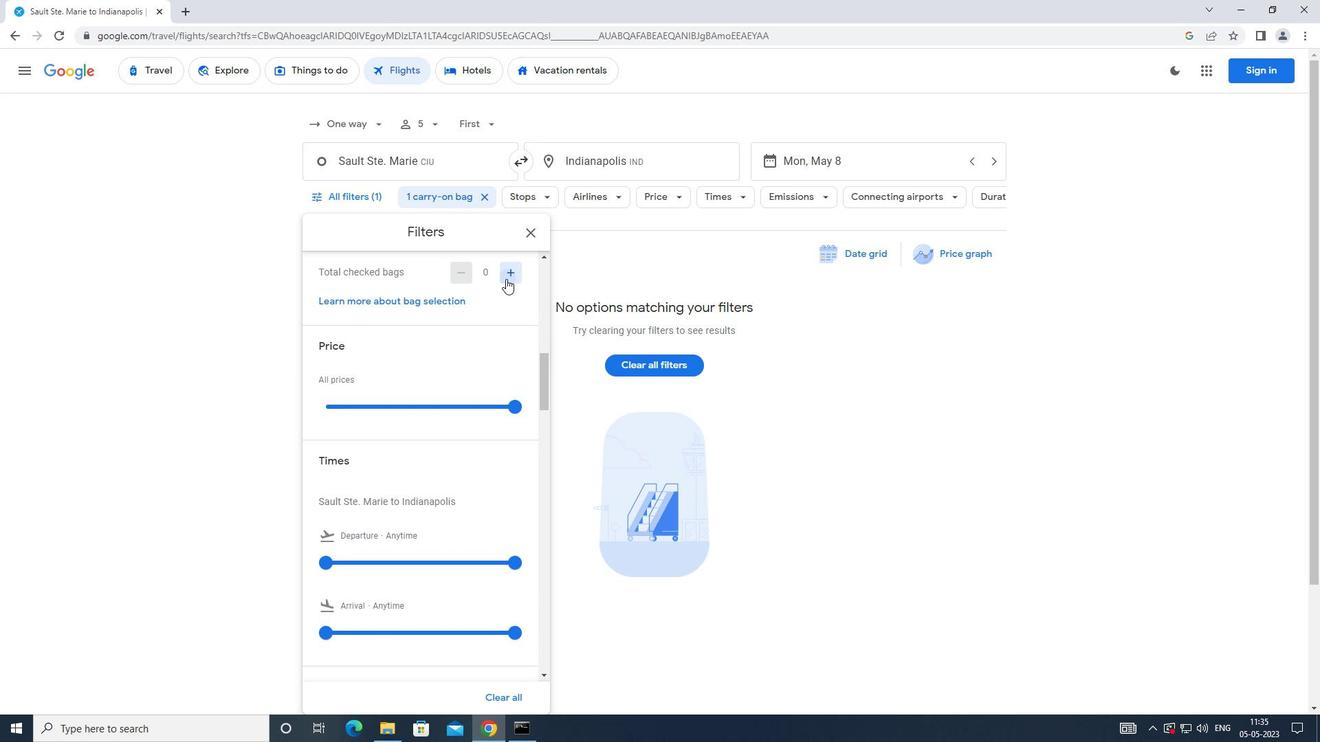 
Action: Mouse pressed left at (506, 279)
Screenshot: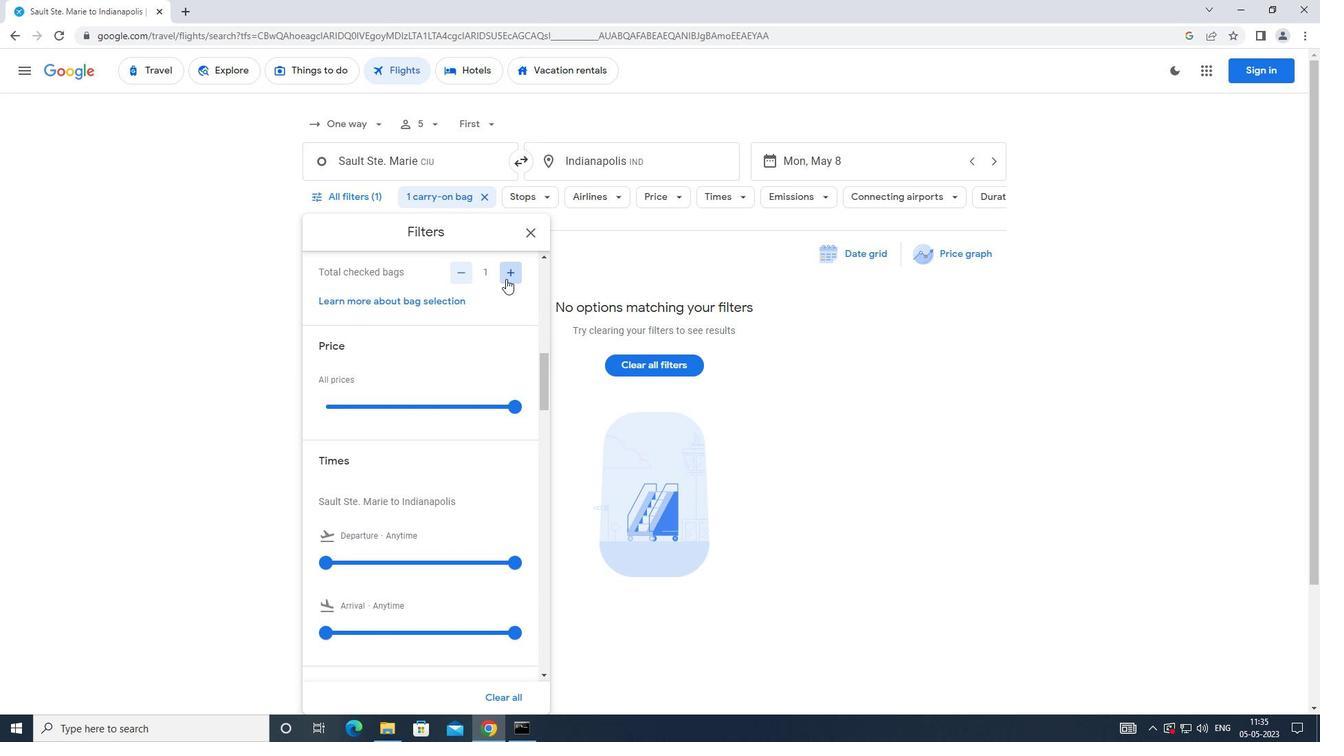 
Action: Mouse pressed left at (506, 279)
Screenshot: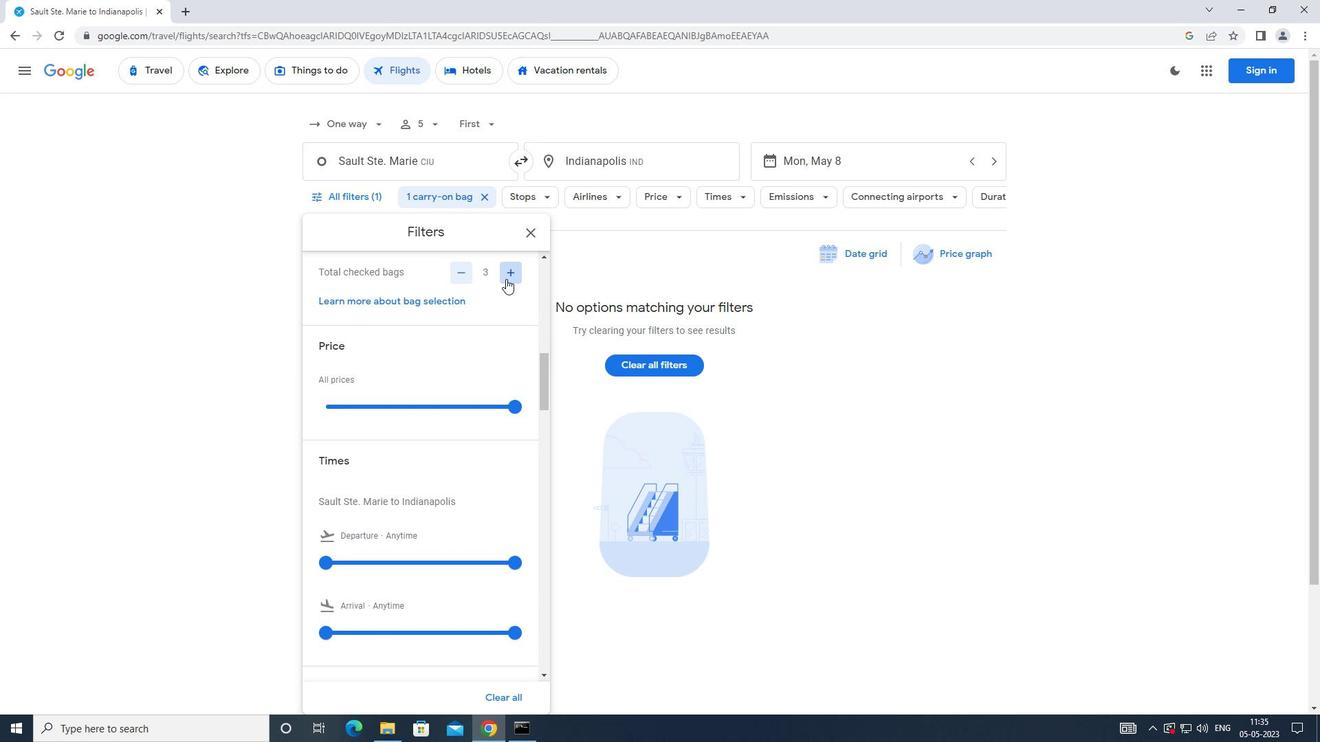 
Action: Mouse pressed left at (506, 279)
Screenshot: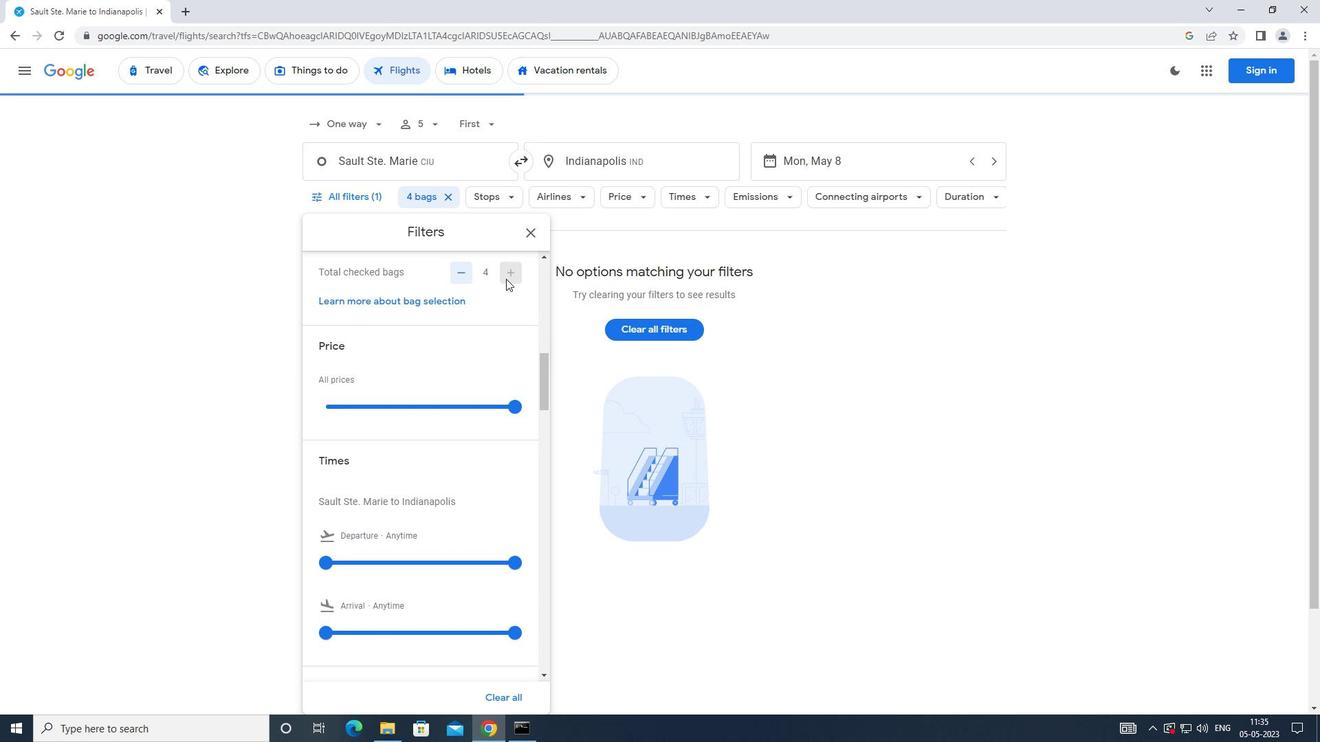 
Action: Mouse moved to (465, 295)
Screenshot: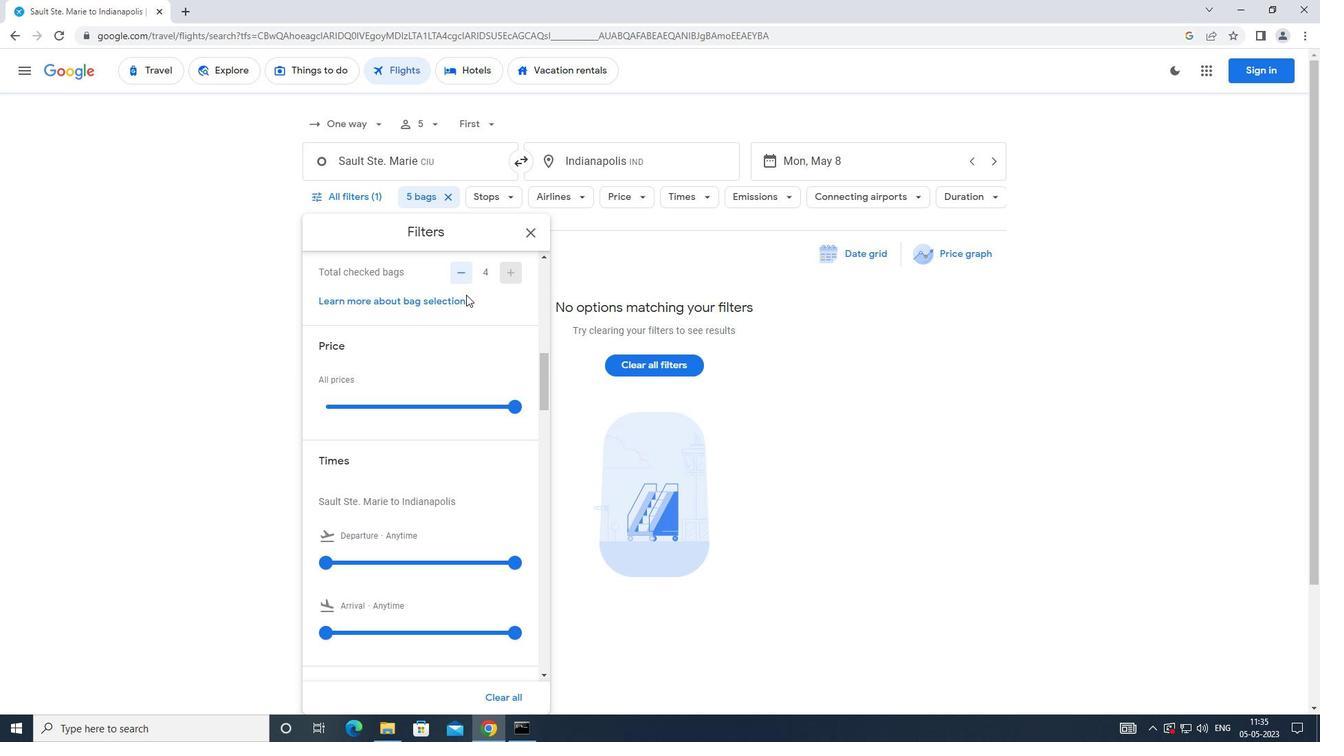 
Action: Mouse scrolled (465, 294) with delta (0, 0)
Screenshot: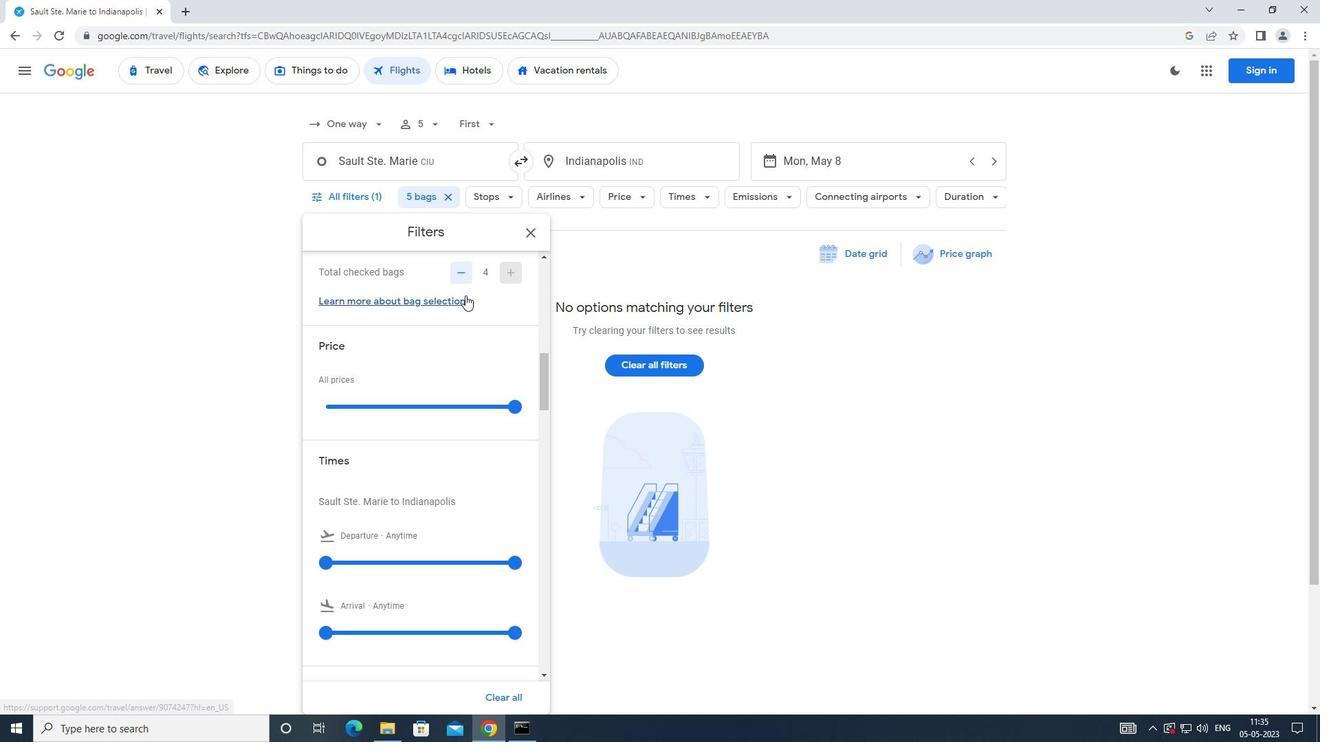 
Action: Mouse moved to (516, 341)
Screenshot: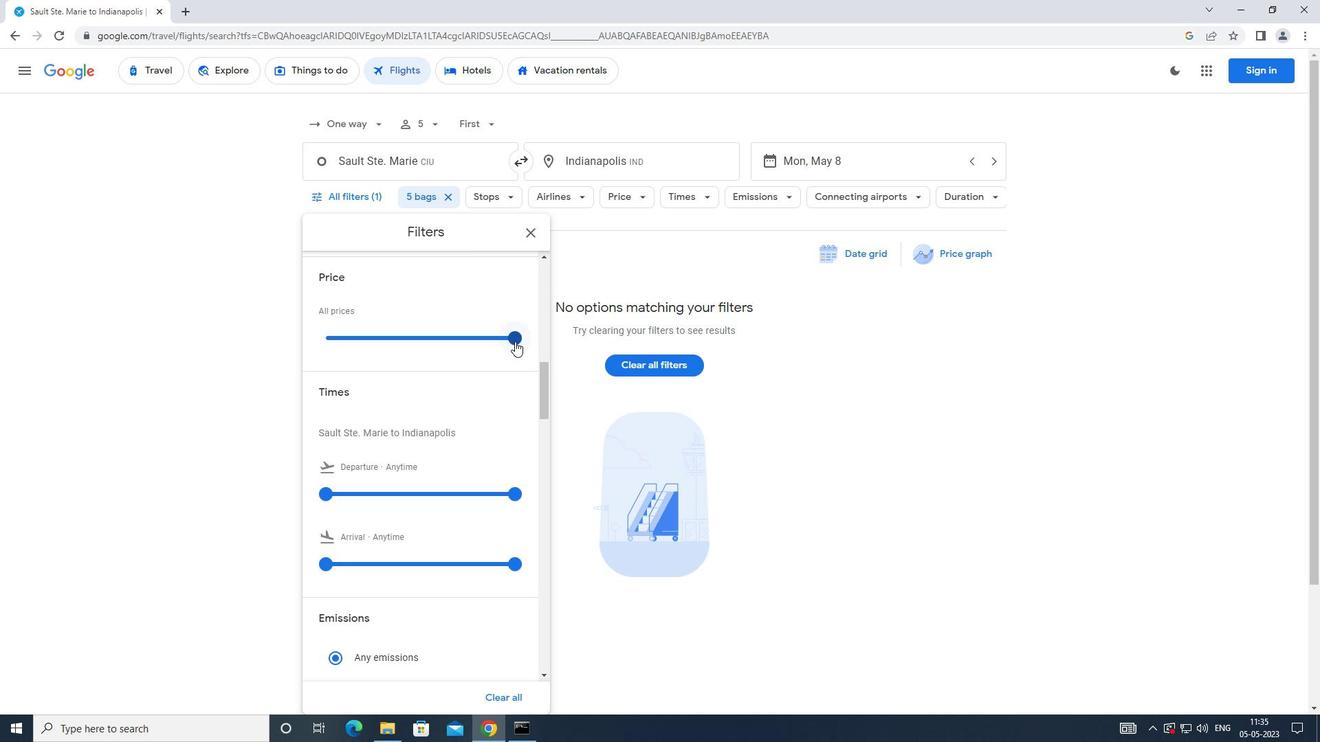 
Action: Mouse pressed left at (516, 341)
Screenshot: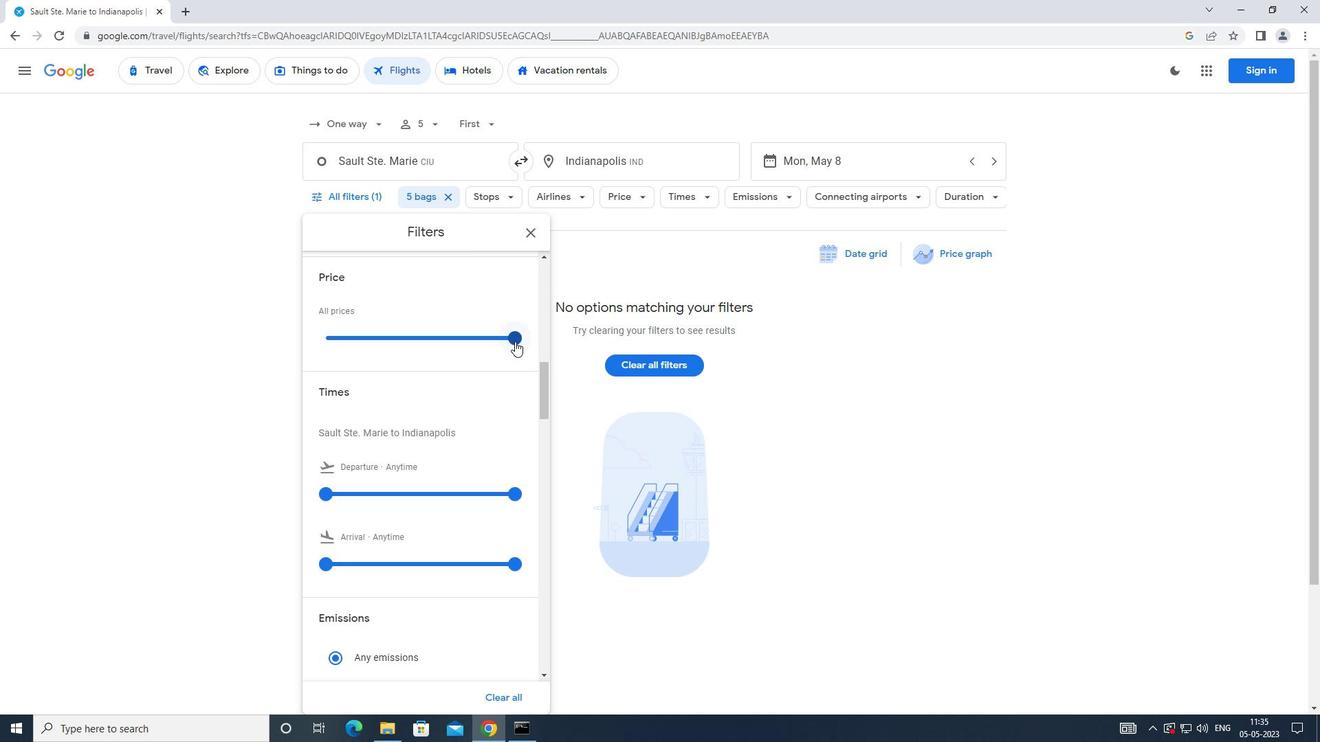 
Action: Mouse moved to (398, 333)
Screenshot: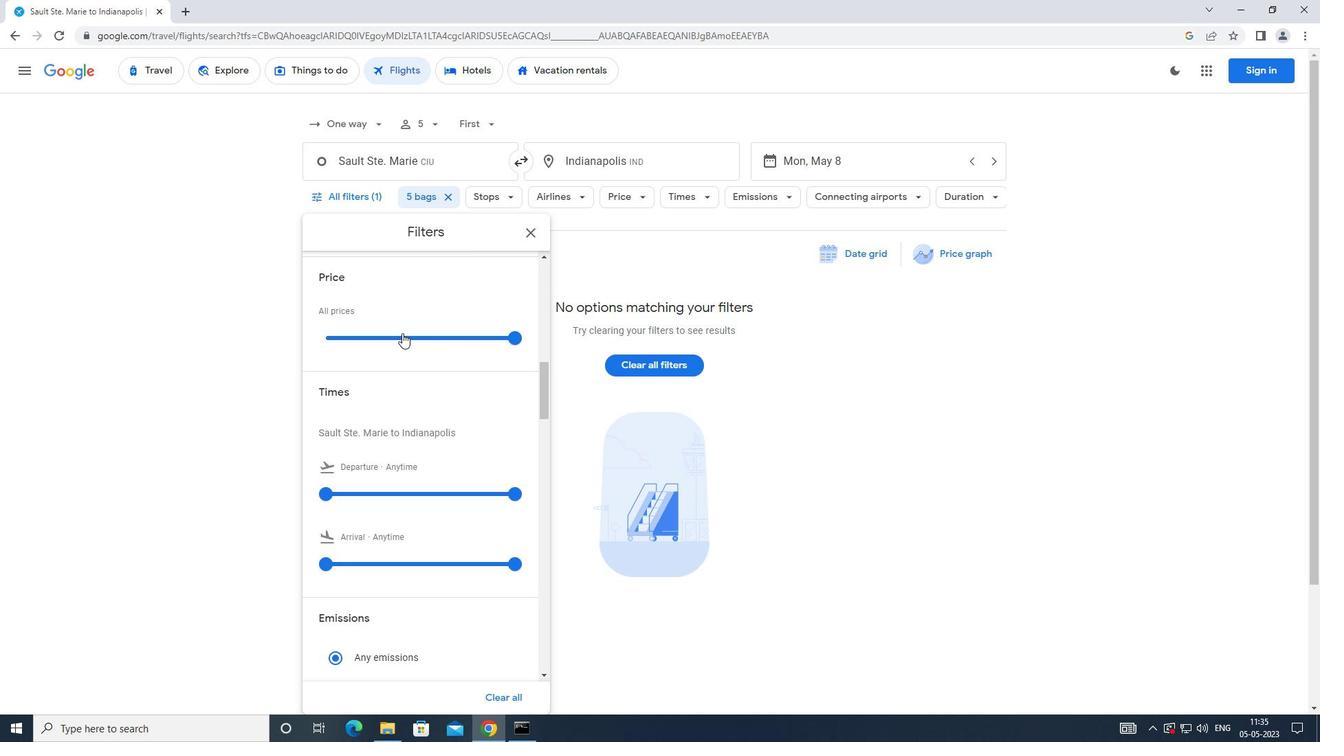 
Action: Mouse scrolled (398, 332) with delta (0, 0)
Screenshot: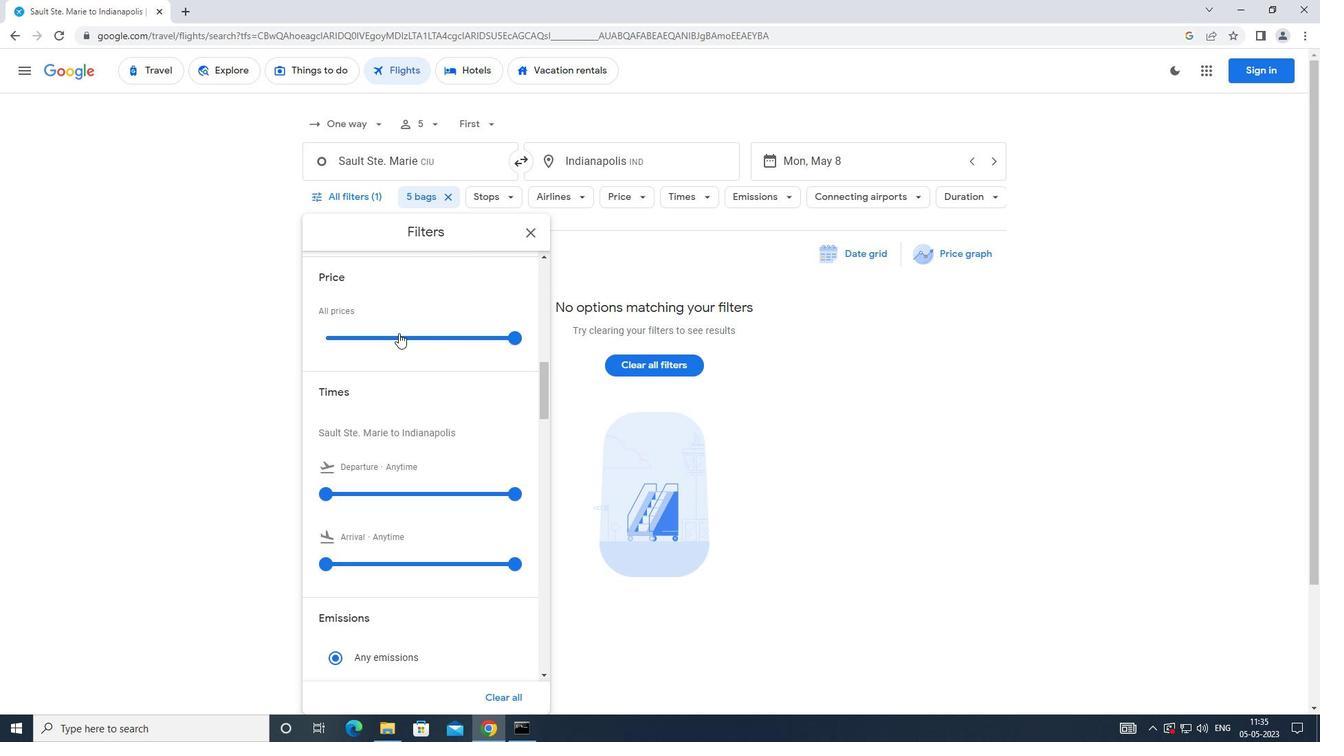 
Action: Mouse moved to (320, 423)
Screenshot: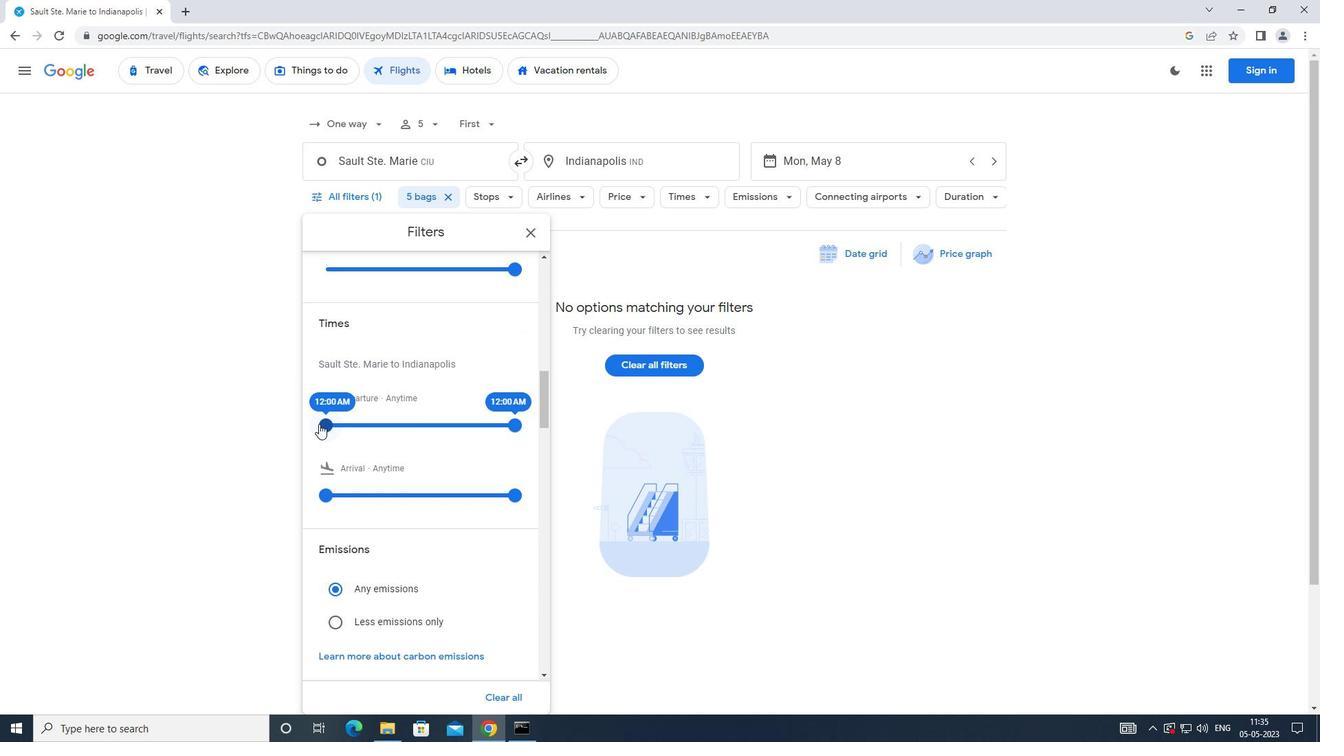 
Action: Mouse pressed left at (320, 423)
Screenshot: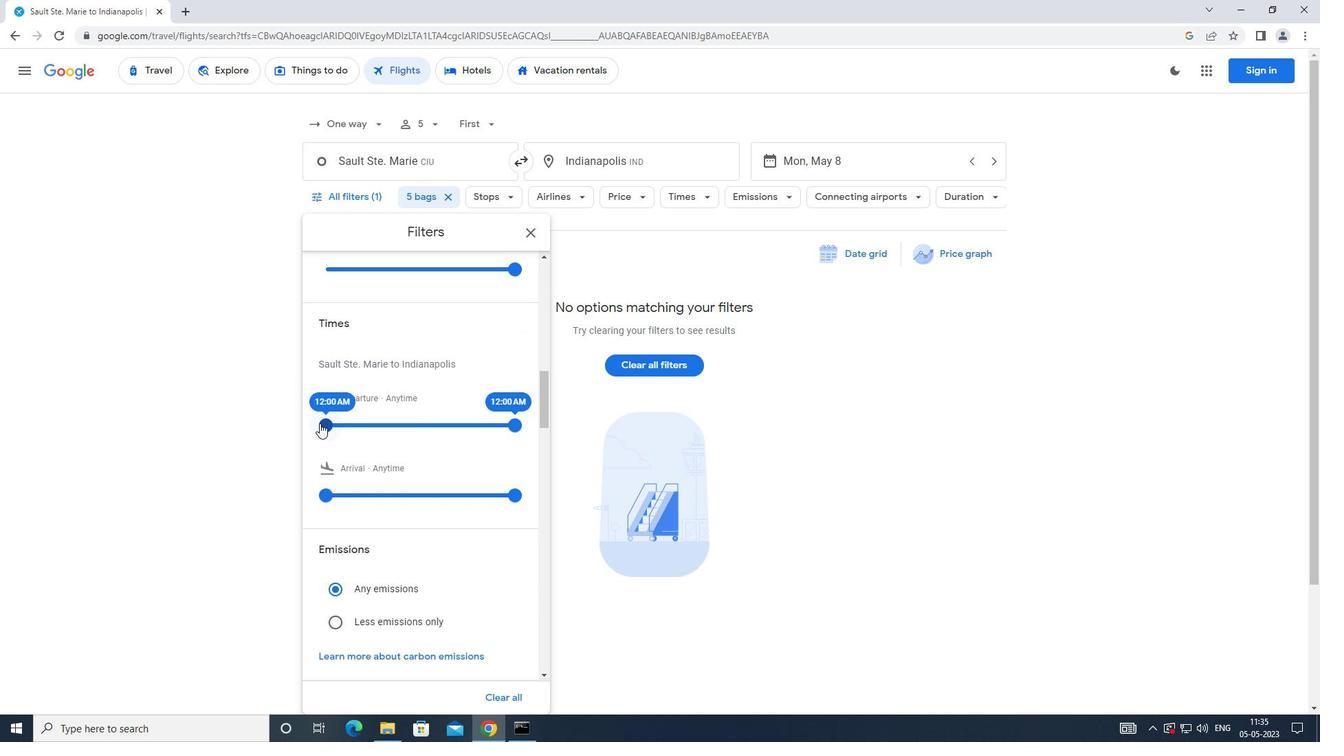 
Action: Mouse moved to (517, 429)
Screenshot: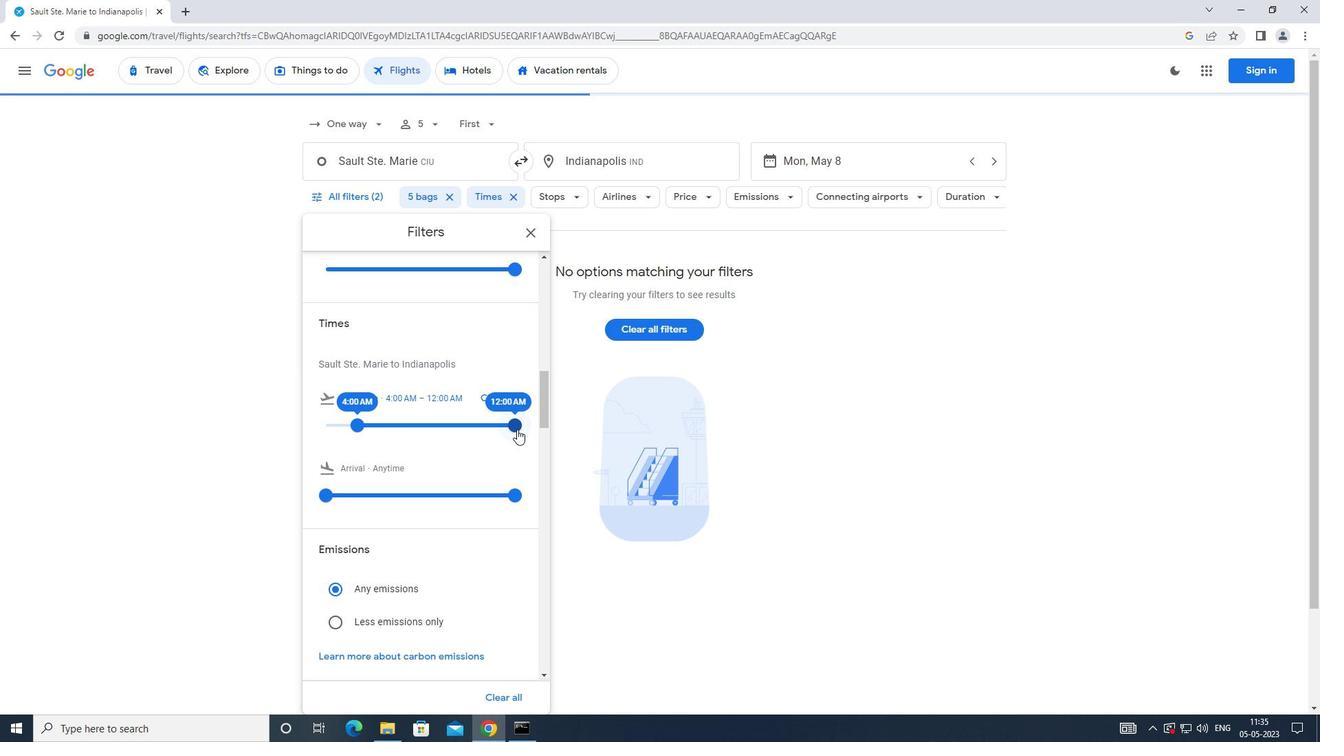 
Action: Mouse pressed left at (517, 429)
Screenshot: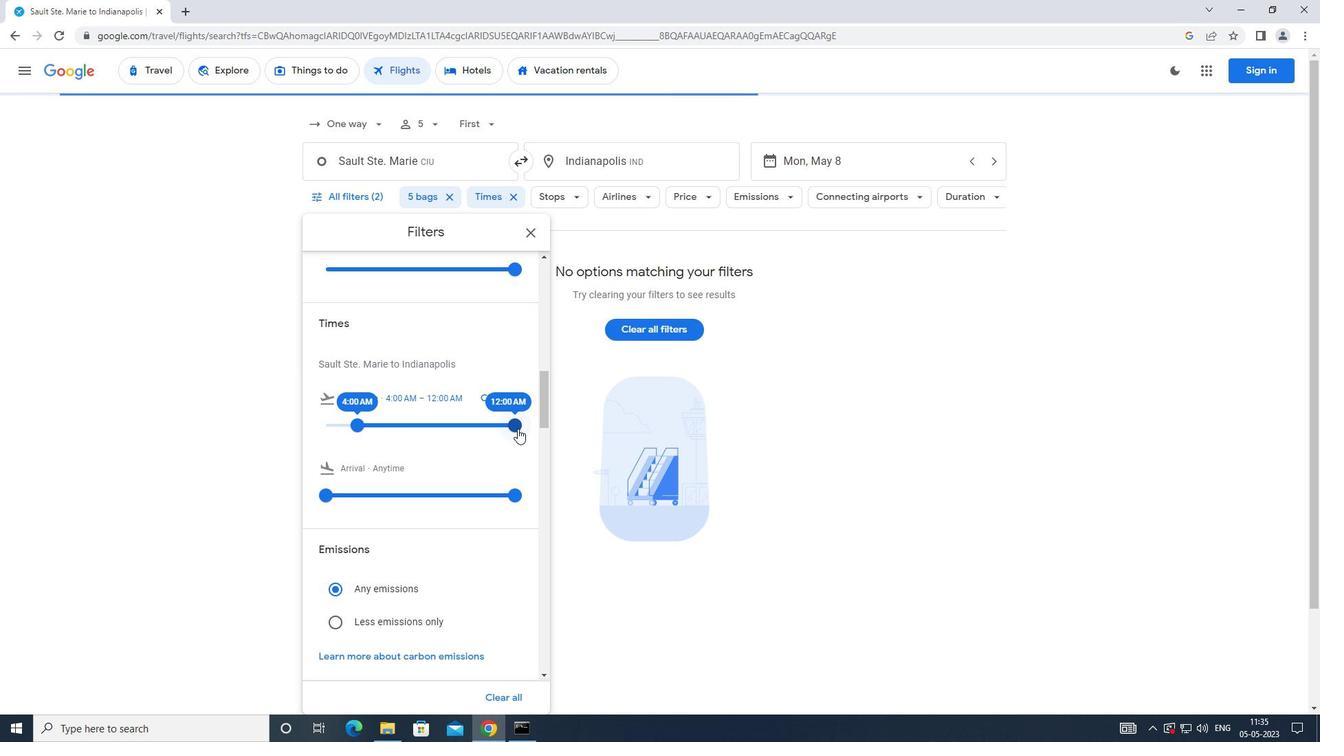 
Action: Mouse moved to (405, 410)
Screenshot: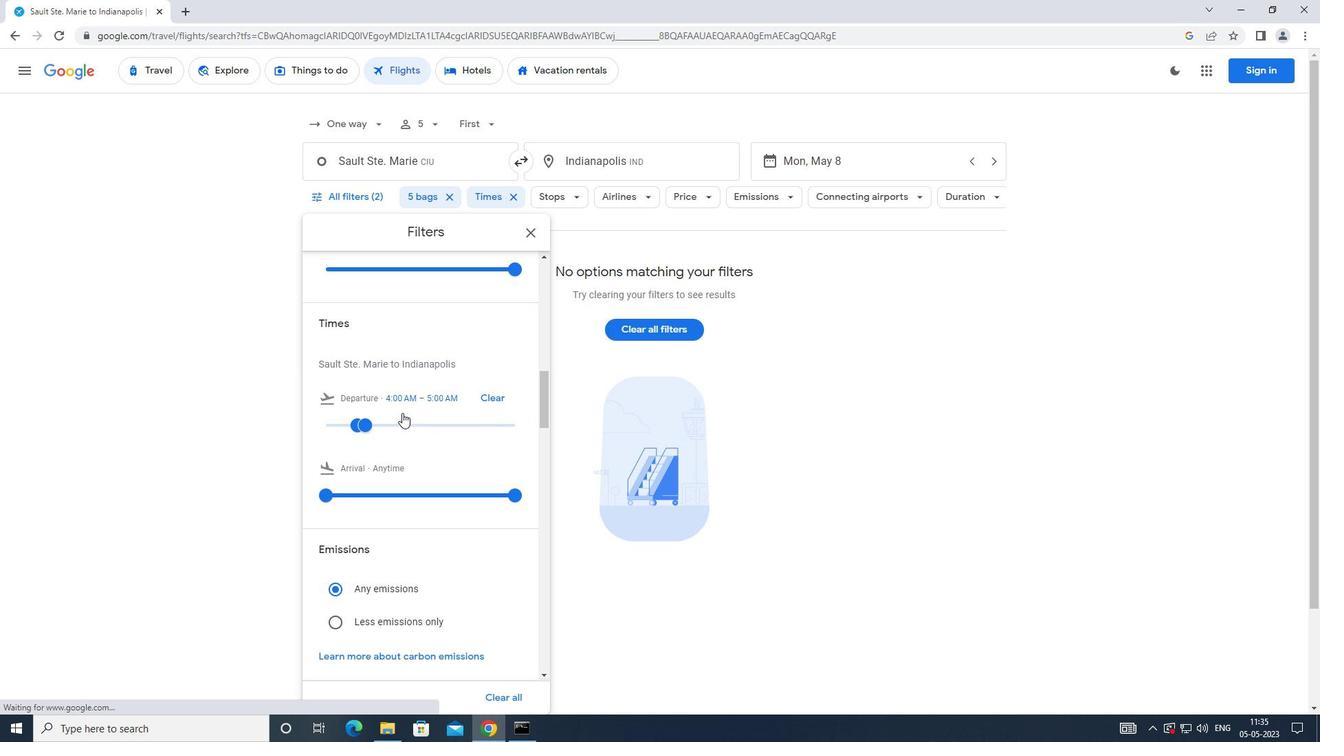 
